 Task: Look for space in Herne, Germany from 4th June, 2023 to 8th June, 2023 for 2 adults in price range Rs.8000 to Rs.16000. Place can be private room with 1  bedroom having 1 bed and 1 bathroom. Property type can be house, flat, guest house, hotel. Booking option can be shelf check-in. Required host language is English.
Action: Mouse moved to (466, 120)
Screenshot: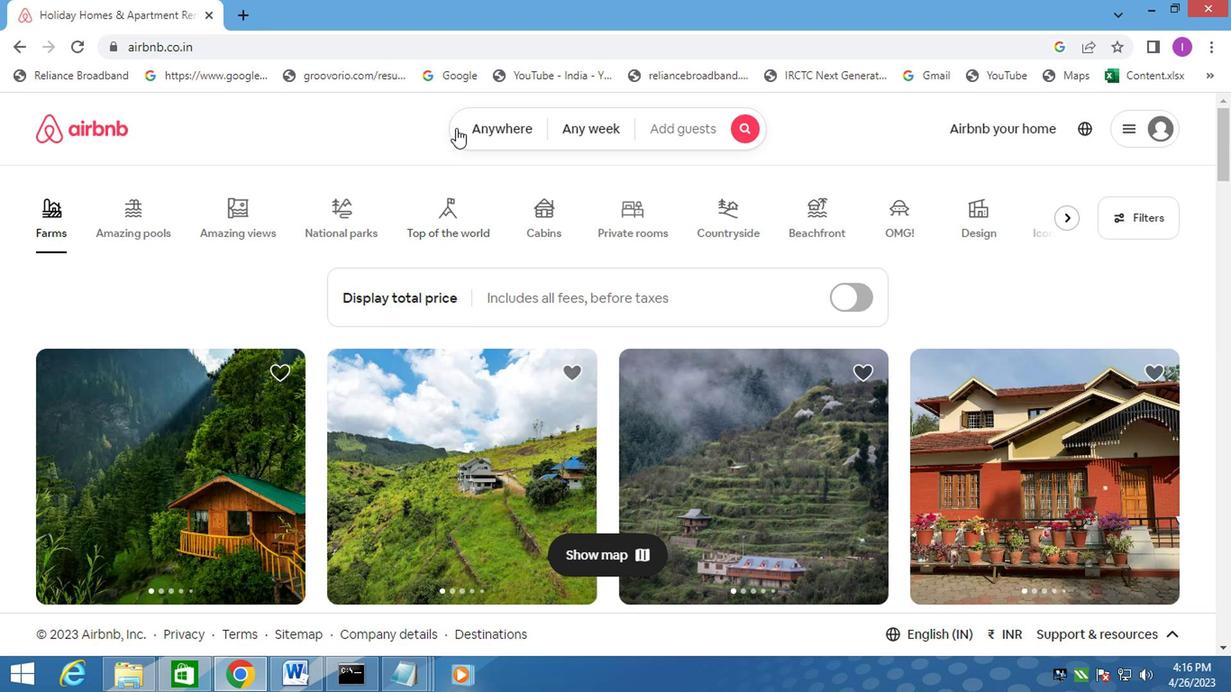 
Action: Mouse pressed left at (466, 120)
Screenshot: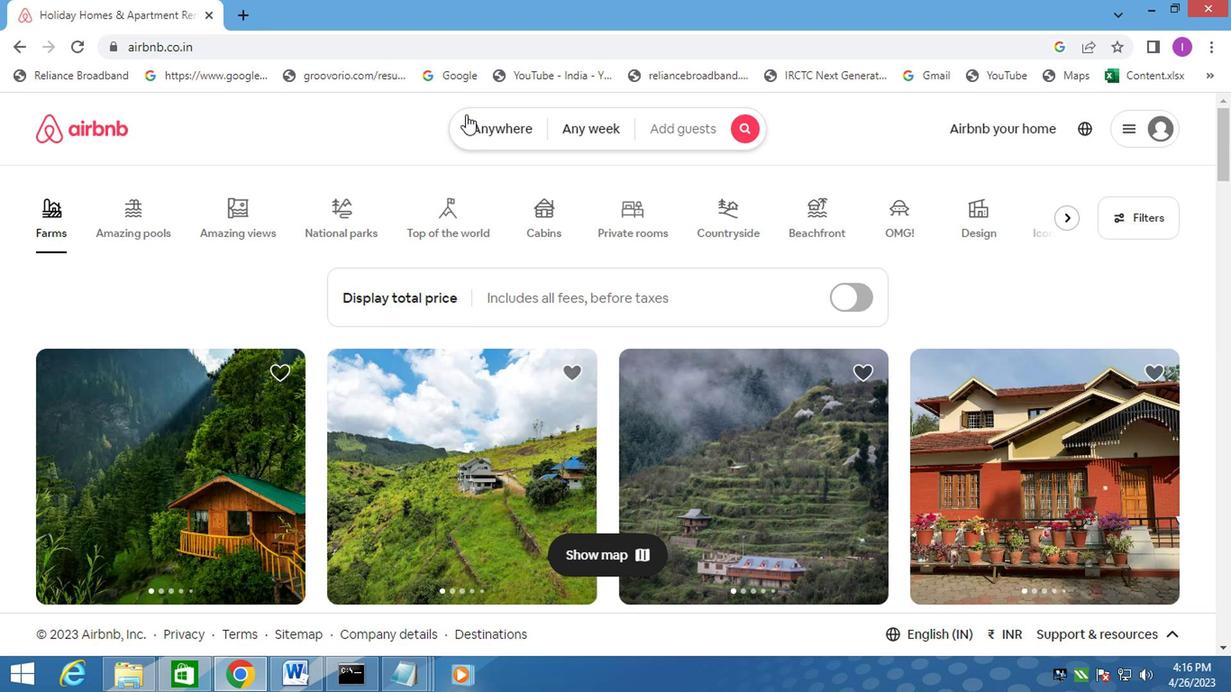 
Action: Mouse moved to (350, 188)
Screenshot: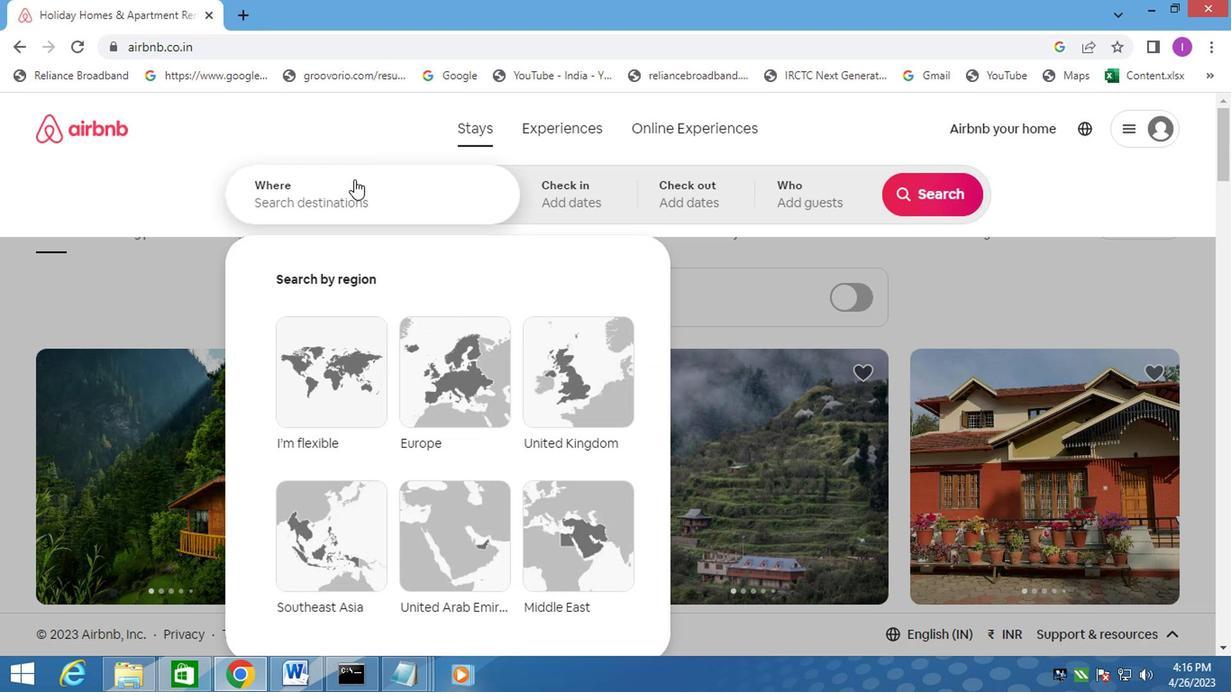 
Action: Mouse pressed left at (350, 188)
Screenshot: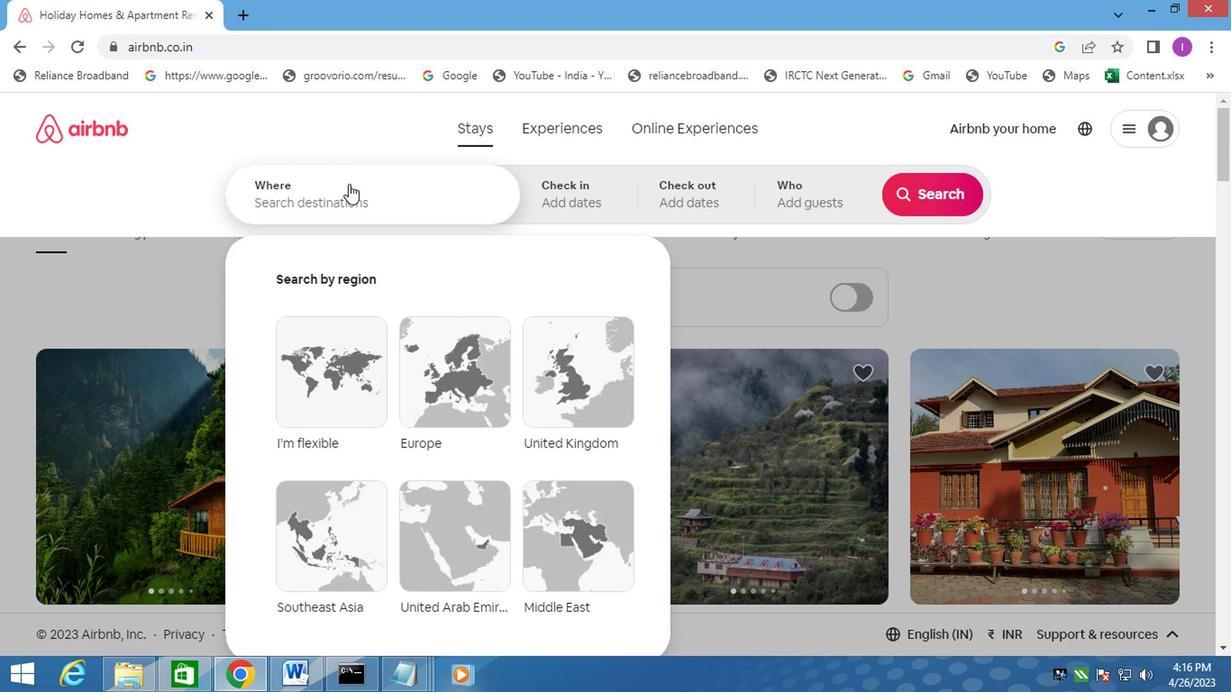 
Action: Mouse moved to (377, 161)
Screenshot: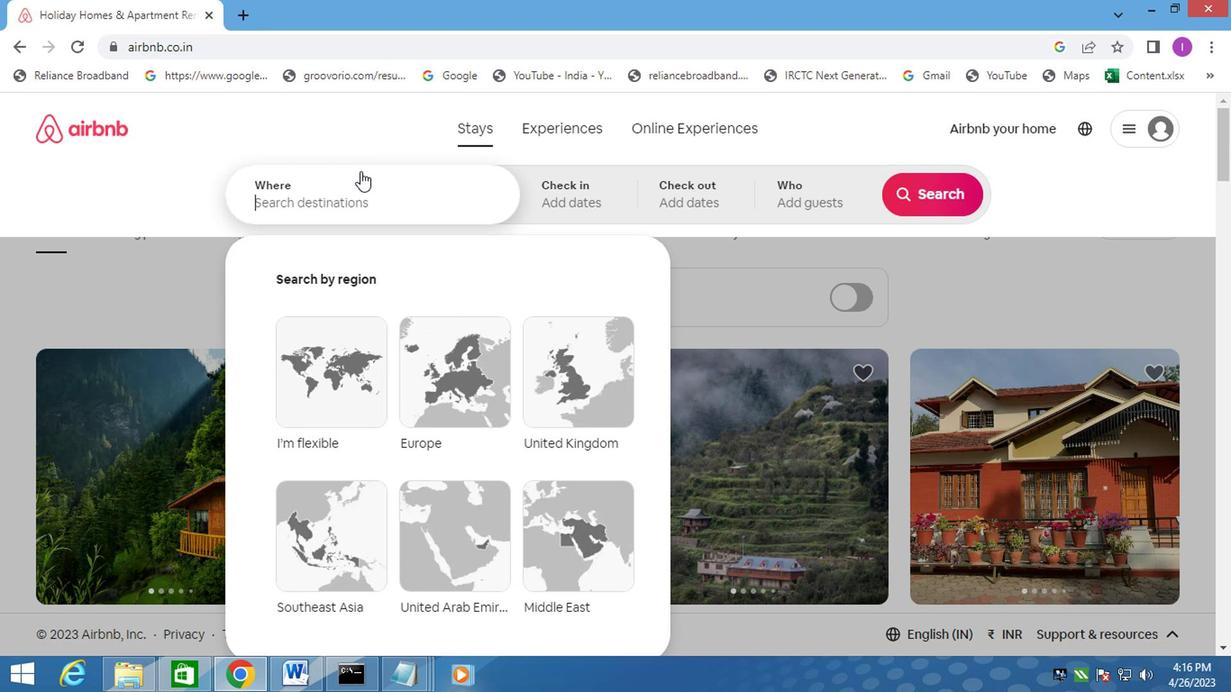 
Action: Key pressed herne,germany
Screenshot: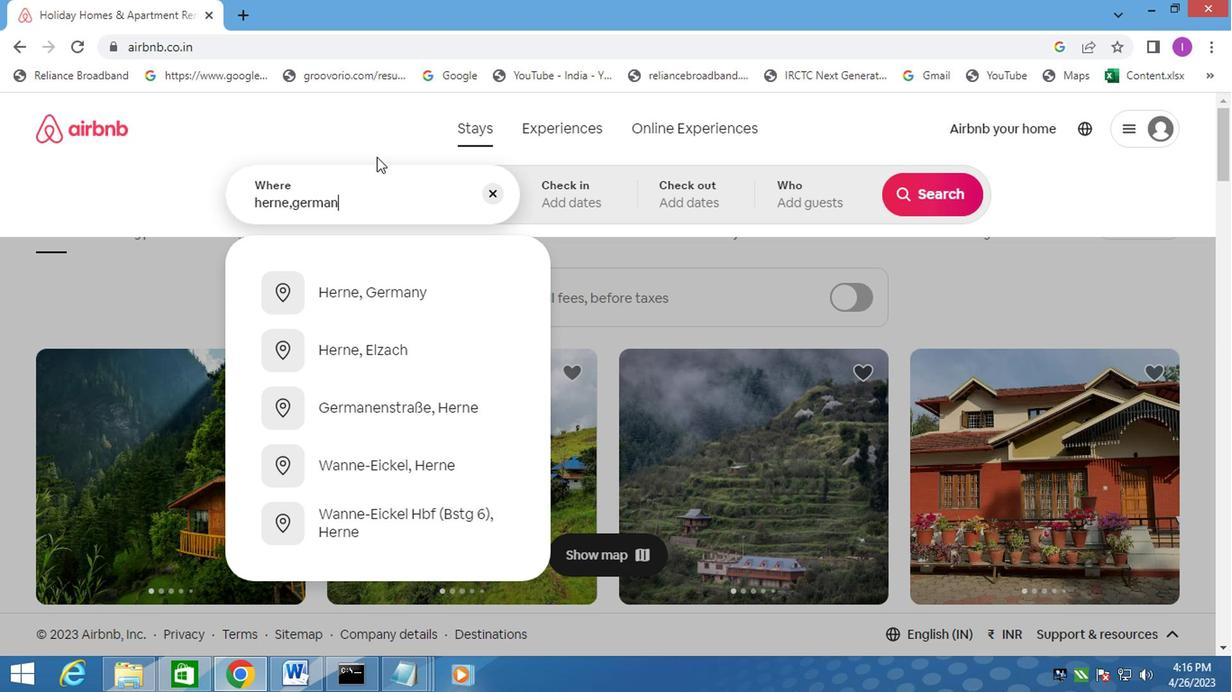 
Action: Mouse moved to (360, 294)
Screenshot: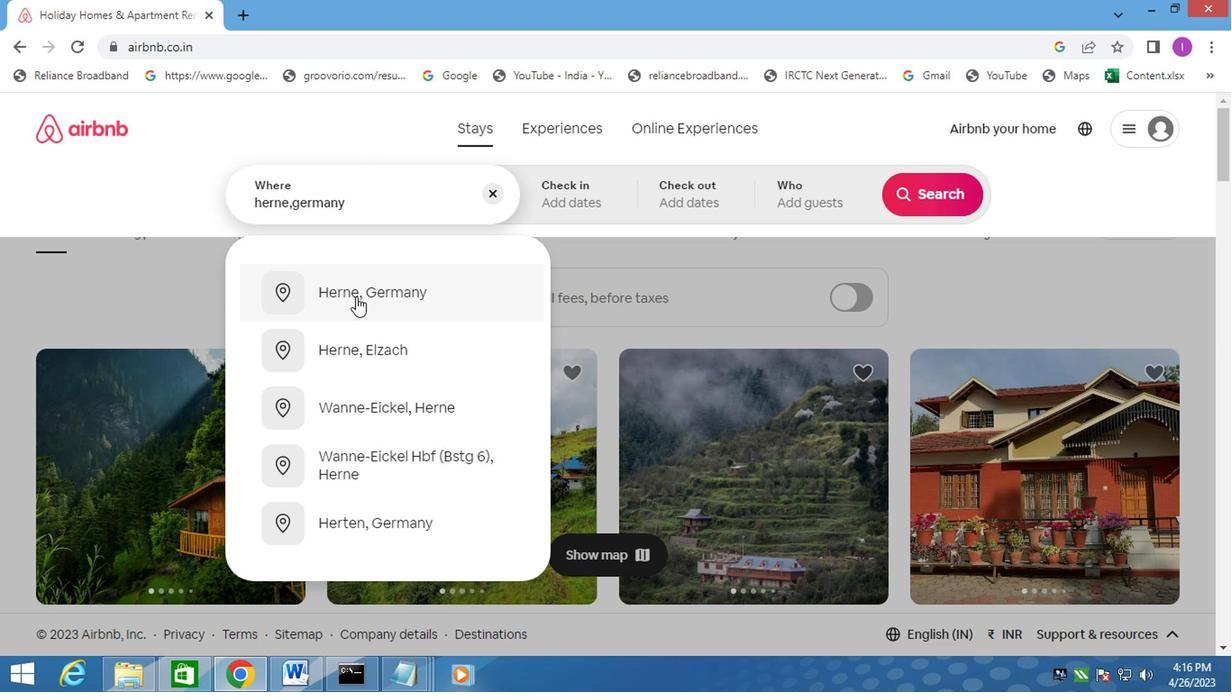 
Action: Mouse pressed left at (360, 294)
Screenshot: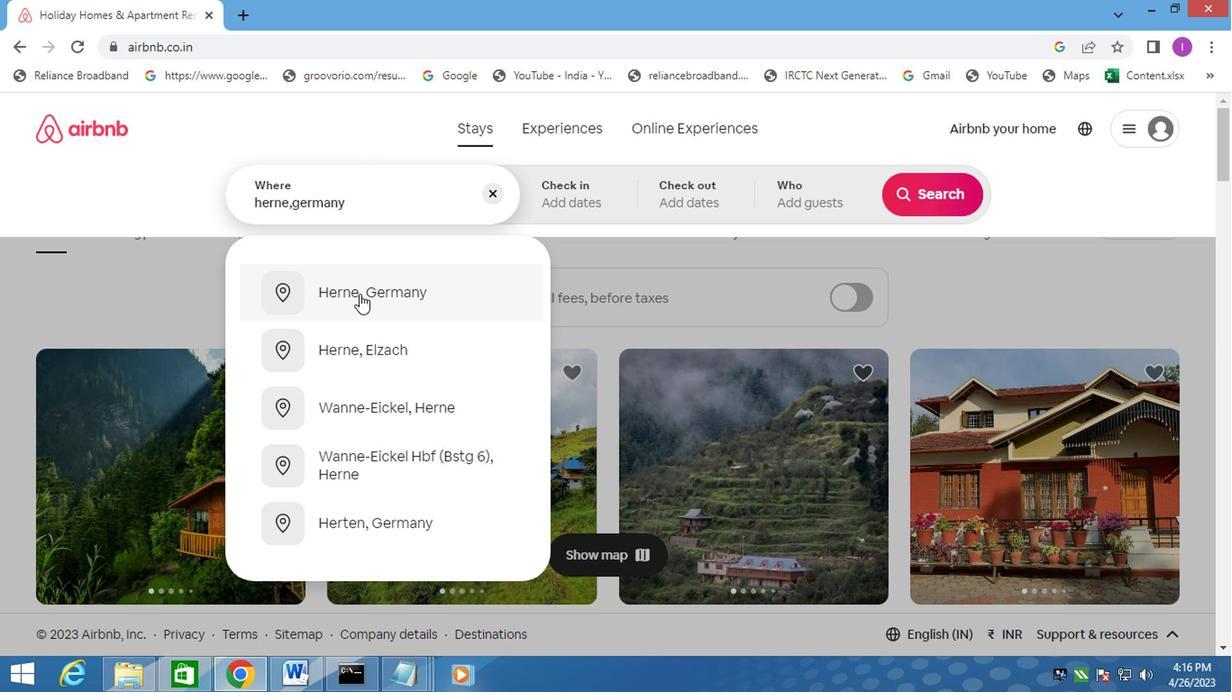 
Action: Mouse moved to (918, 338)
Screenshot: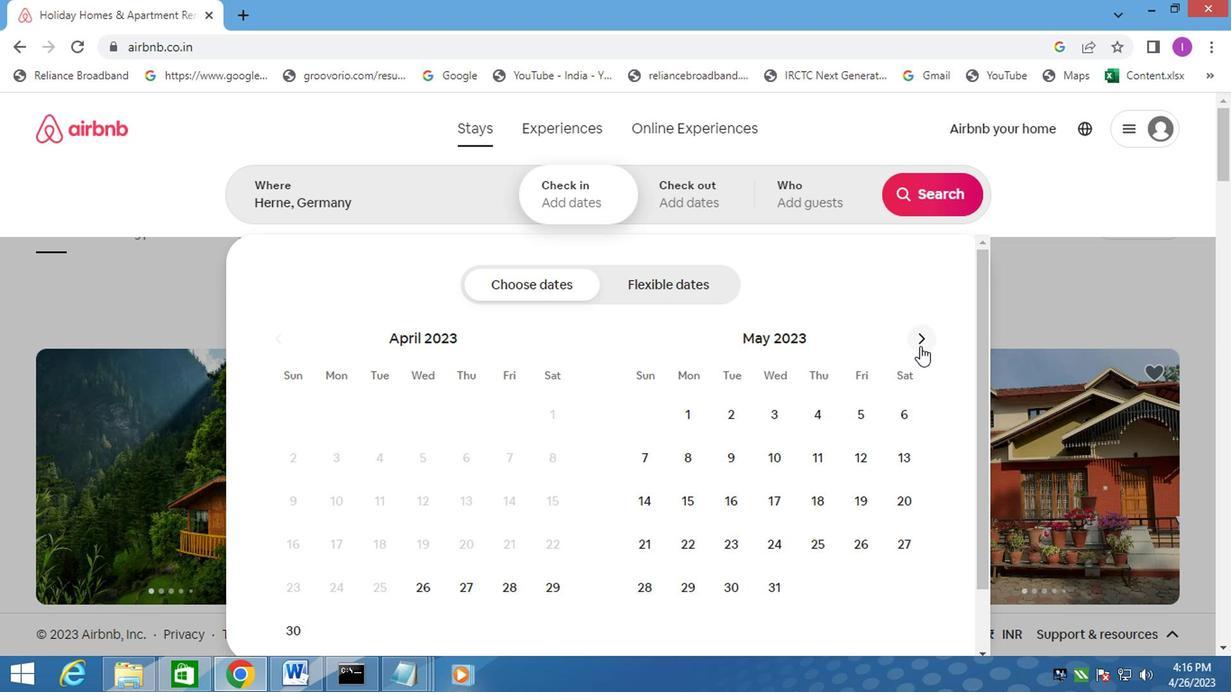 
Action: Mouse pressed left at (918, 338)
Screenshot: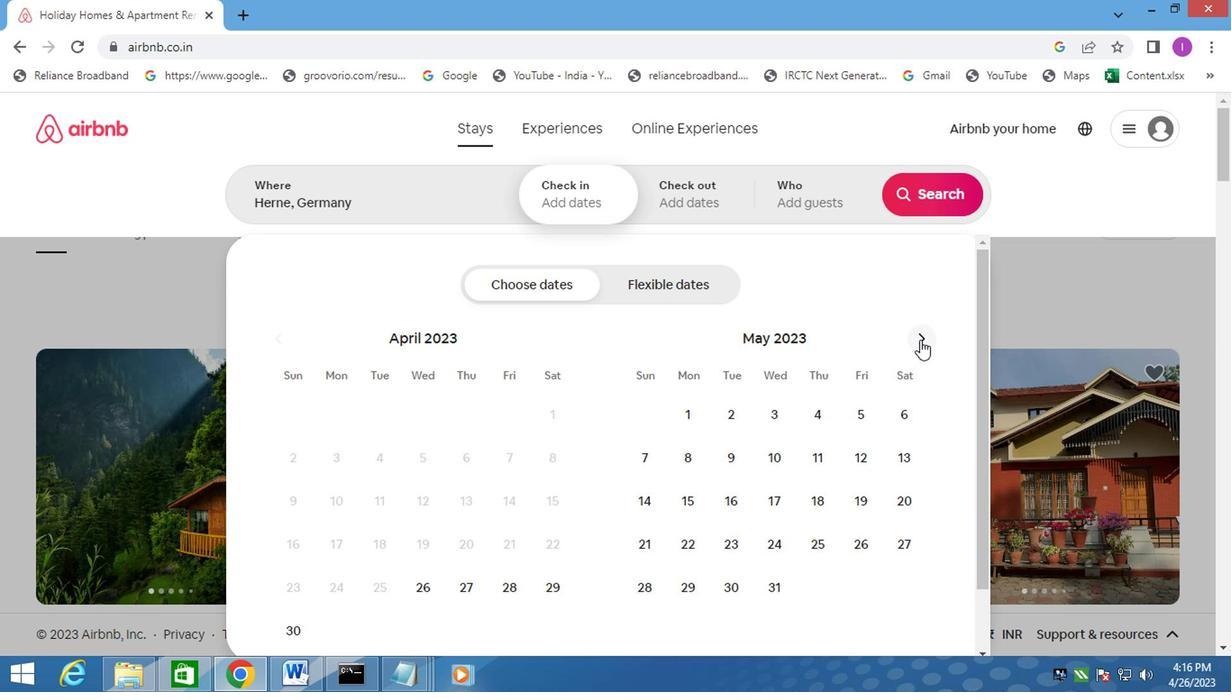 
Action: Mouse moved to (916, 338)
Screenshot: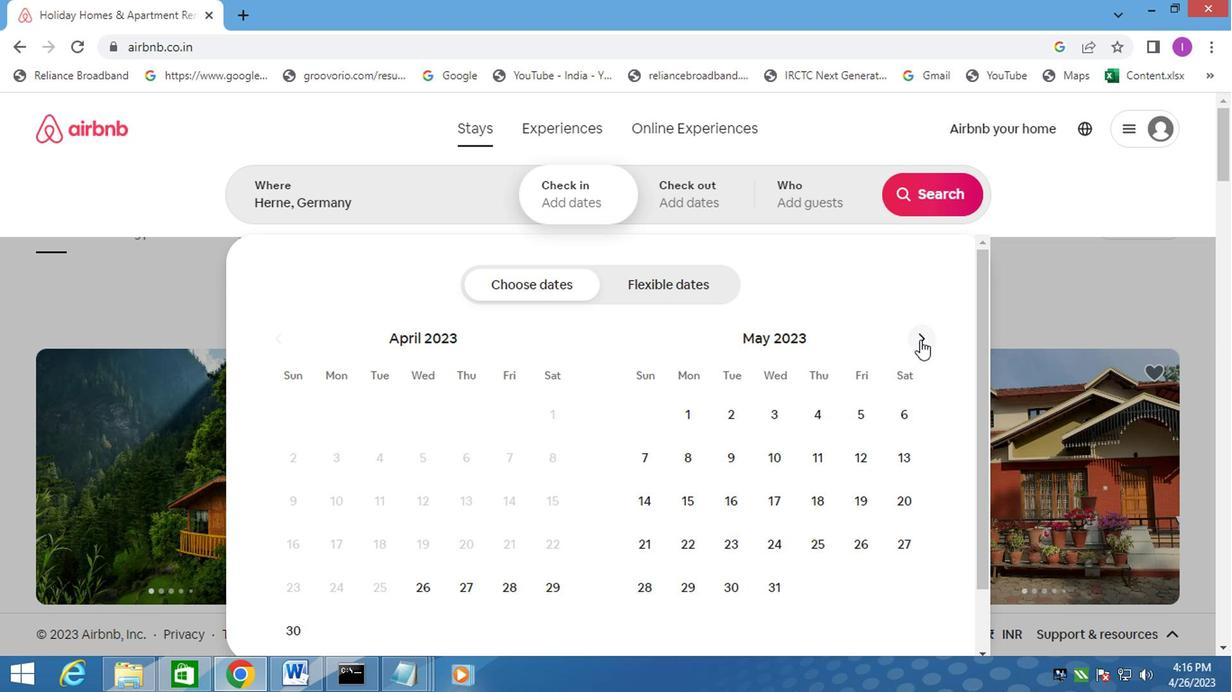 
Action: Mouse pressed left at (916, 338)
Screenshot: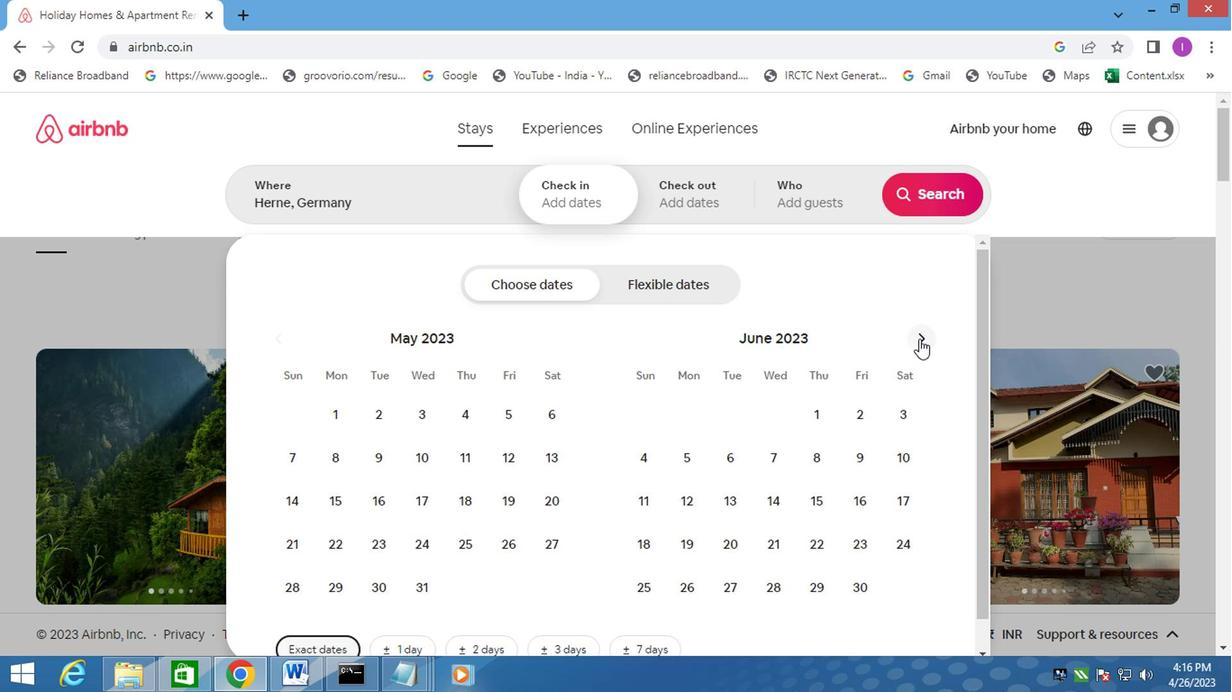 
Action: Mouse pressed left at (916, 338)
Screenshot: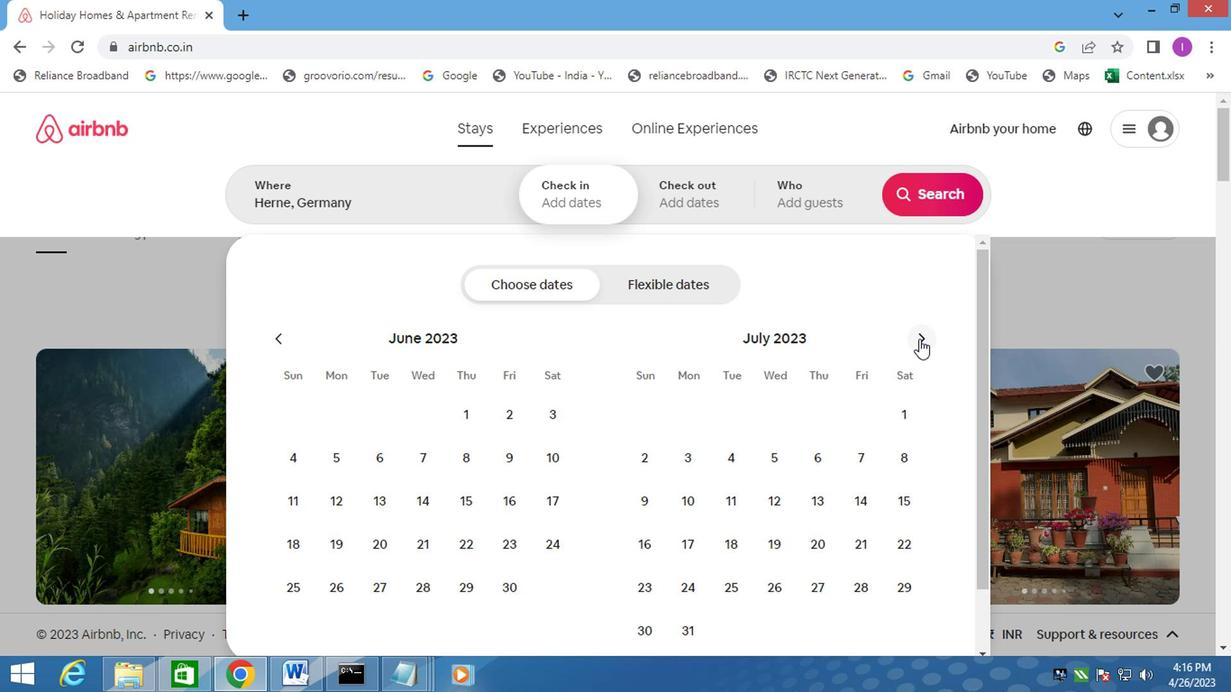 
Action: Mouse moved to (916, 337)
Screenshot: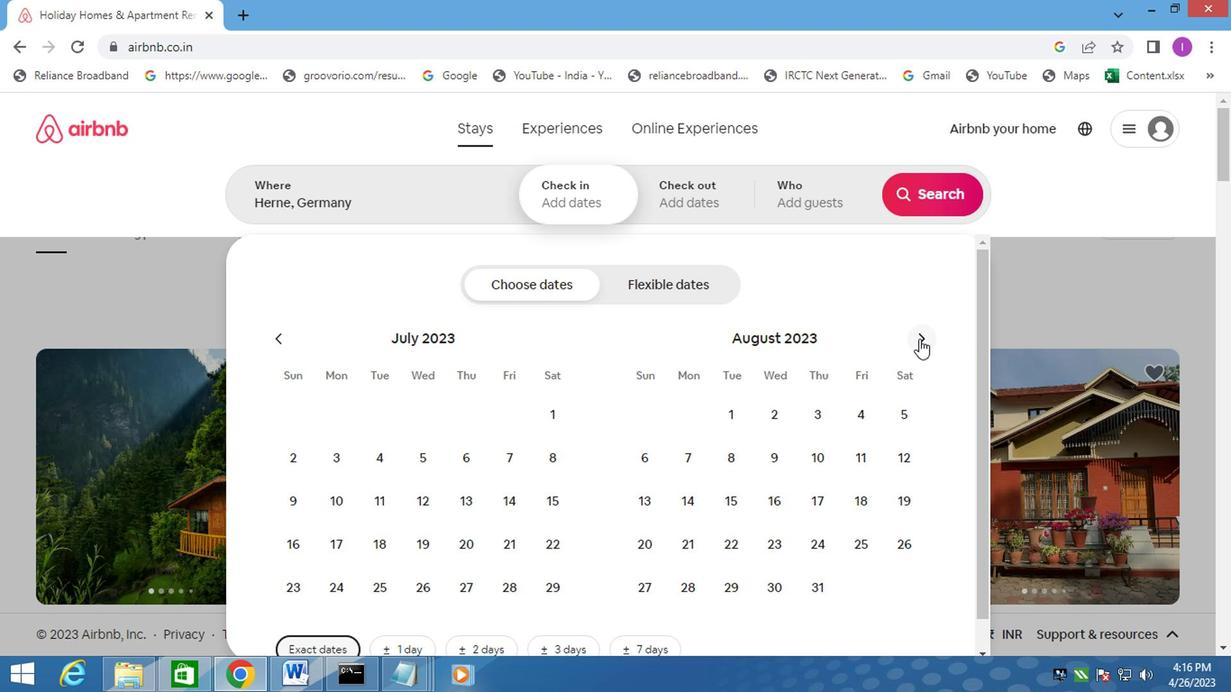 
Action: Mouse pressed left at (916, 337)
Screenshot: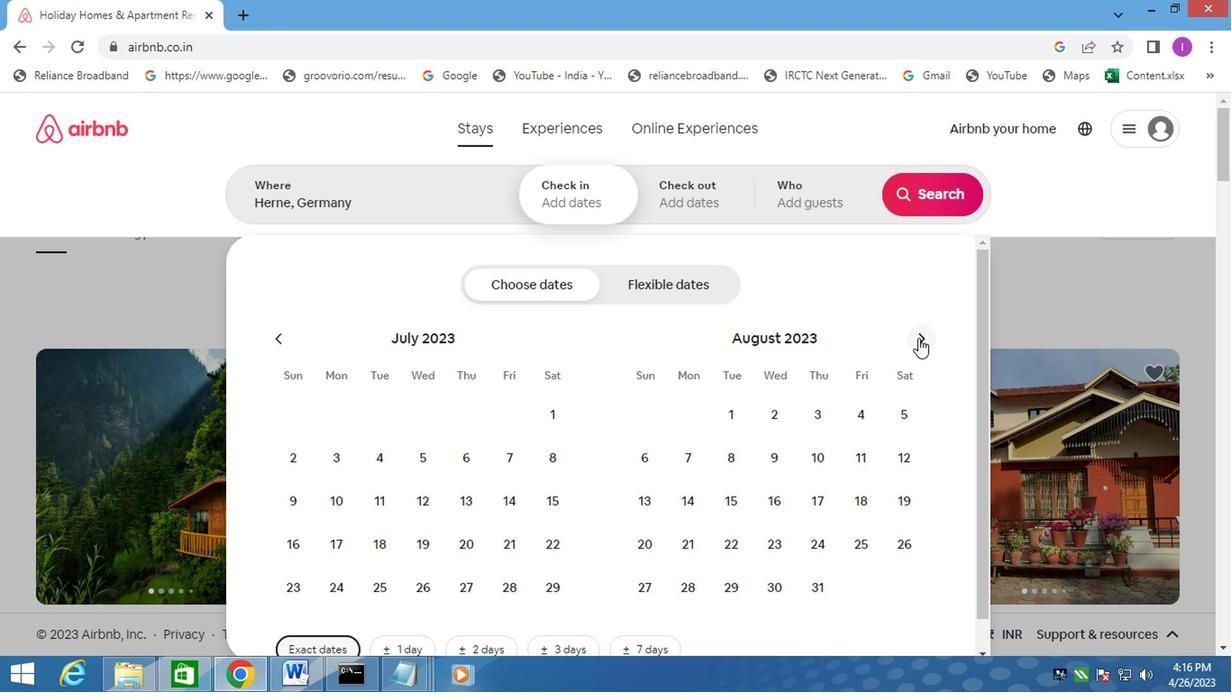 
Action: Mouse moved to (274, 340)
Screenshot: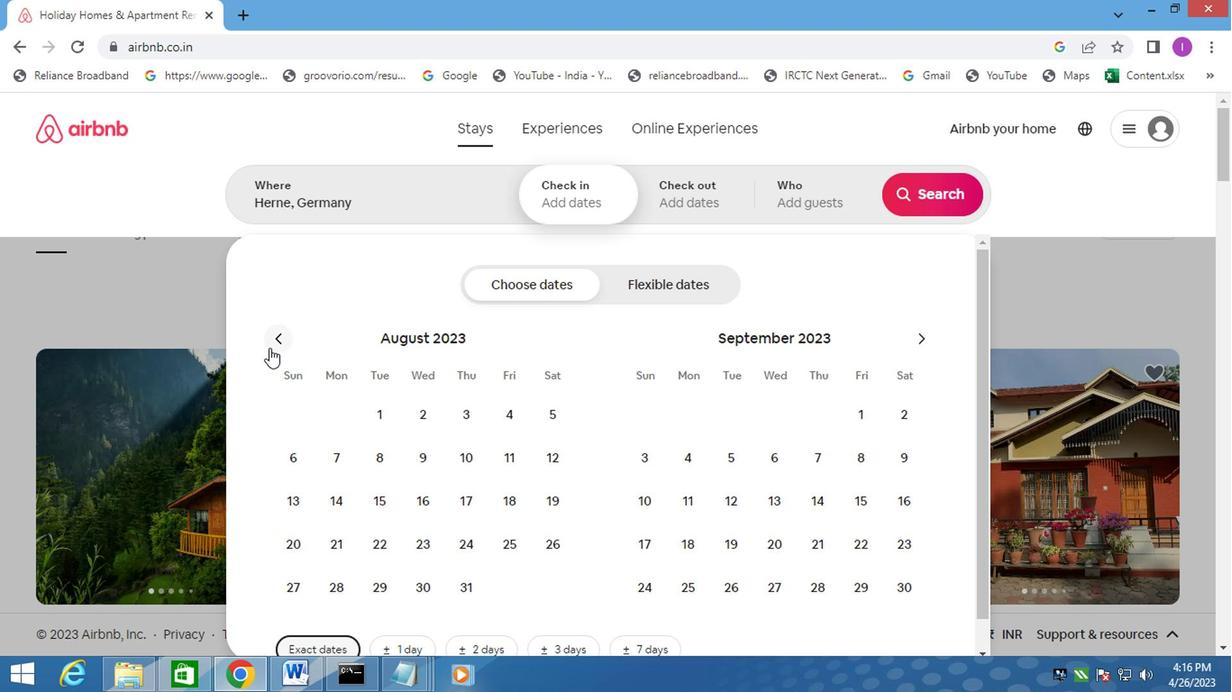 
Action: Mouse pressed left at (274, 340)
Screenshot: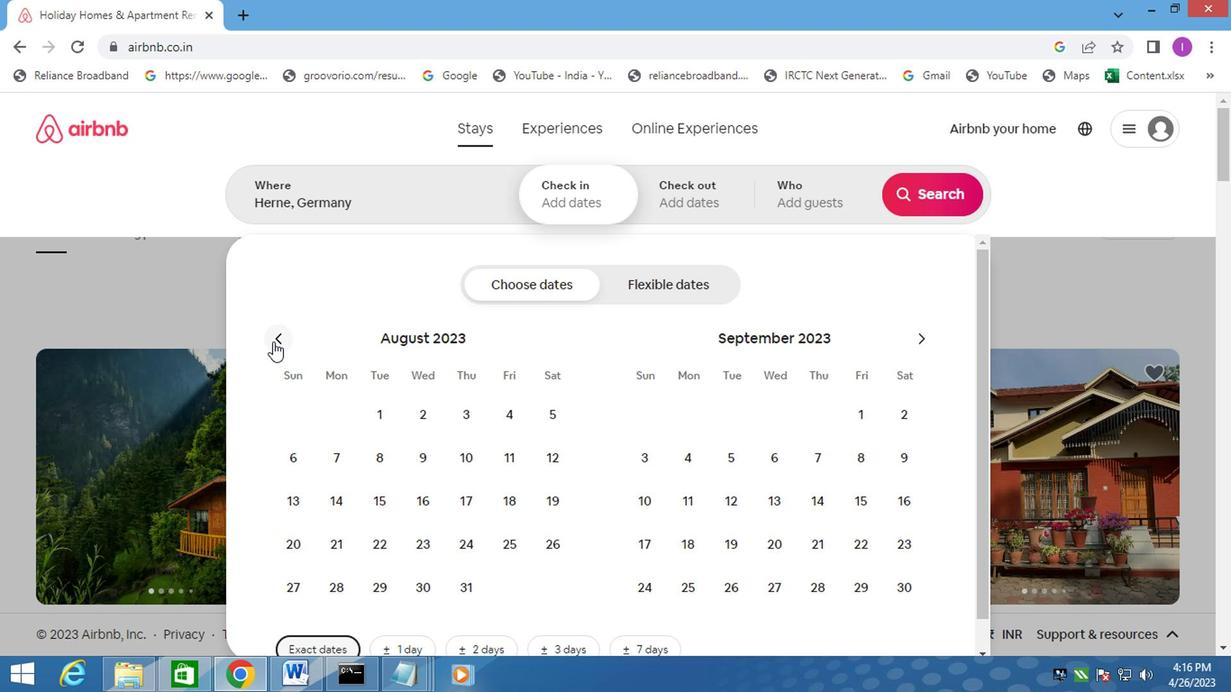 
Action: Mouse moved to (272, 336)
Screenshot: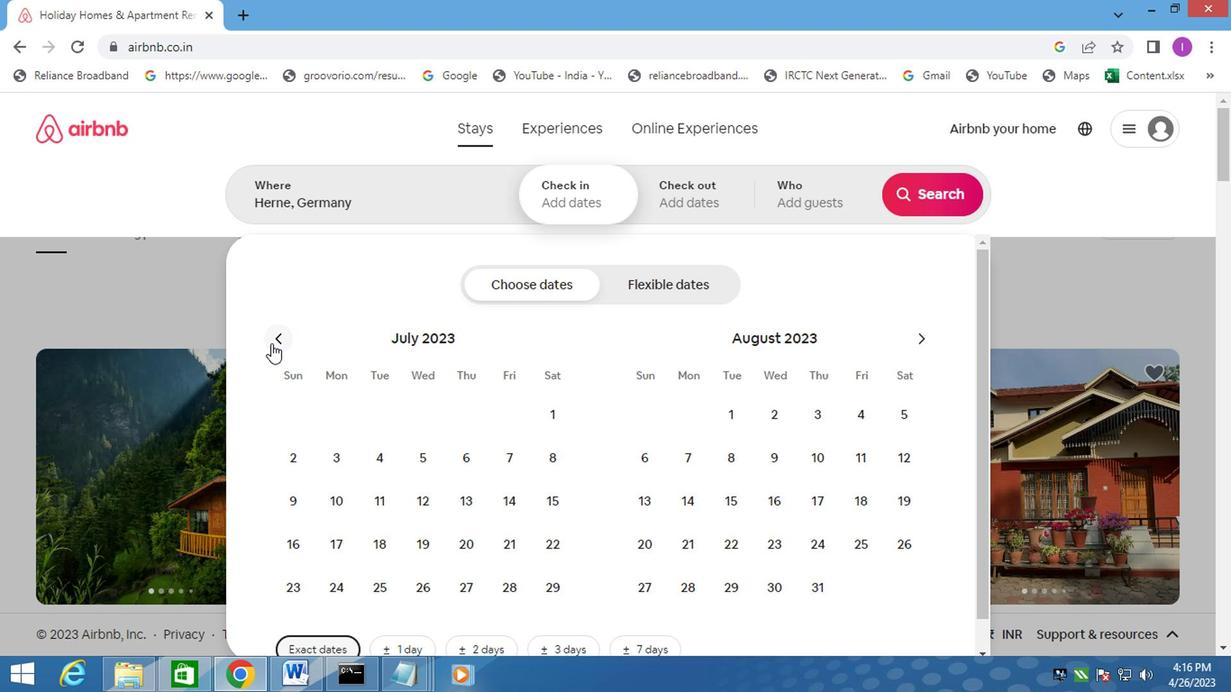 
Action: Mouse pressed left at (272, 336)
Screenshot: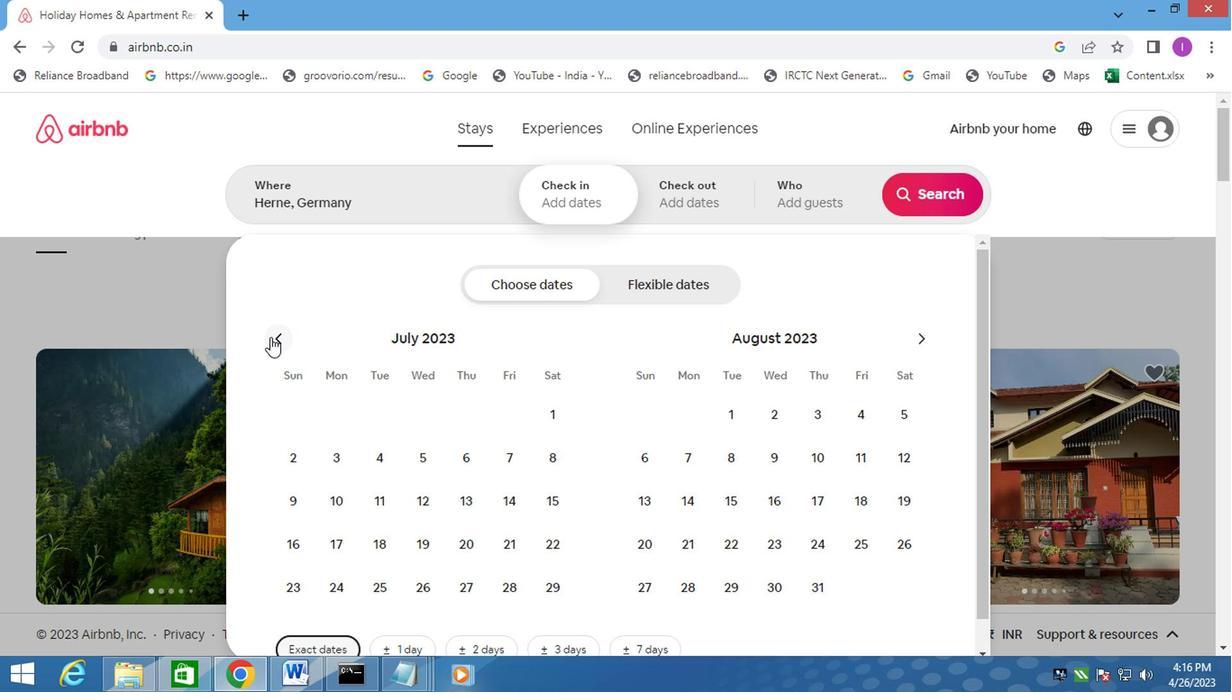 
Action: Mouse moved to (291, 458)
Screenshot: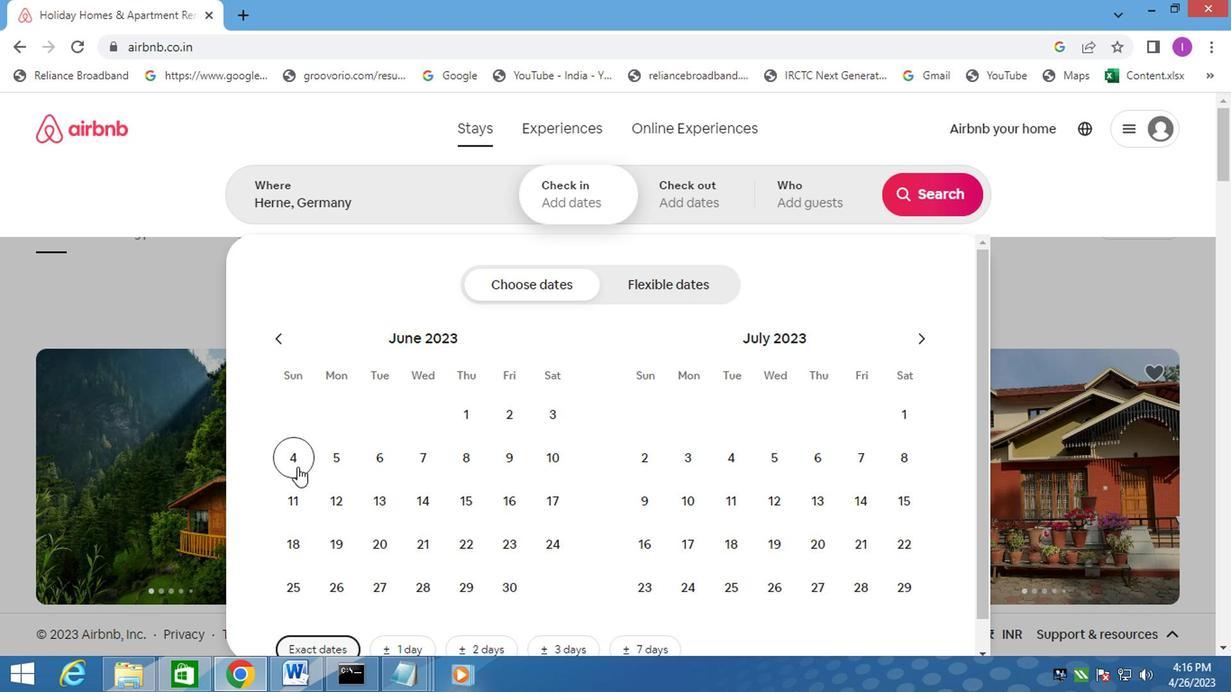 
Action: Mouse pressed left at (291, 458)
Screenshot: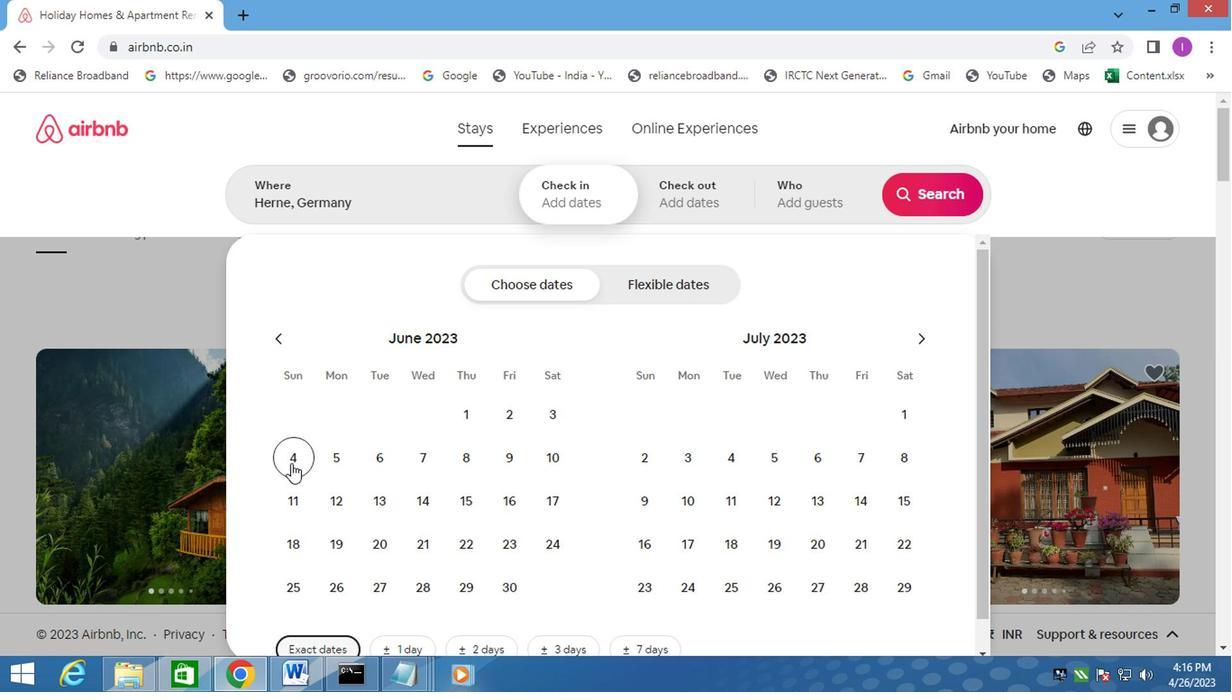 
Action: Mouse moved to (474, 457)
Screenshot: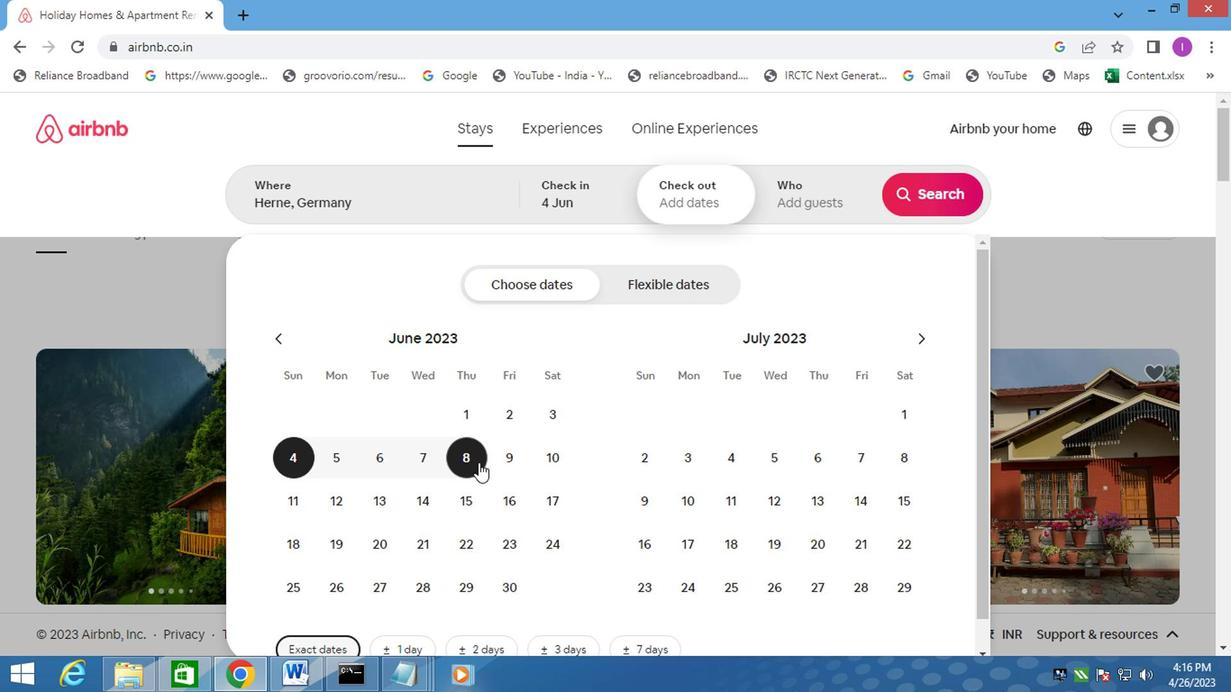 
Action: Mouse pressed left at (474, 457)
Screenshot: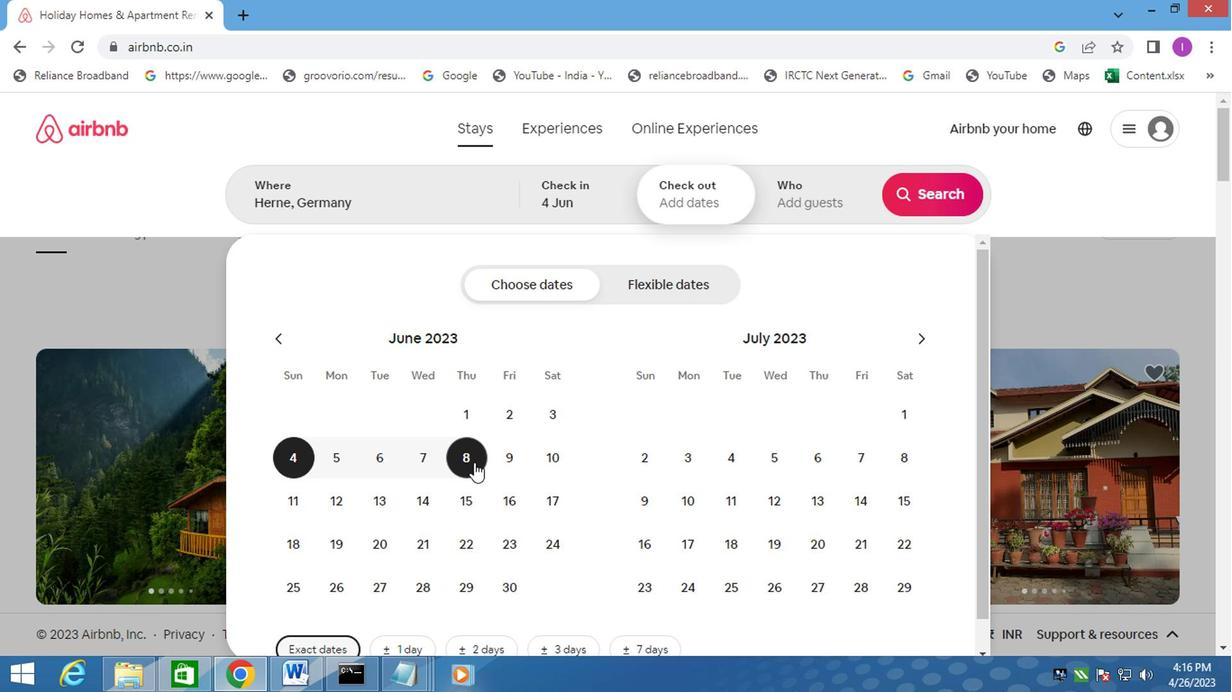 
Action: Mouse moved to (780, 212)
Screenshot: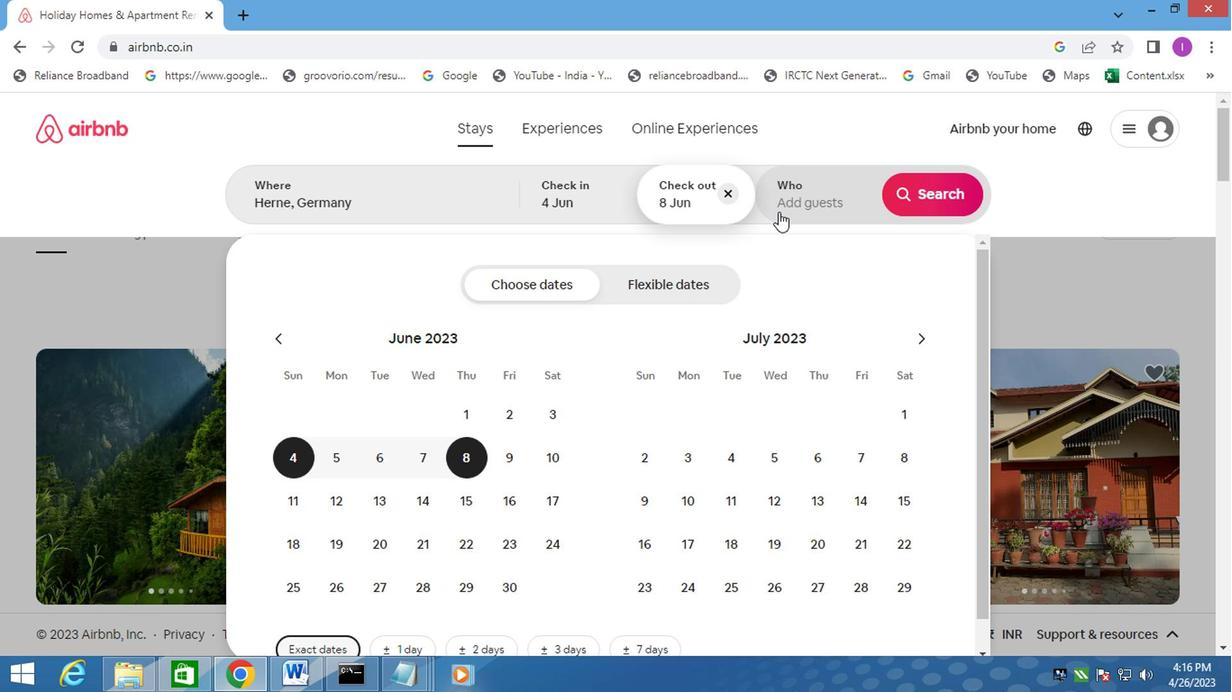 
Action: Mouse pressed left at (780, 212)
Screenshot: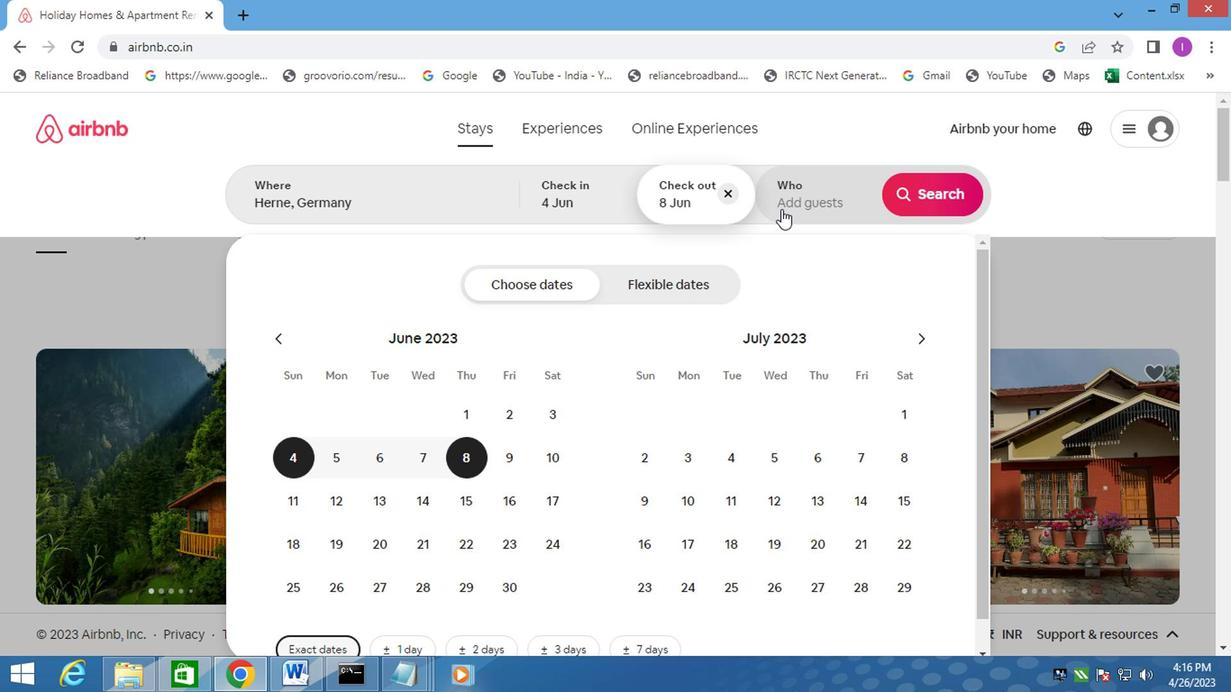 
Action: Mouse moved to (933, 295)
Screenshot: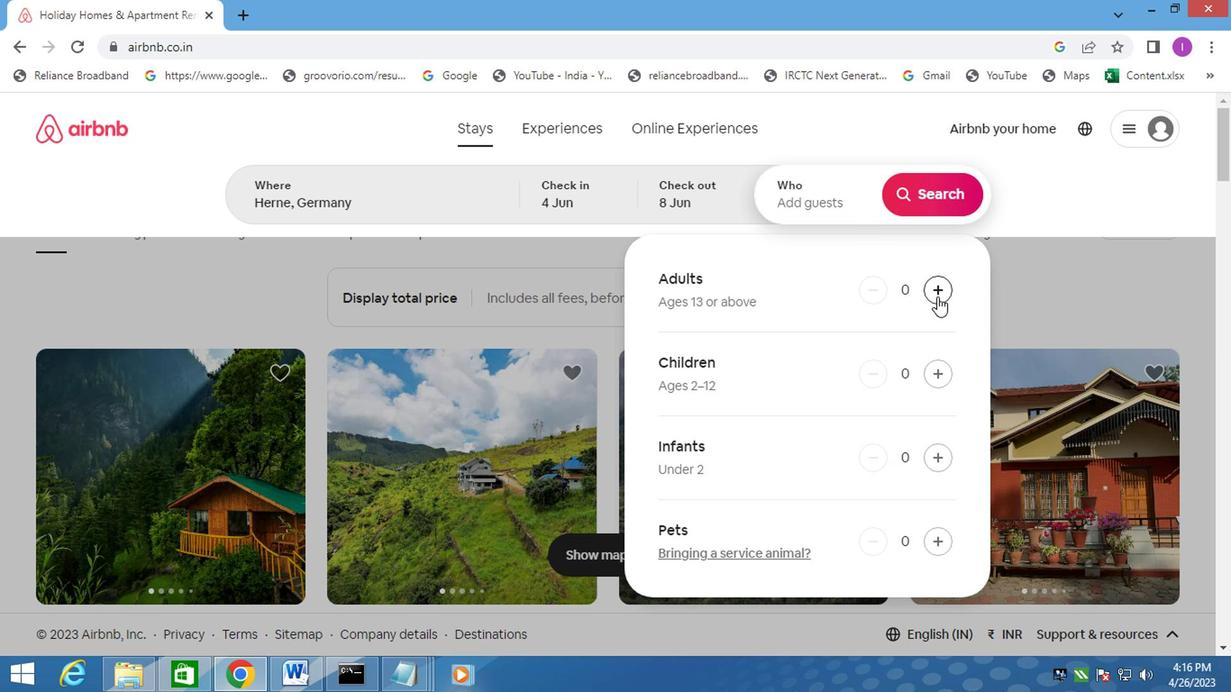 
Action: Mouse pressed left at (933, 295)
Screenshot: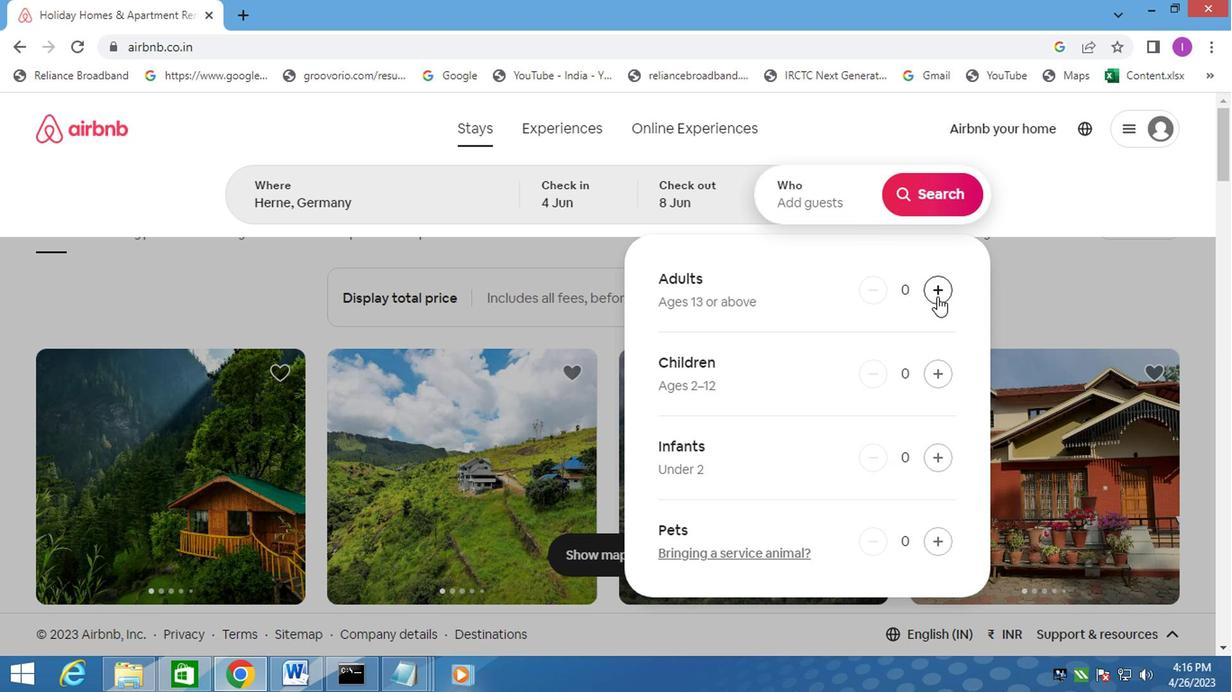 
Action: Mouse moved to (932, 295)
Screenshot: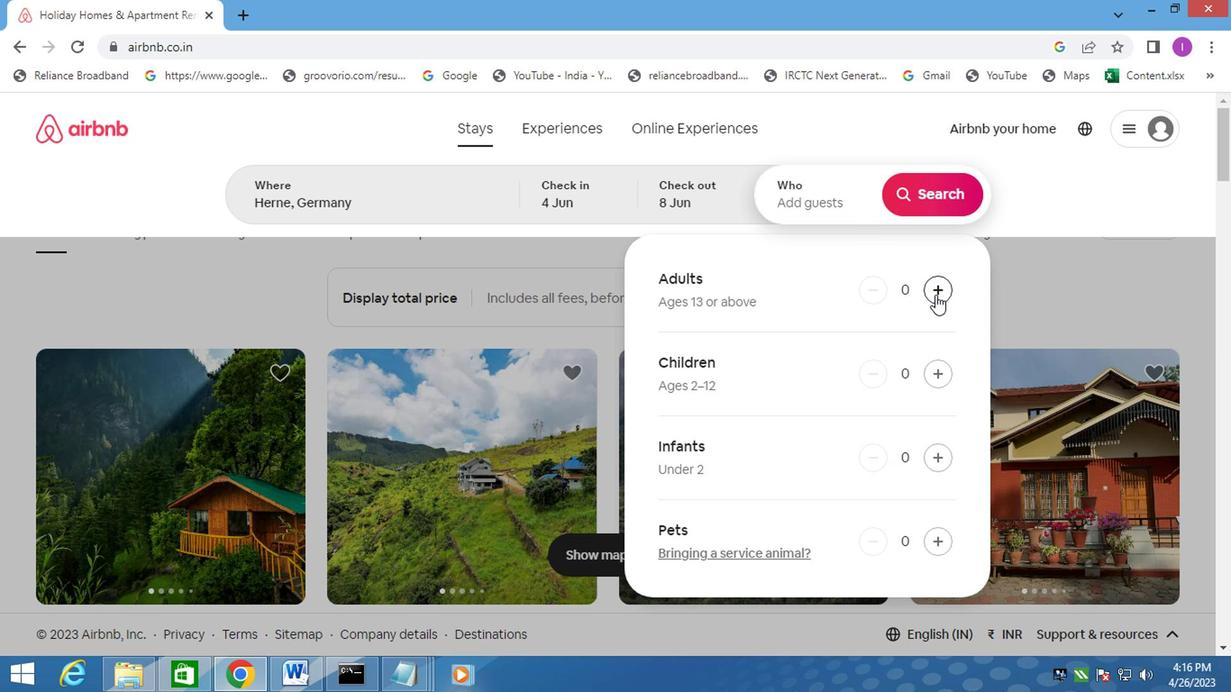 
Action: Mouse pressed left at (932, 295)
Screenshot: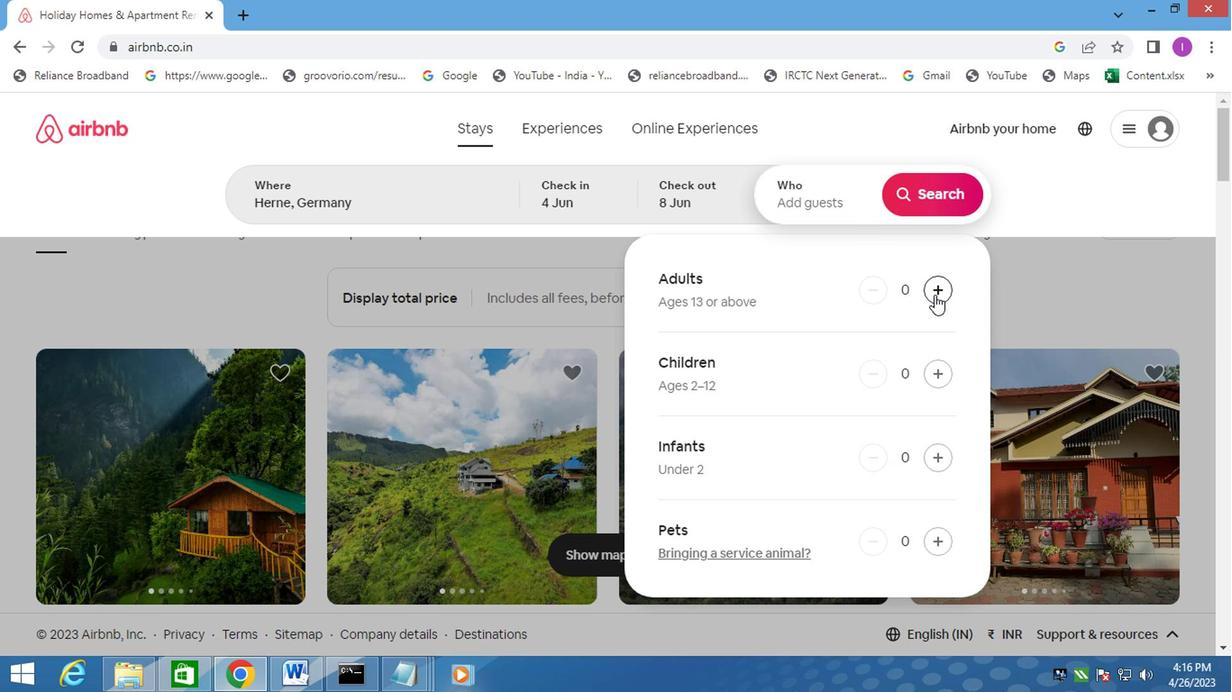 
Action: Mouse moved to (920, 213)
Screenshot: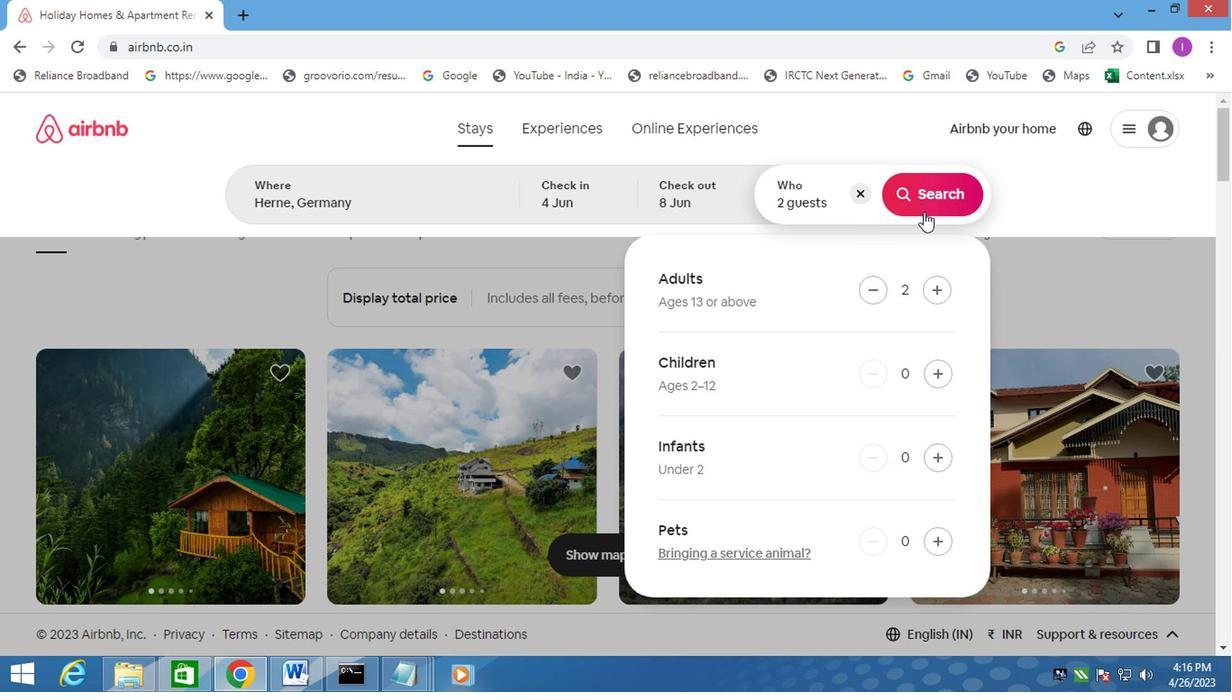 
Action: Mouse pressed left at (920, 213)
Screenshot: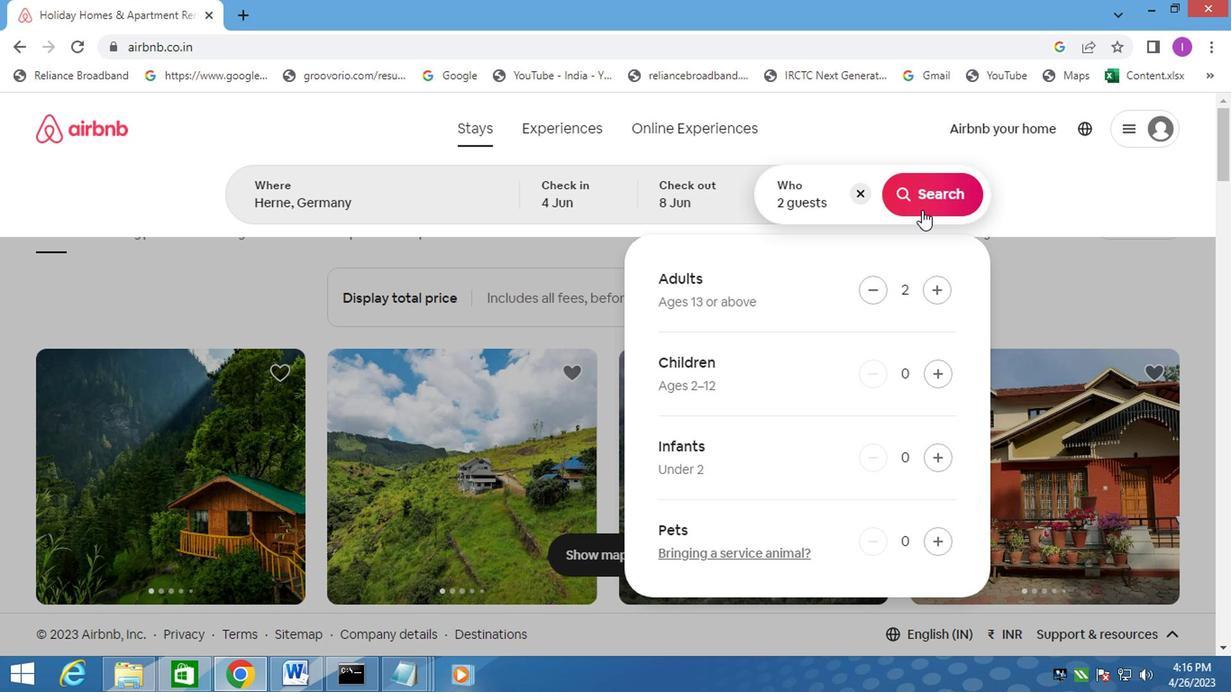 
Action: Mouse moved to (1140, 207)
Screenshot: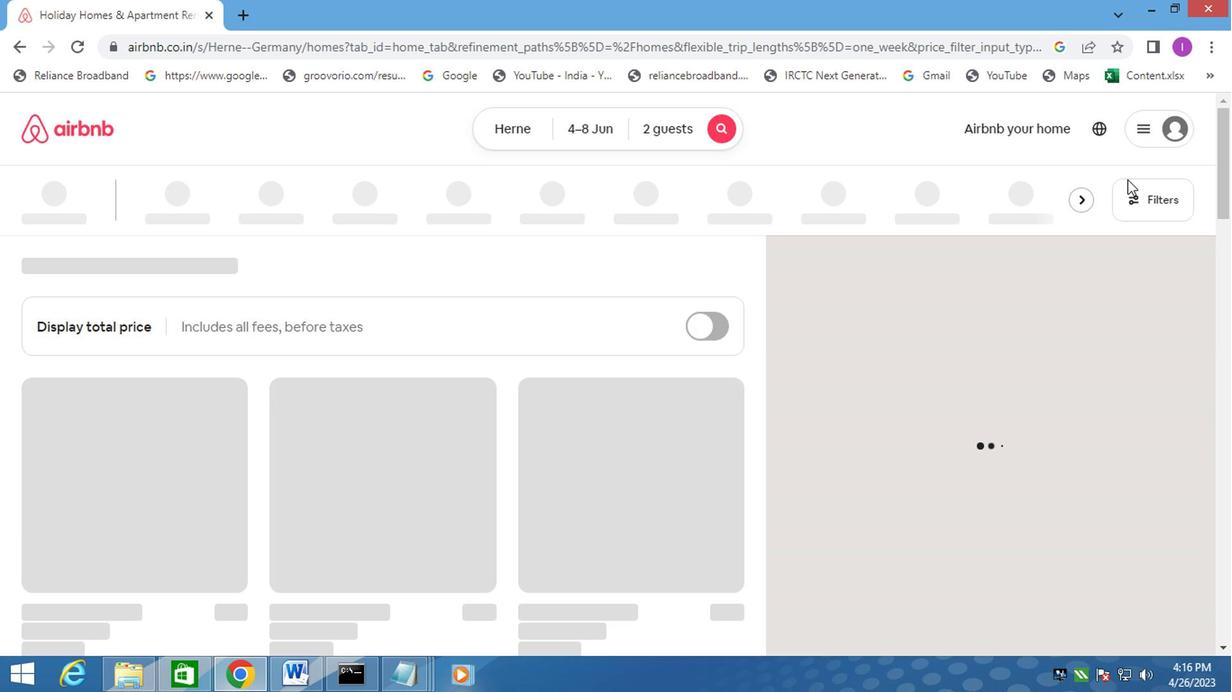 
Action: Mouse pressed left at (1140, 207)
Screenshot: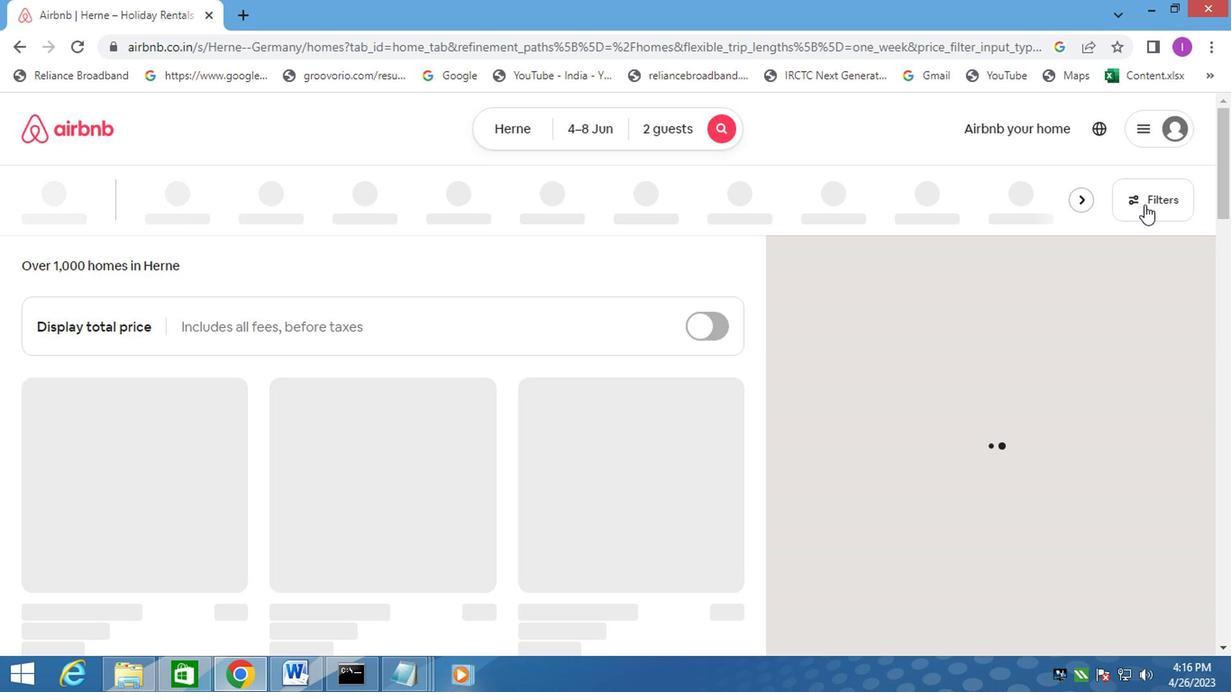
Action: Mouse moved to (397, 415)
Screenshot: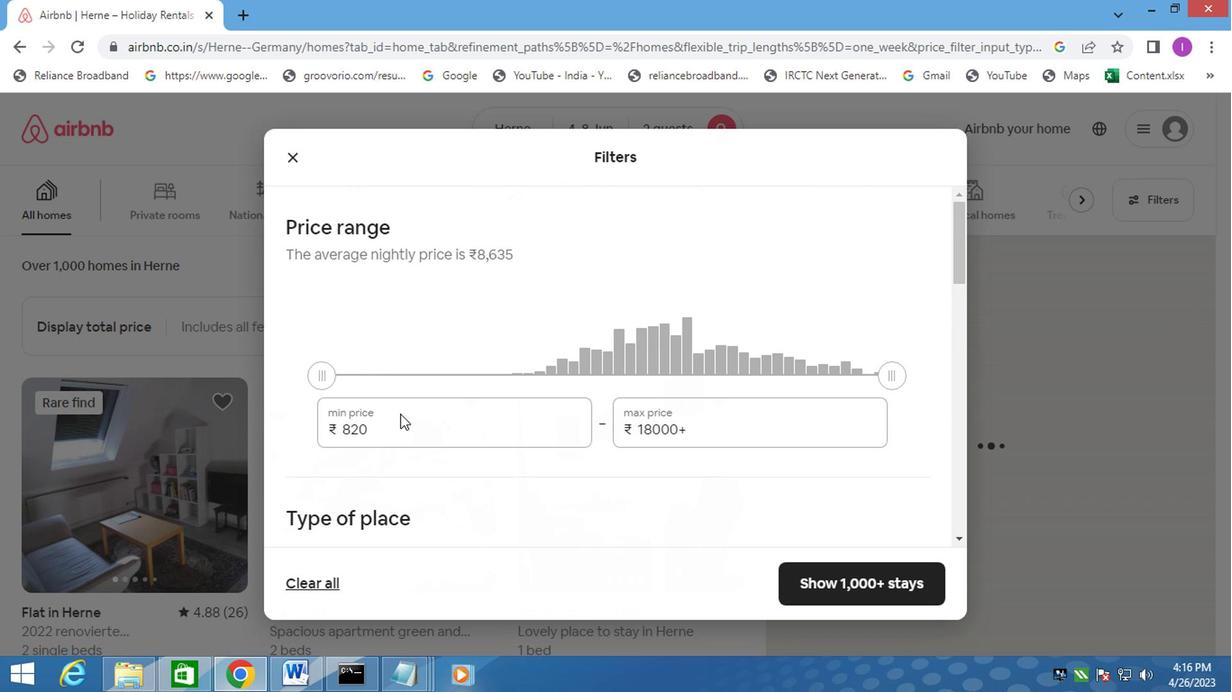 
Action: Mouse pressed left at (397, 415)
Screenshot: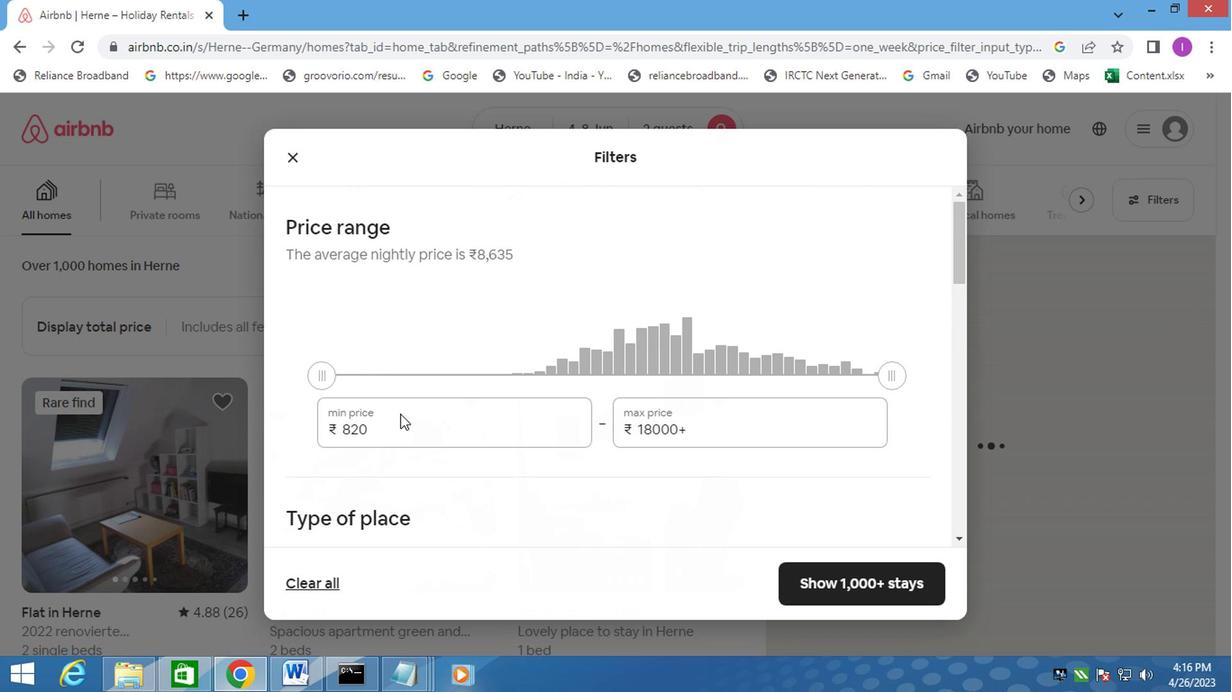 
Action: Mouse moved to (382, 425)
Screenshot: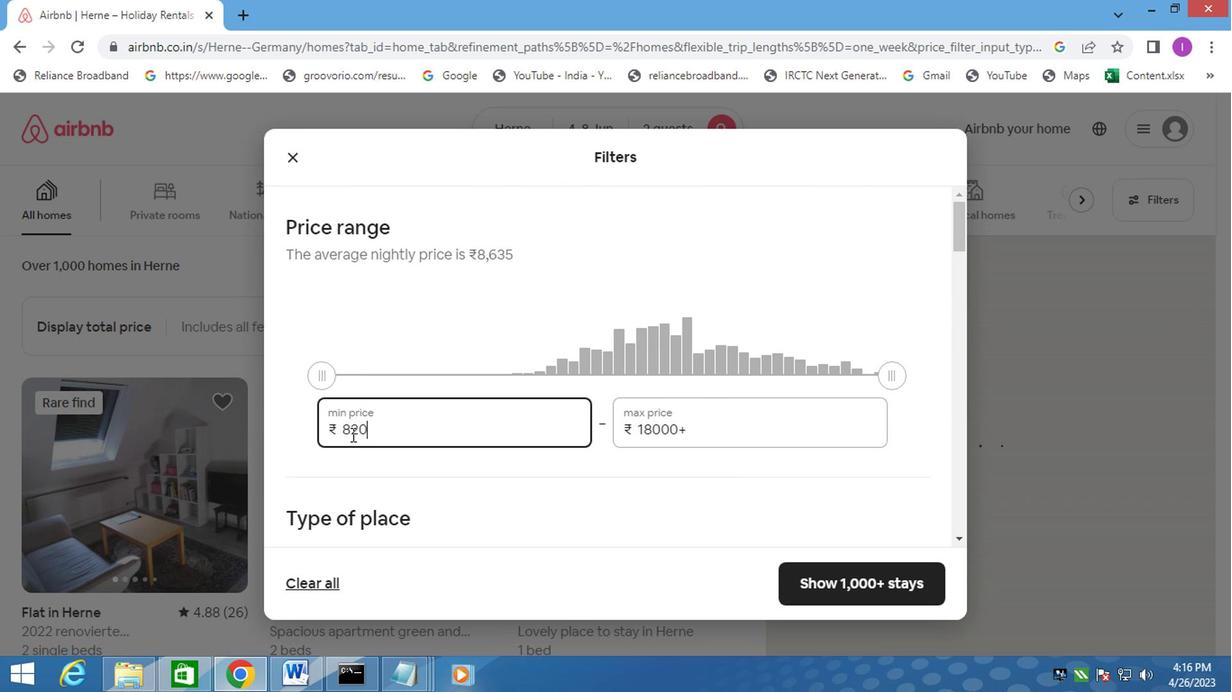 
Action: Mouse pressed left at (382, 425)
Screenshot: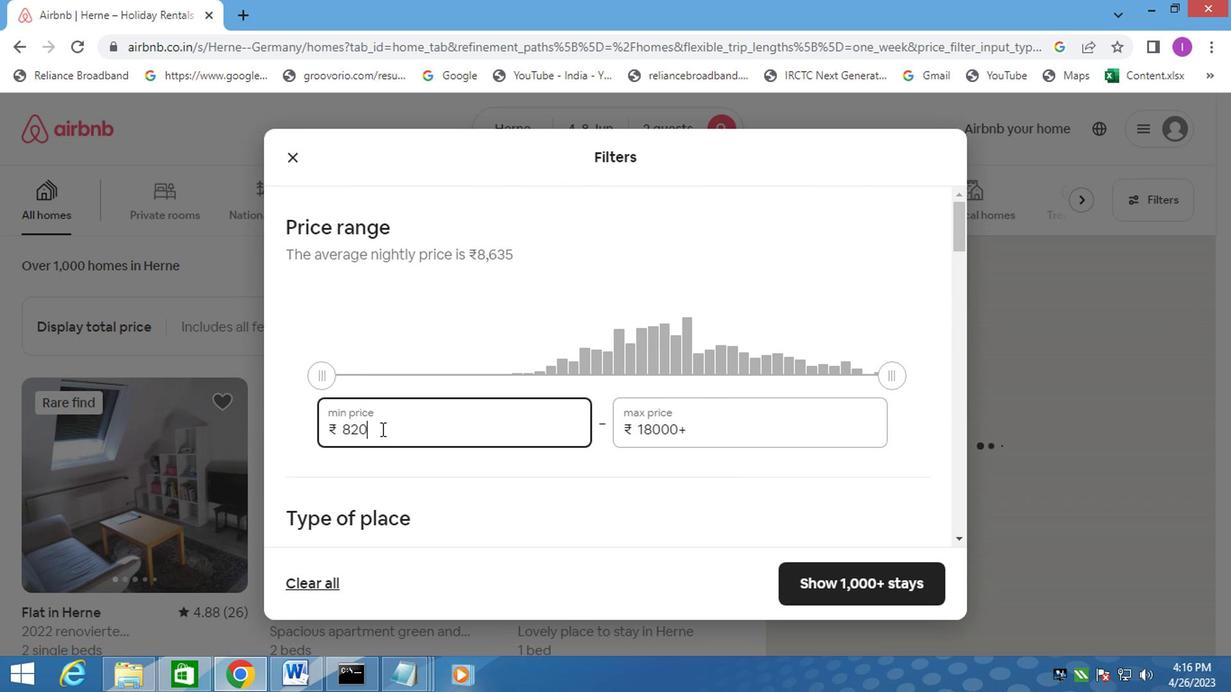 
Action: Mouse moved to (370, 431)
Screenshot: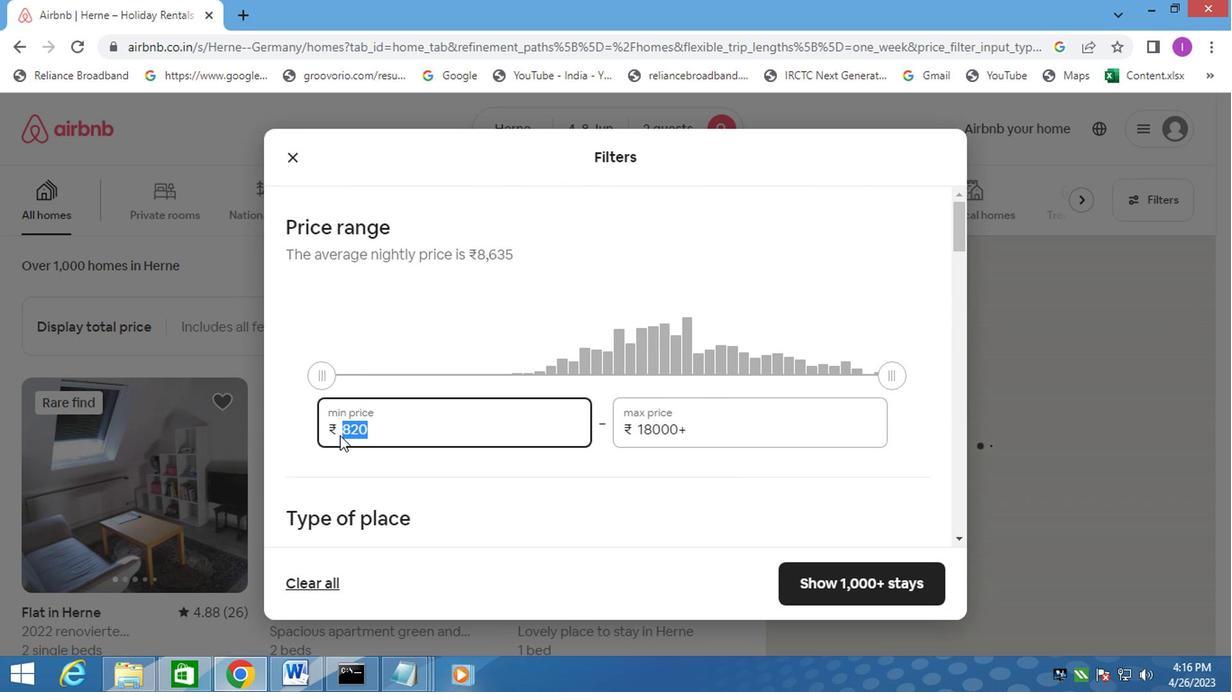 
Action: Key pressed 8000
Screenshot: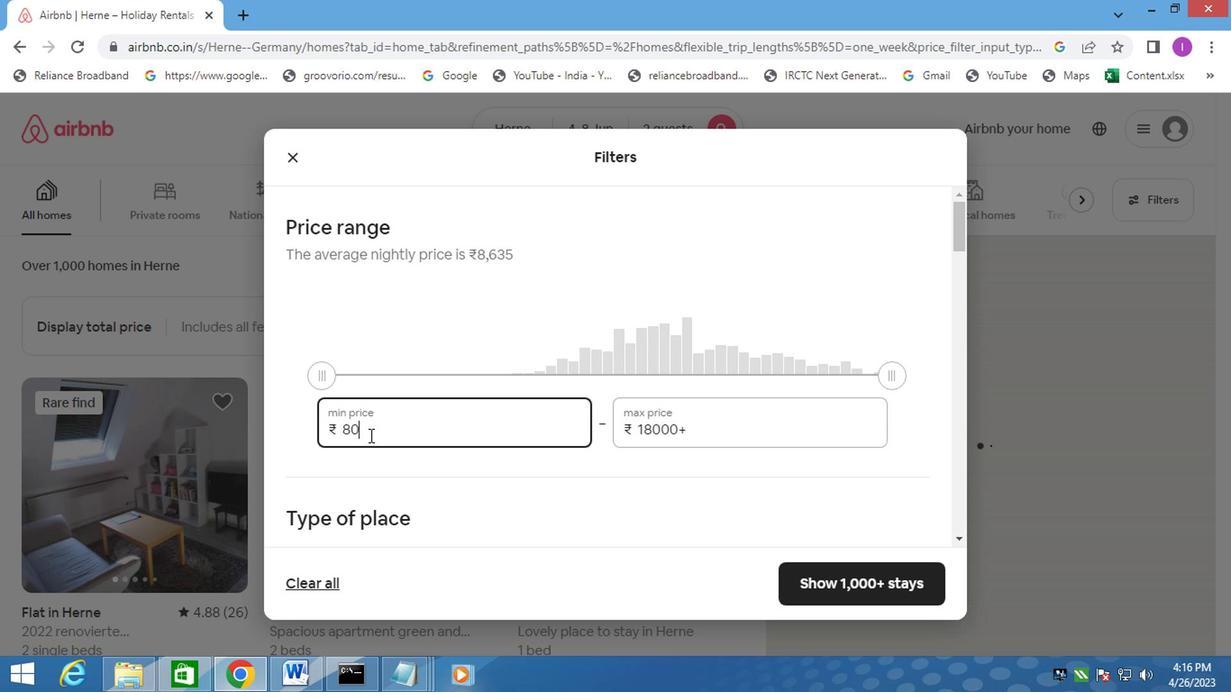 
Action: Mouse moved to (723, 430)
Screenshot: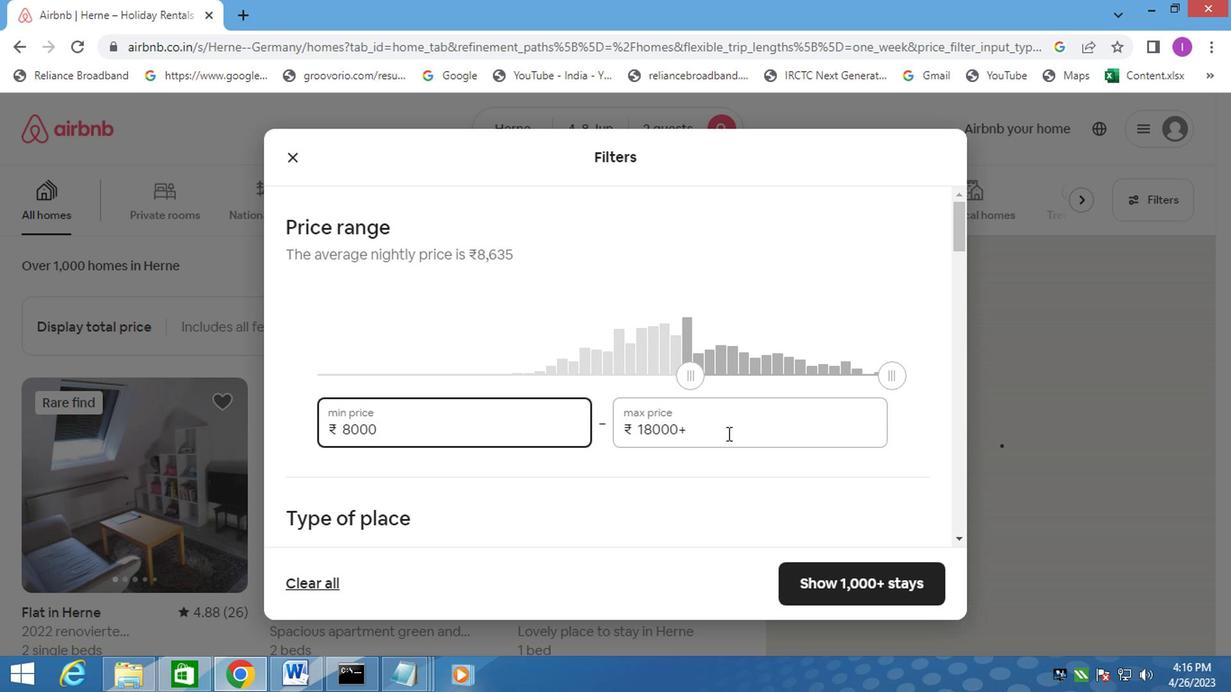 
Action: Mouse pressed left at (723, 430)
Screenshot: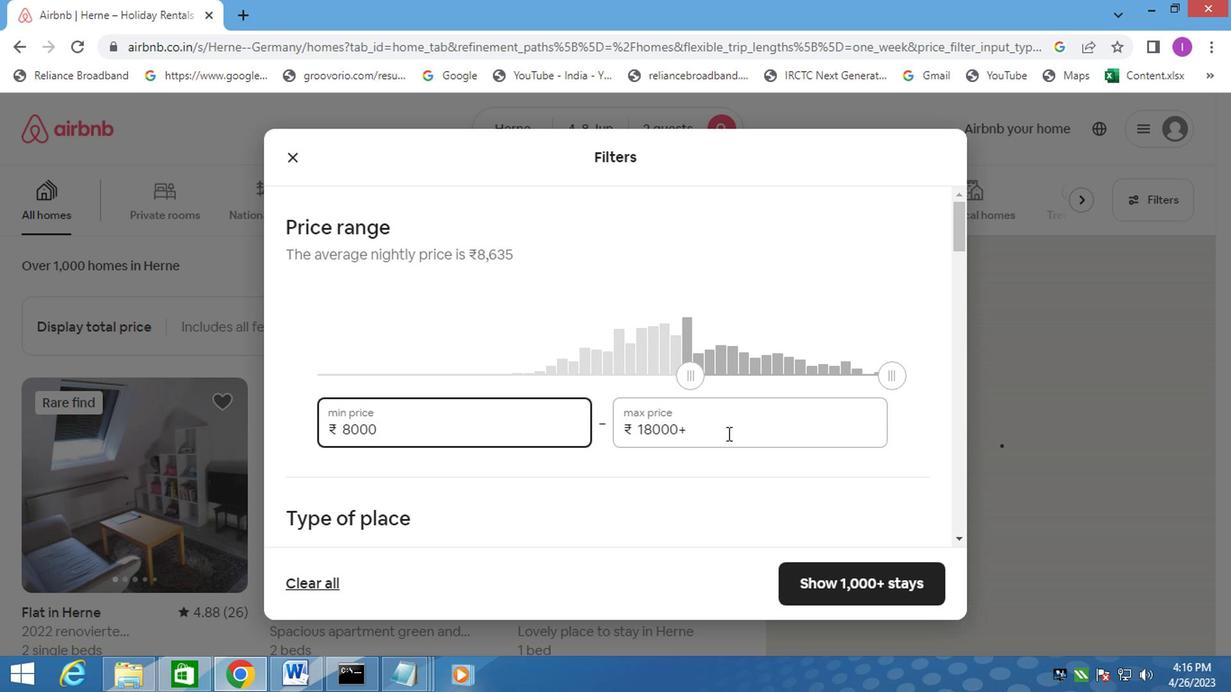 
Action: Mouse moved to (577, 425)
Screenshot: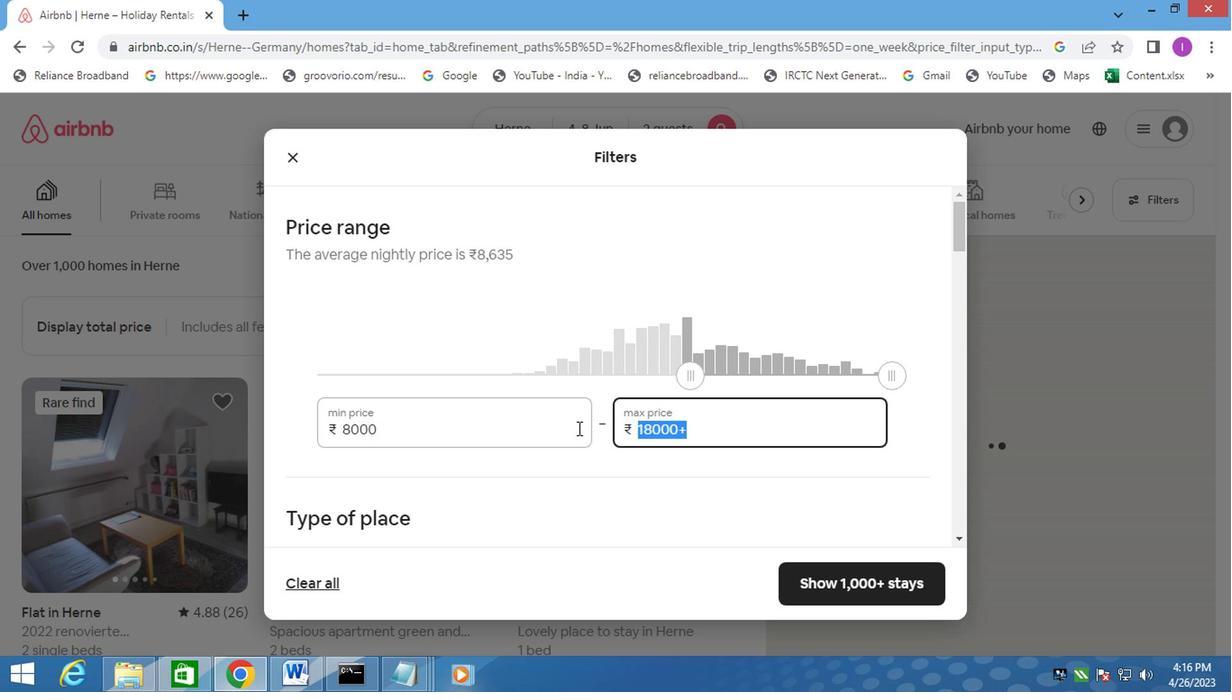 
Action: Key pressed 1600
Screenshot: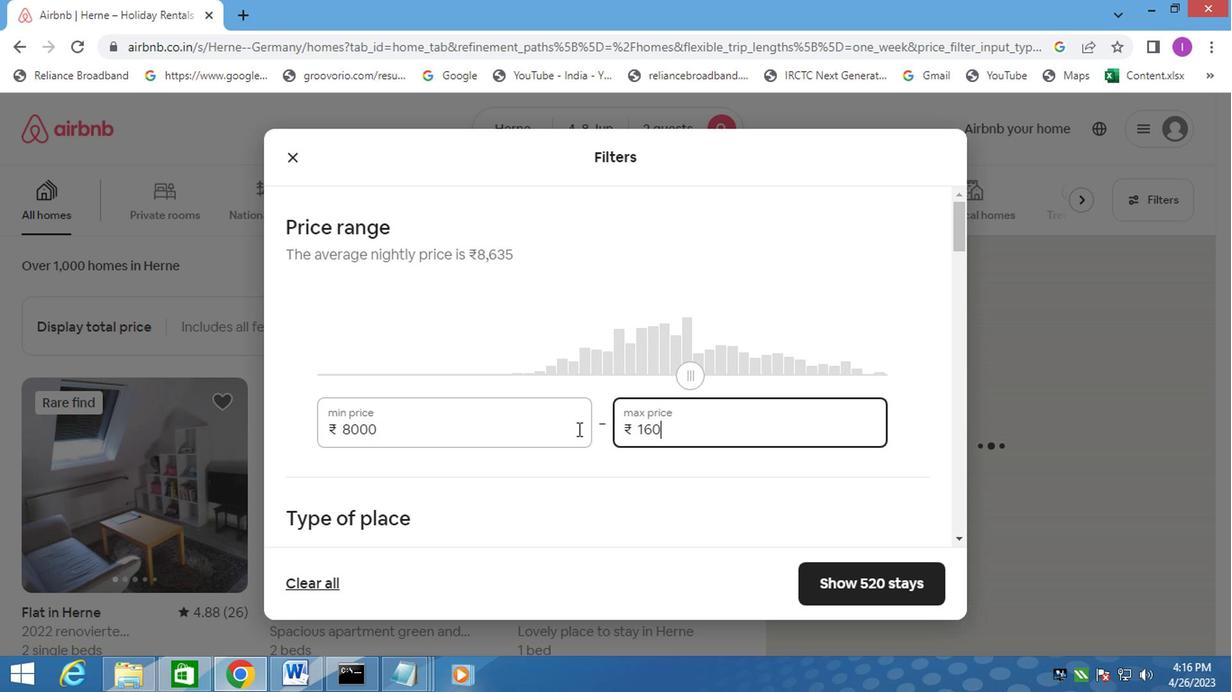 
Action: Mouse moved to (577, 423)
Screenshot: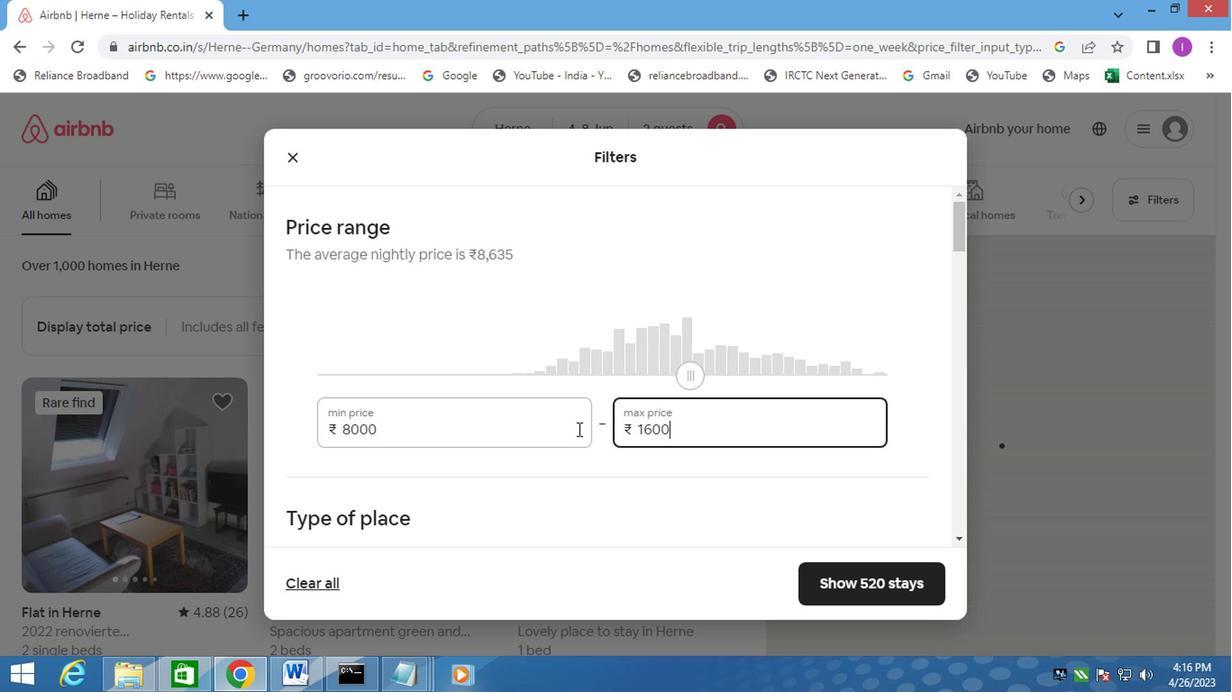 
Action: Key pressed 0
Screenshot: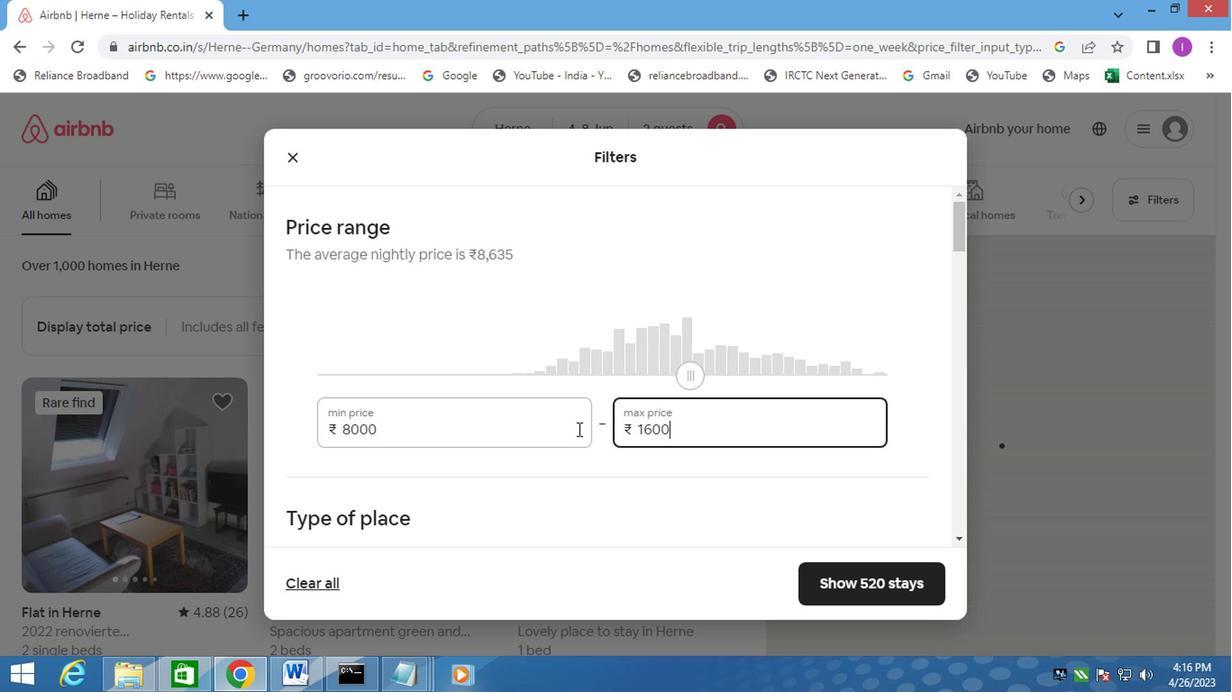 
Action: Mouse moved to (536, 440)
Screenshot: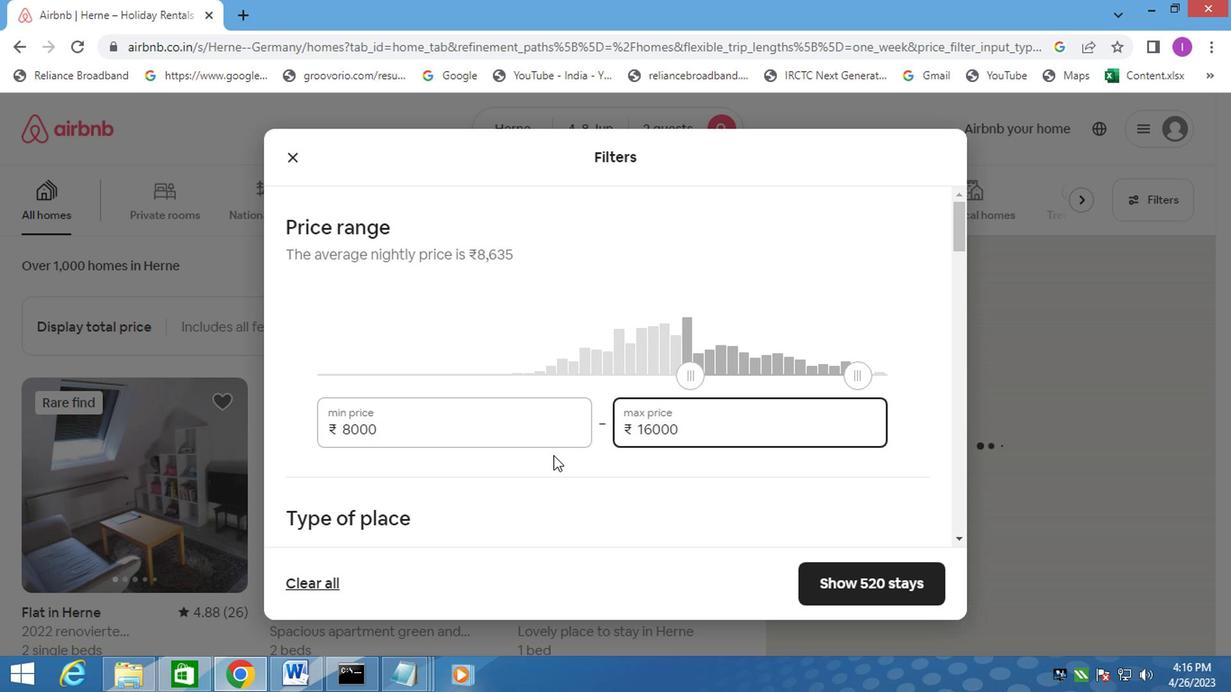 
Action: Mouse scrolled (536, 439) with delta (0, 0)
Screenshot: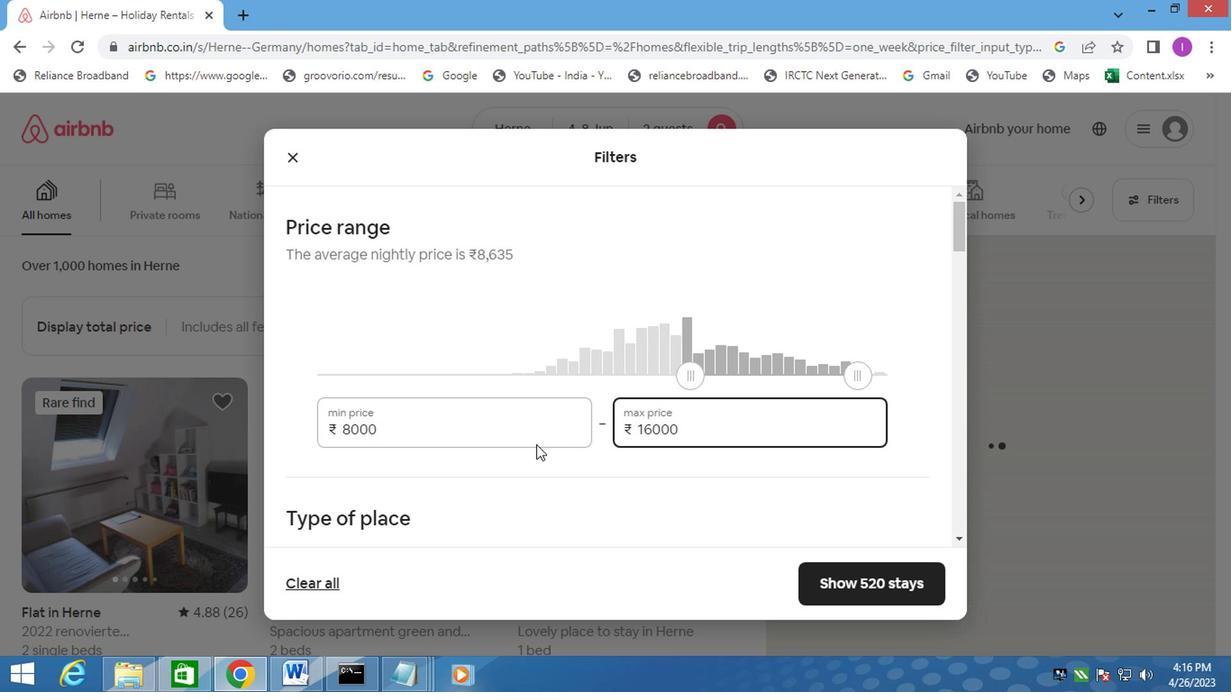 
Action: Mouse moved to (544, 440)
Screenshot: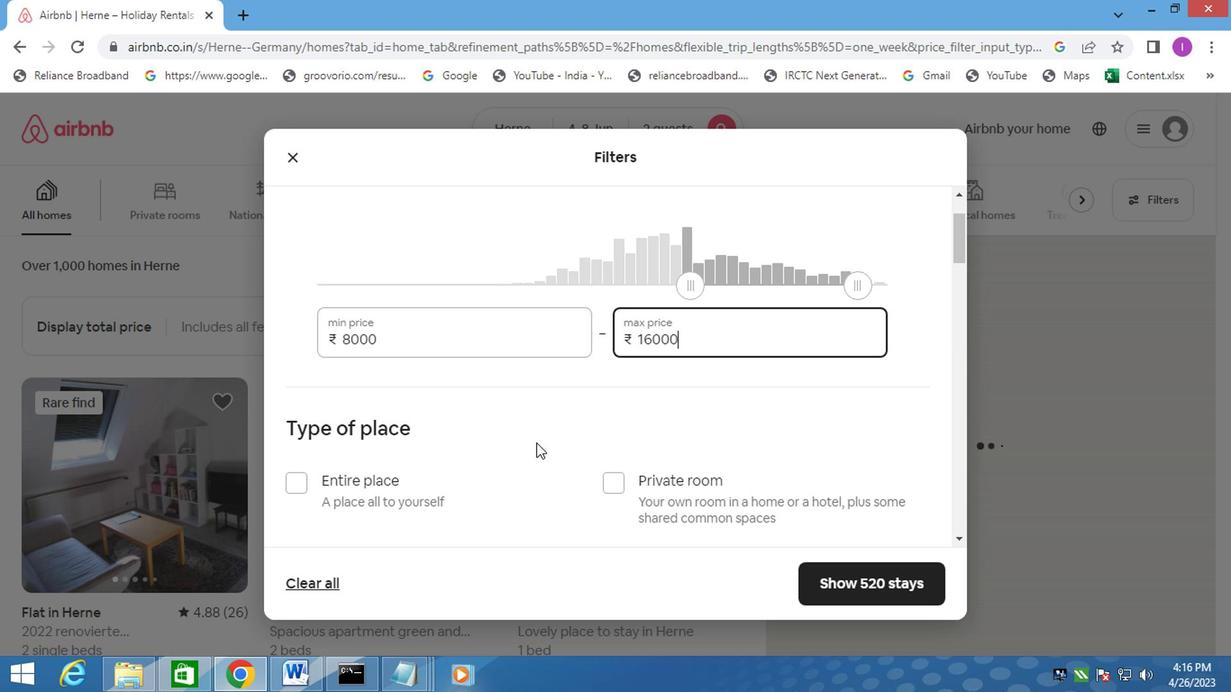 
Action: Mouse scrolled (544, 439) with delta (0, 0)
Screenshot: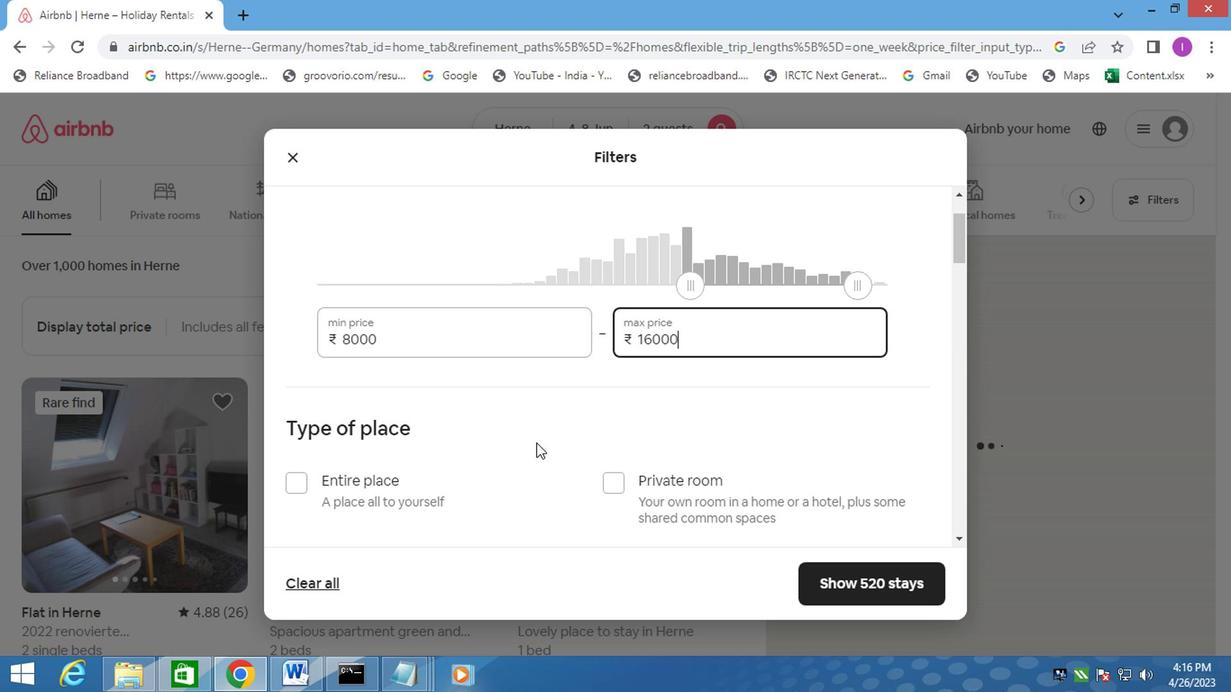 
Action: Mouse moved to (546, 440)
Screenshot: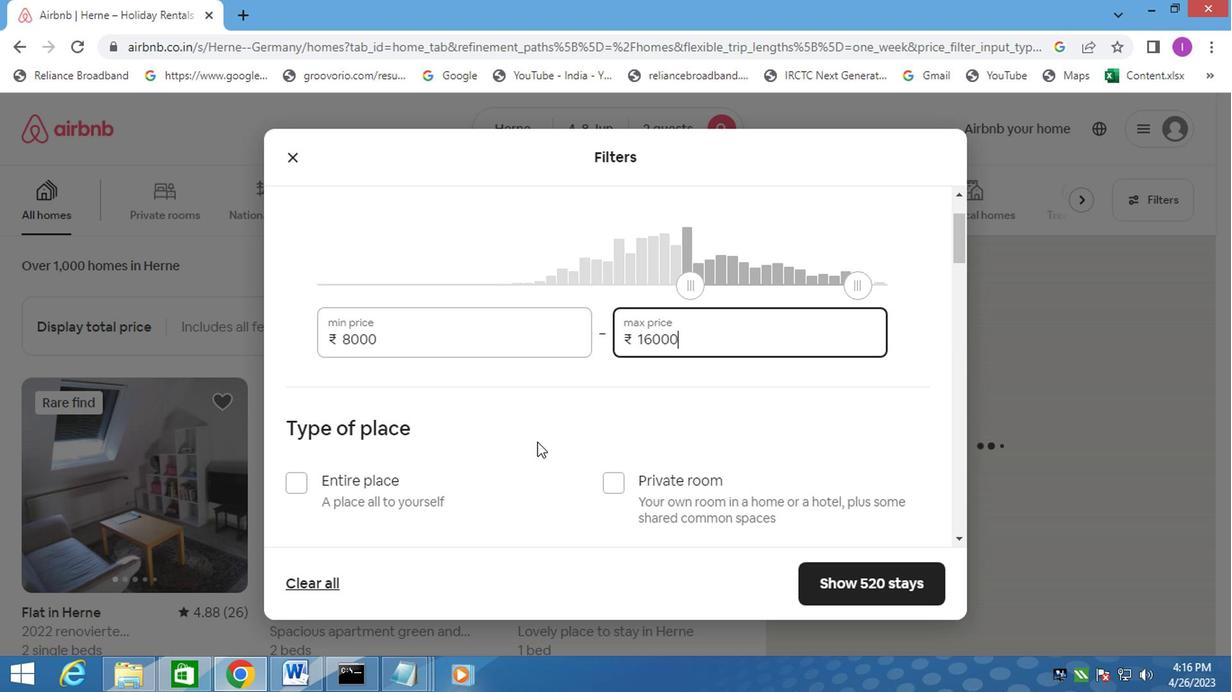 
Action: Mouse scrolled (546, 440) with delta (0, 0)
Screenshot: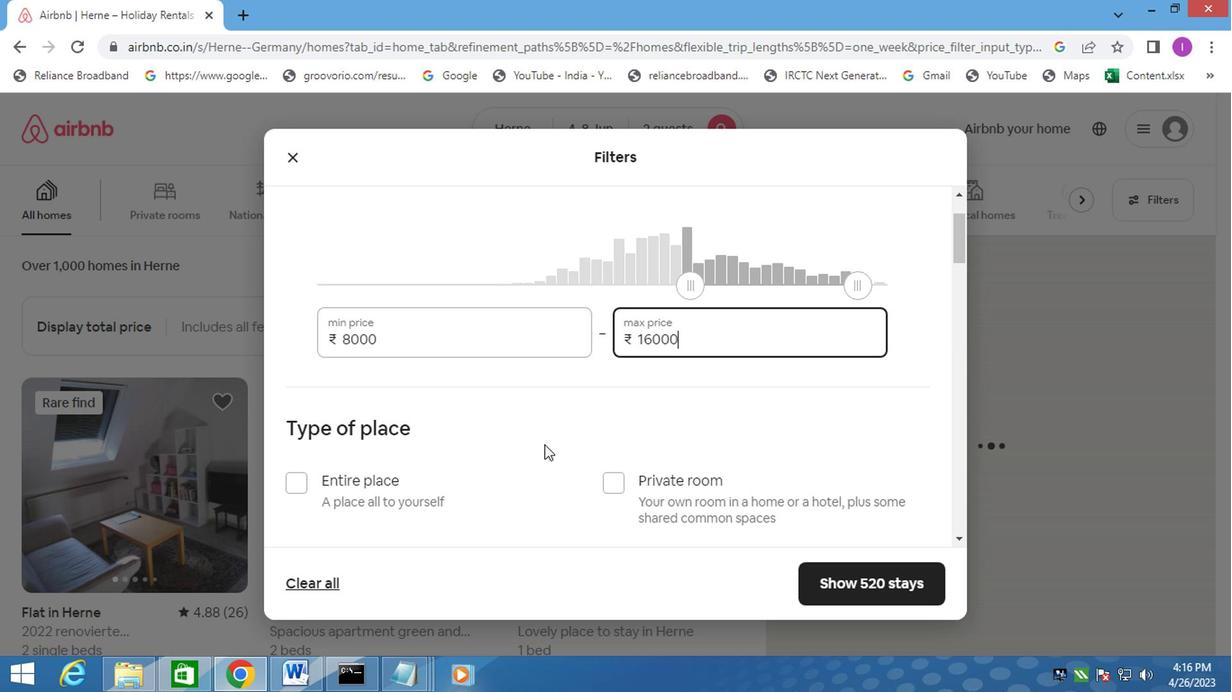 
Action: Mouse moved to (401, 369)
Screenshot: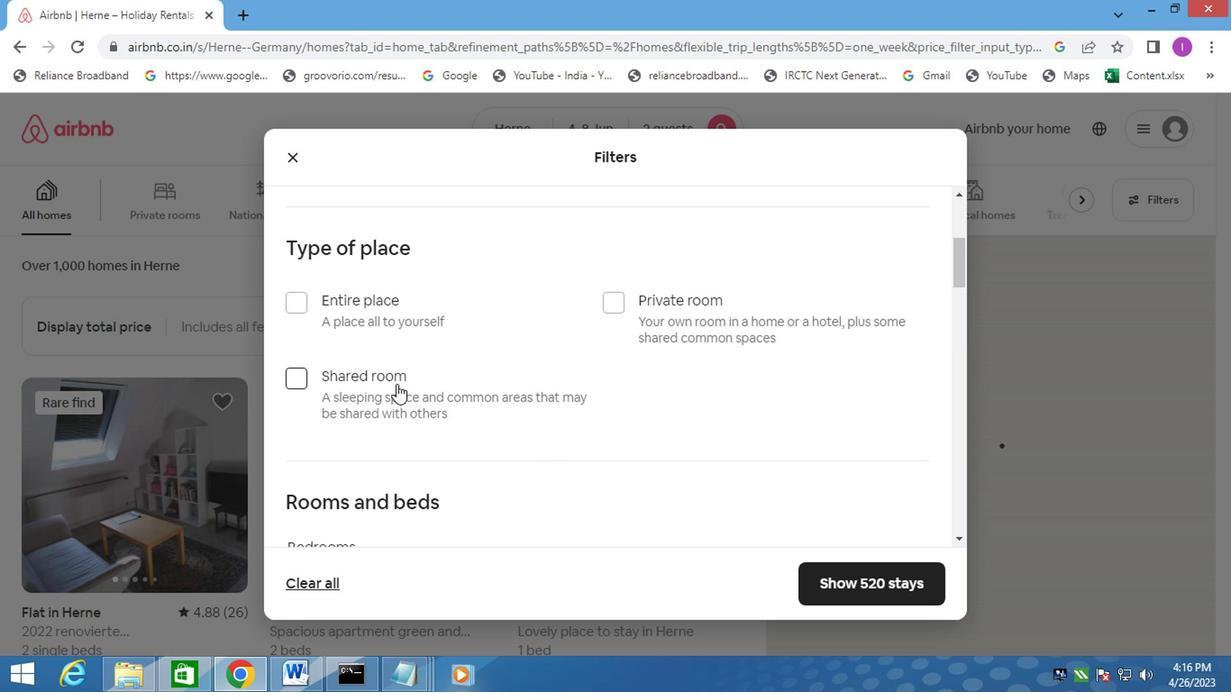 
Action: Mouse scrolled (401, 368) with delta (0, 0)
Screenshot: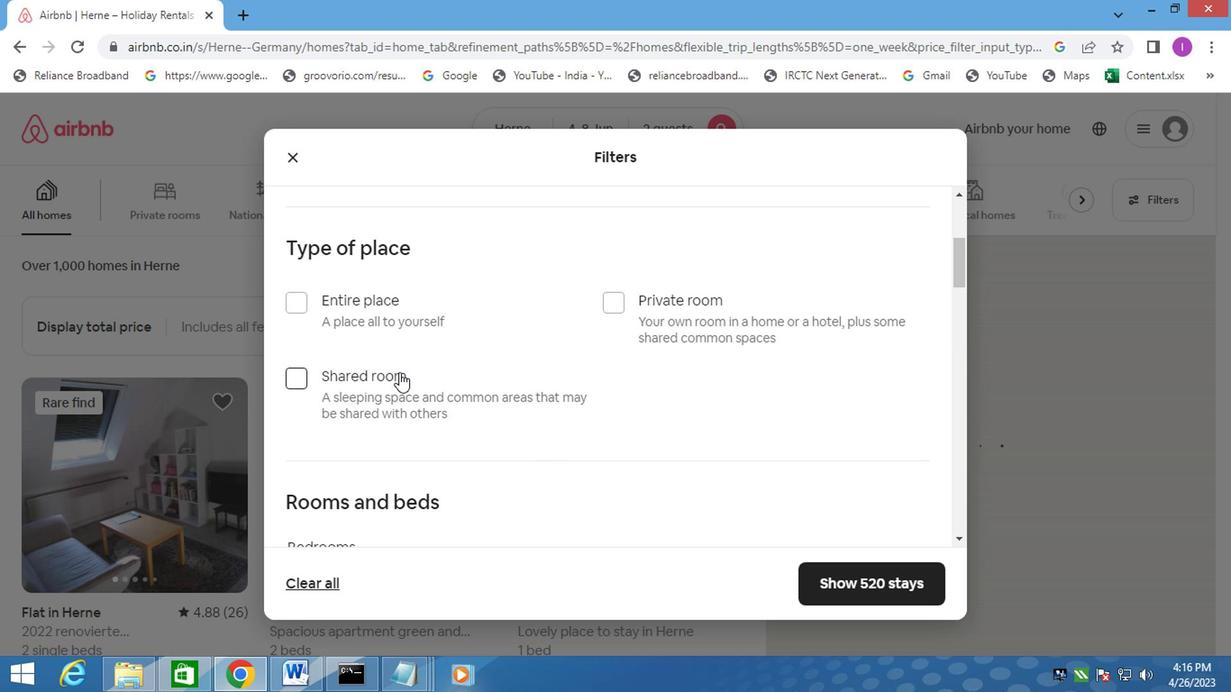 
Action: Mouse moved to (604, 211)
Screenshot: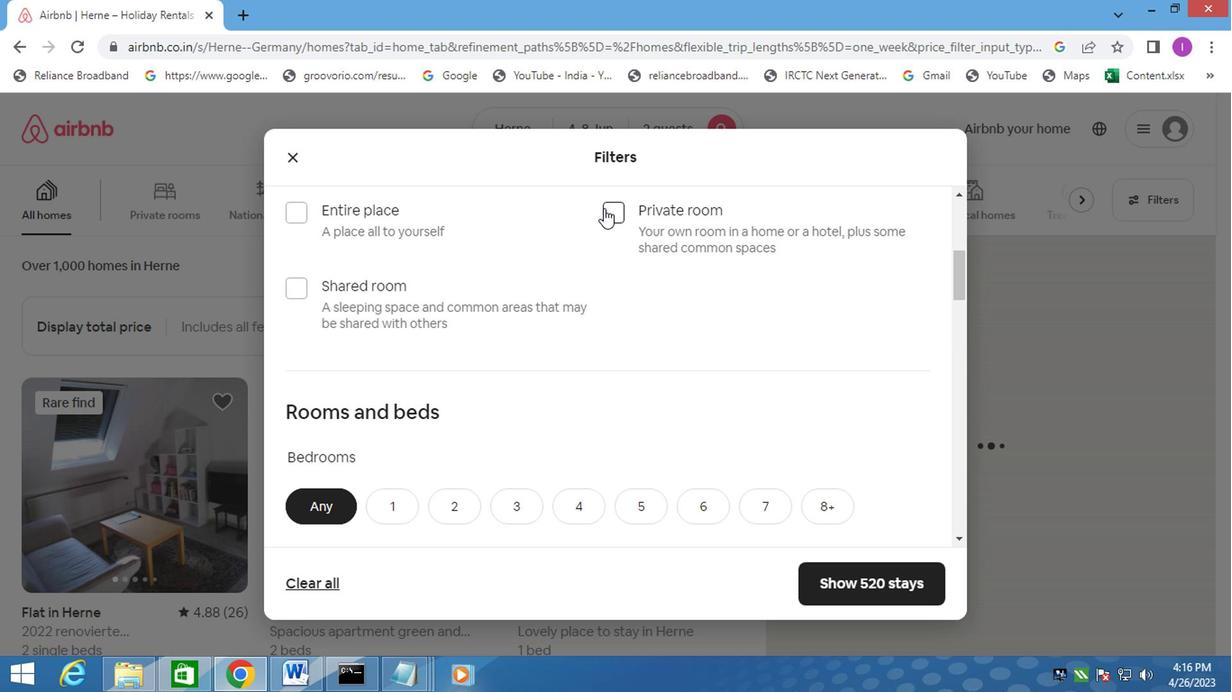 
Action: Mouse pressed left at (604, 211)
Screenshot: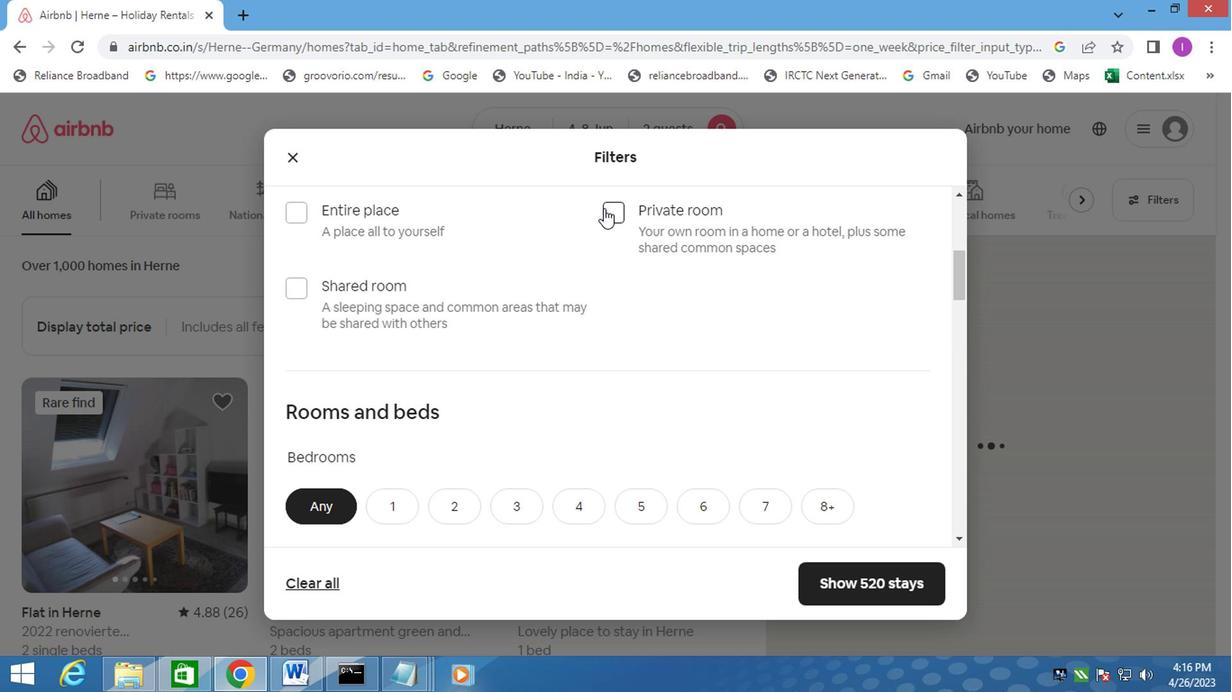 
Action: Mouse moved to (536, 321)
Screenshot: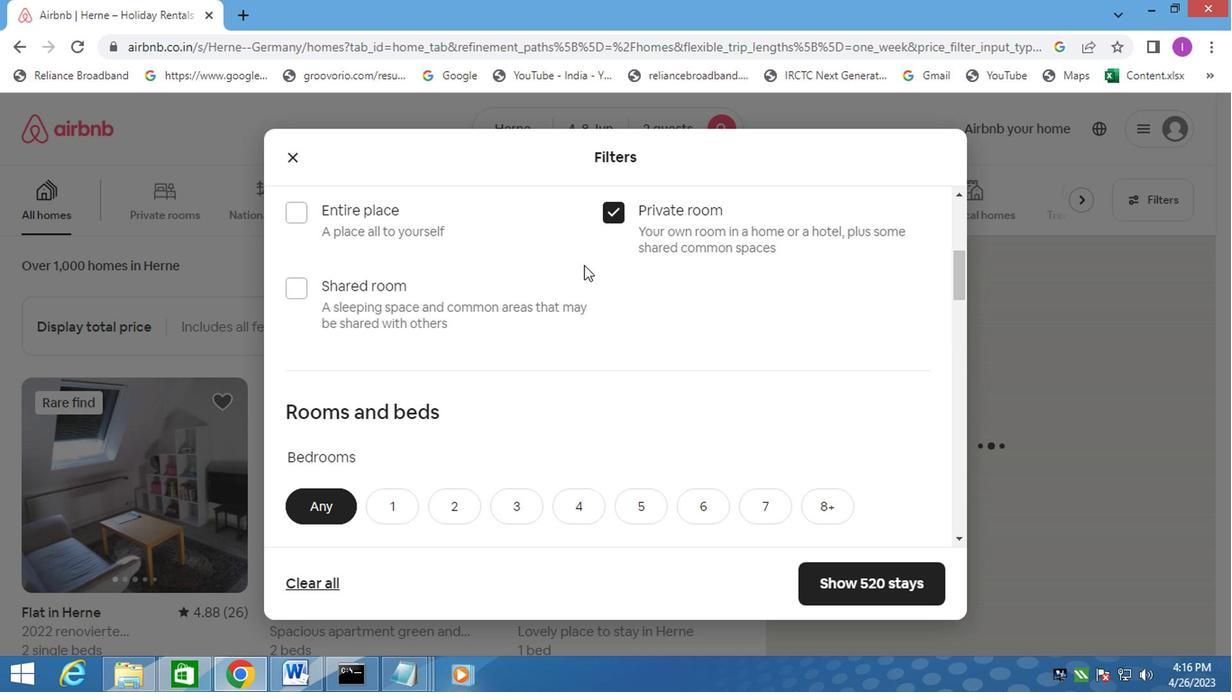 
Action: Mouse scrolled (536, 320) with delta (0, 0)
Screenshot: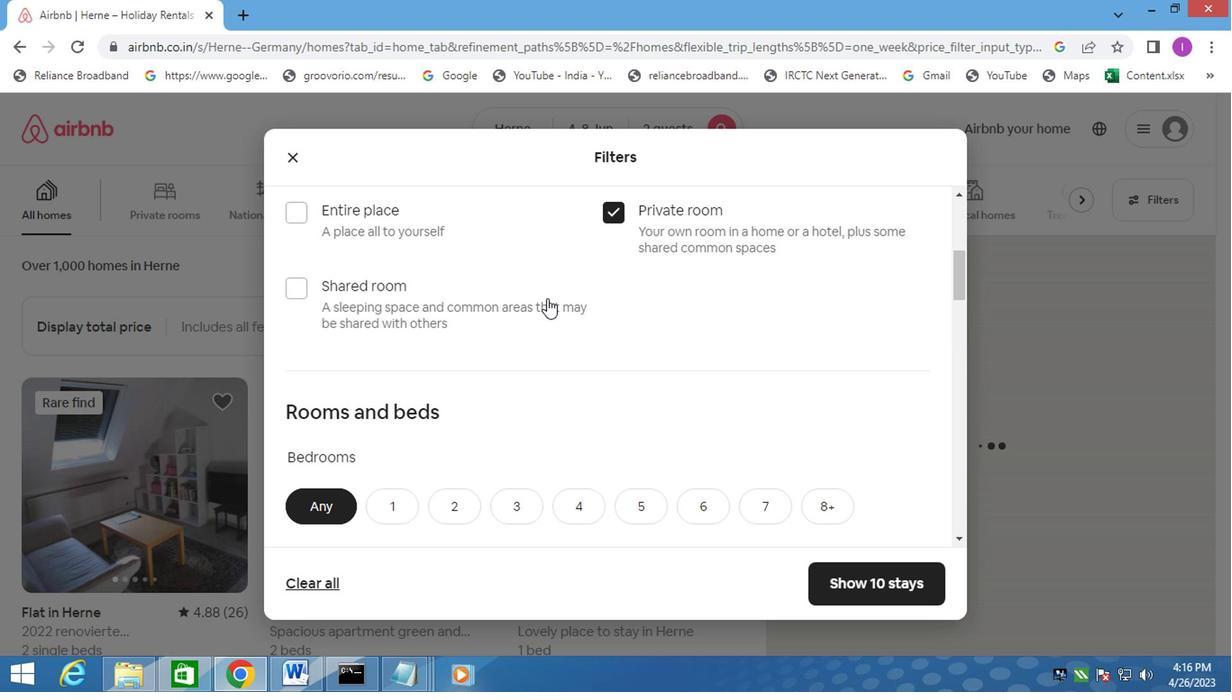 
Action: Mouse moved to (535, 323)
Screenshot: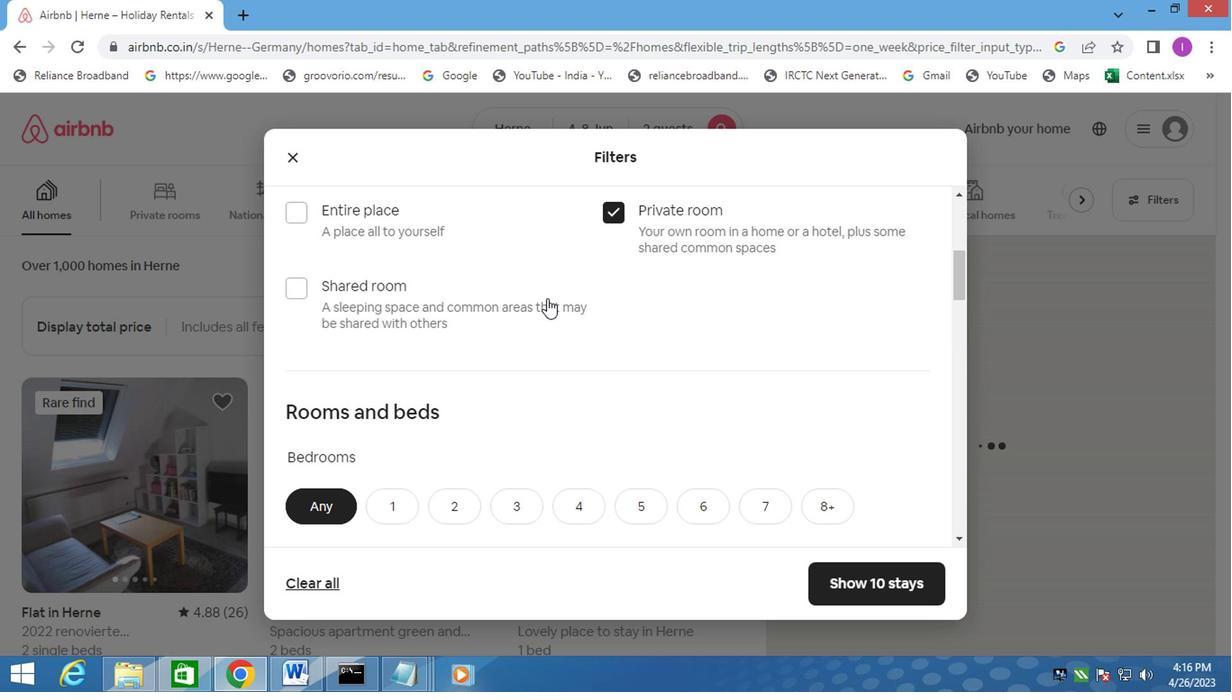 
Action: Mouse scrolled (535, 322) with delta (0, -1)
Screenshot: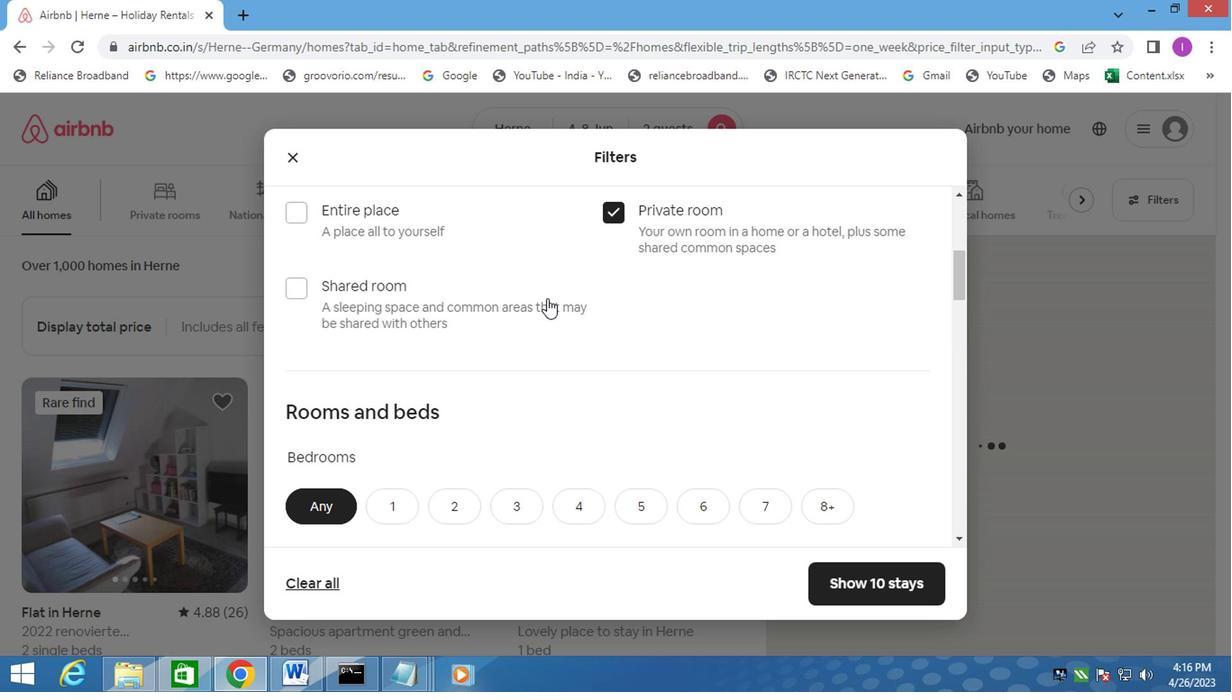 
Action: Mouse moved to (533, 326)
Screenshot: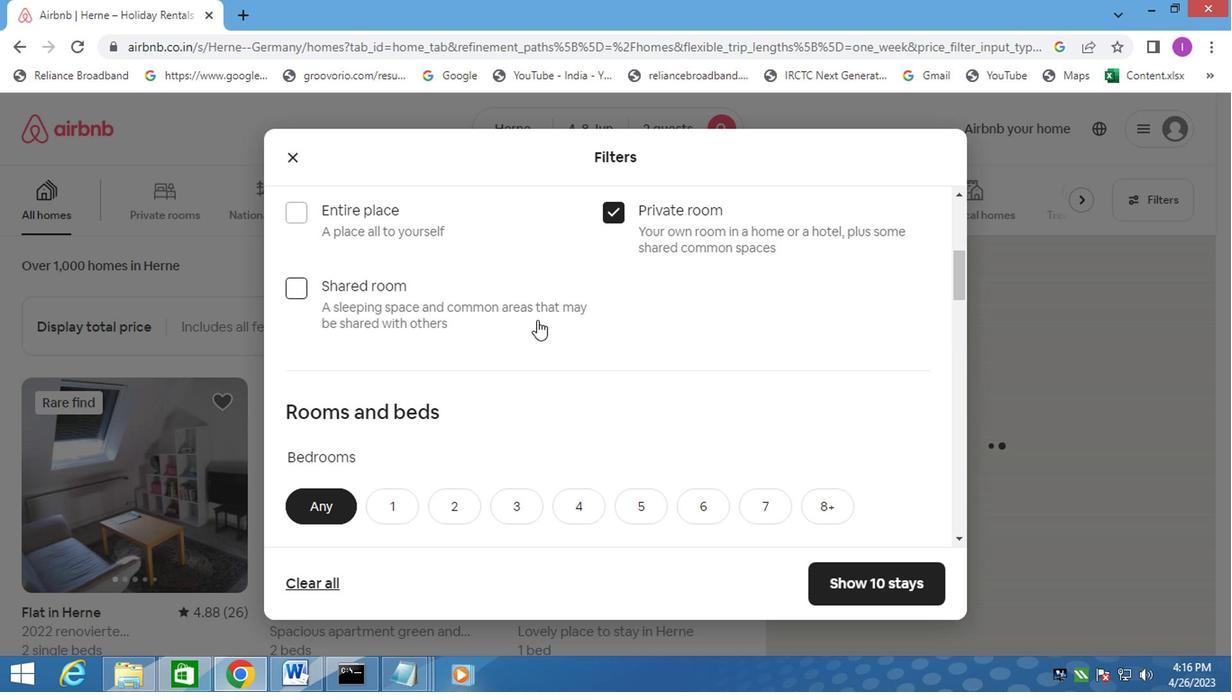 
Action: Mouse scrolled (534, 325) with delta (0, 0)
Screenshot: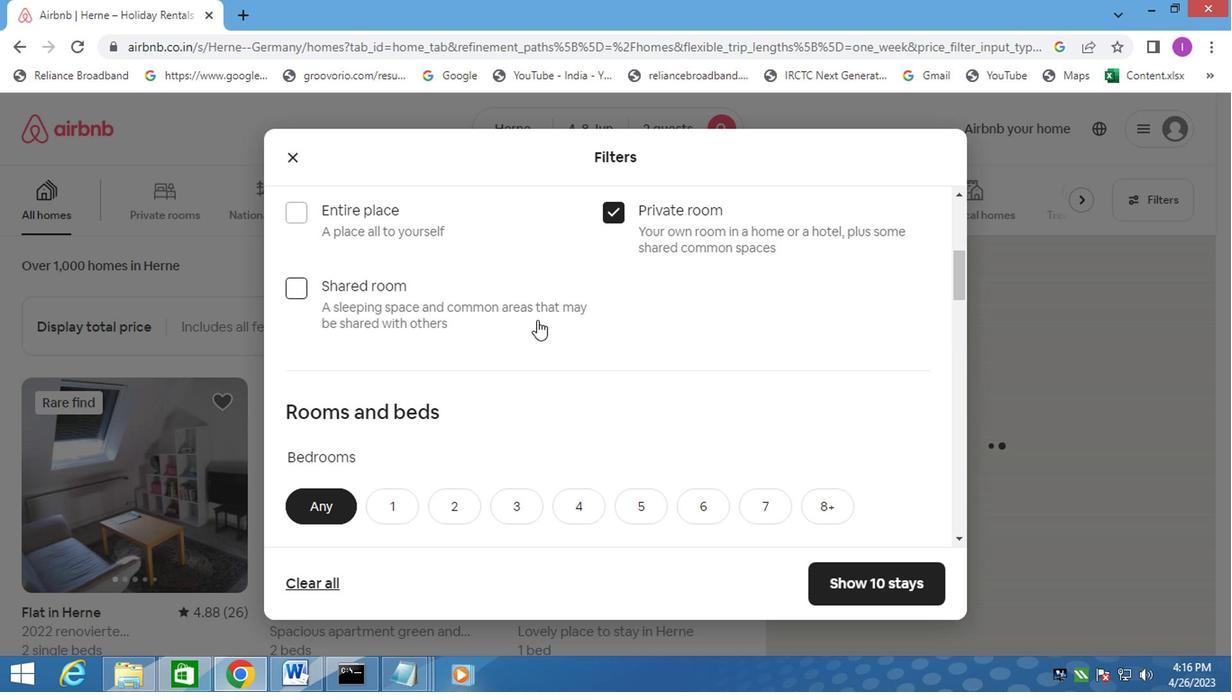 
Action: Mouse moved to (479, 336)
Screenshot: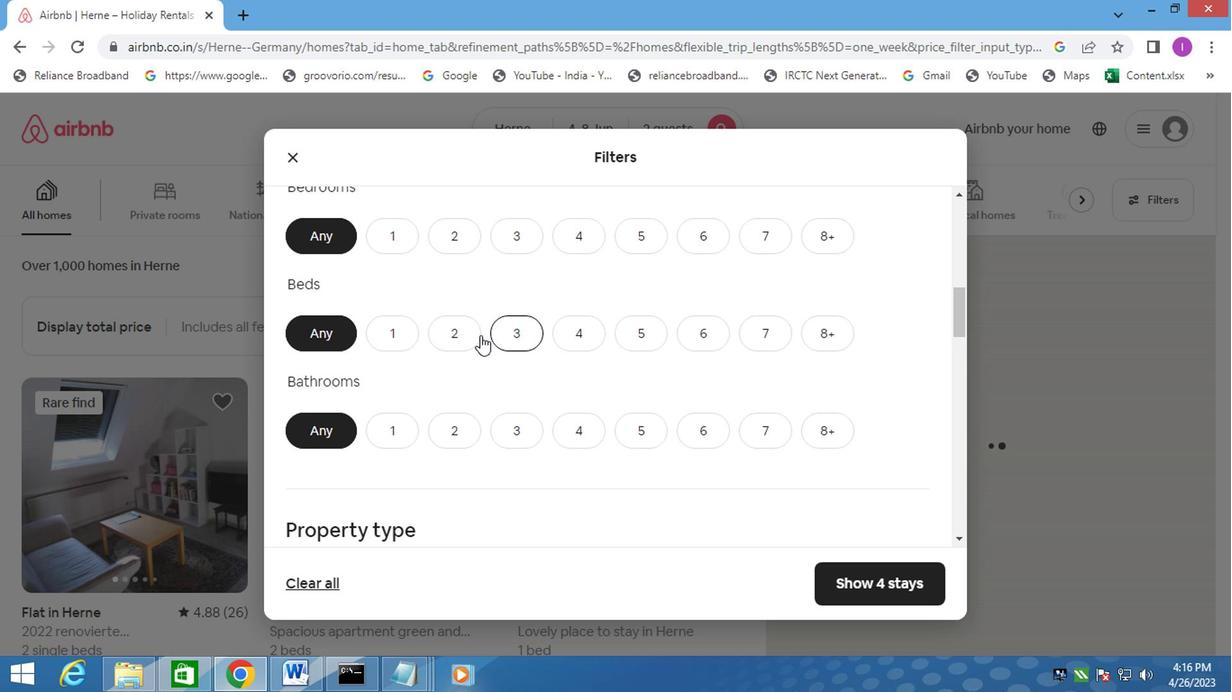 
Action: Mouse scrolled (479, 335) with delta (0, 0)
Screenshot: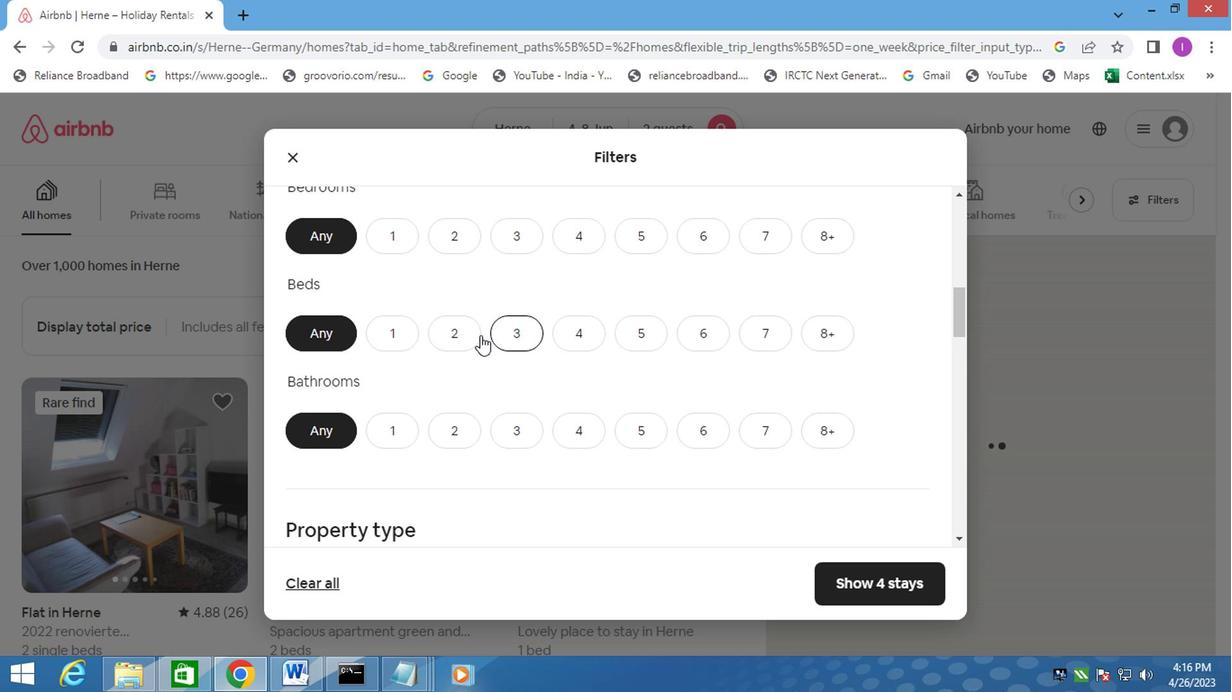 
Action: Mouse moved to (479, 337)
Screenshot: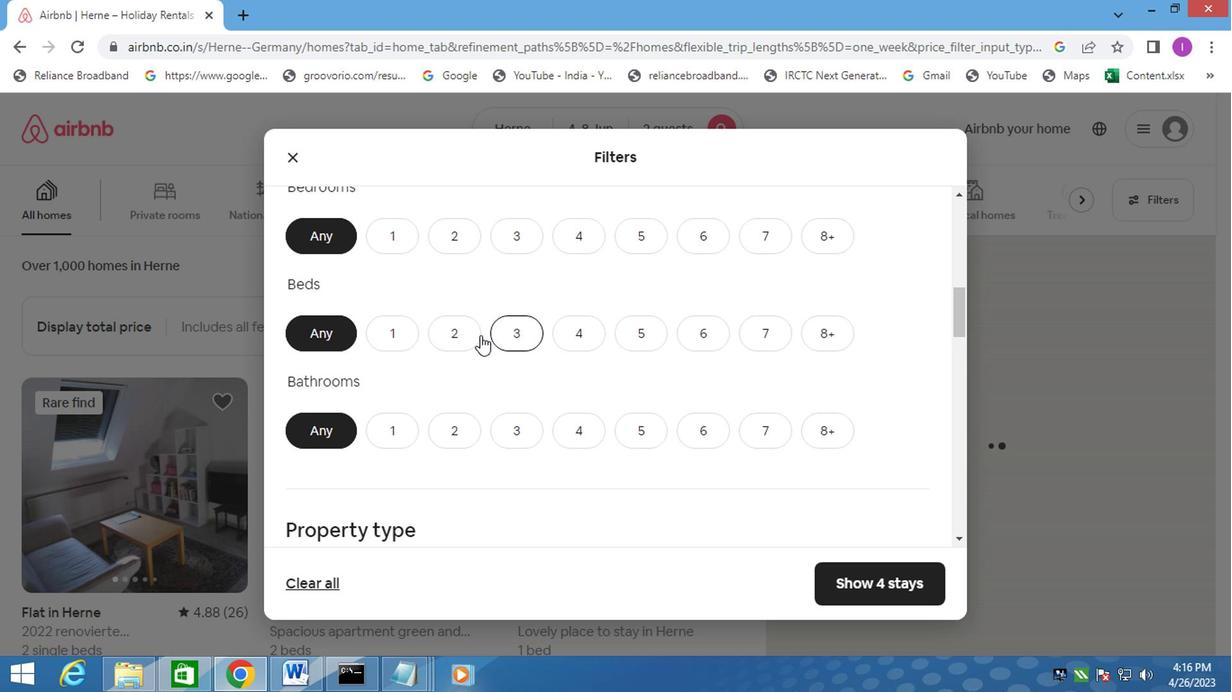 
Action: Mouse scrolled (479, 336) with delta (0, -1)
Screenshot: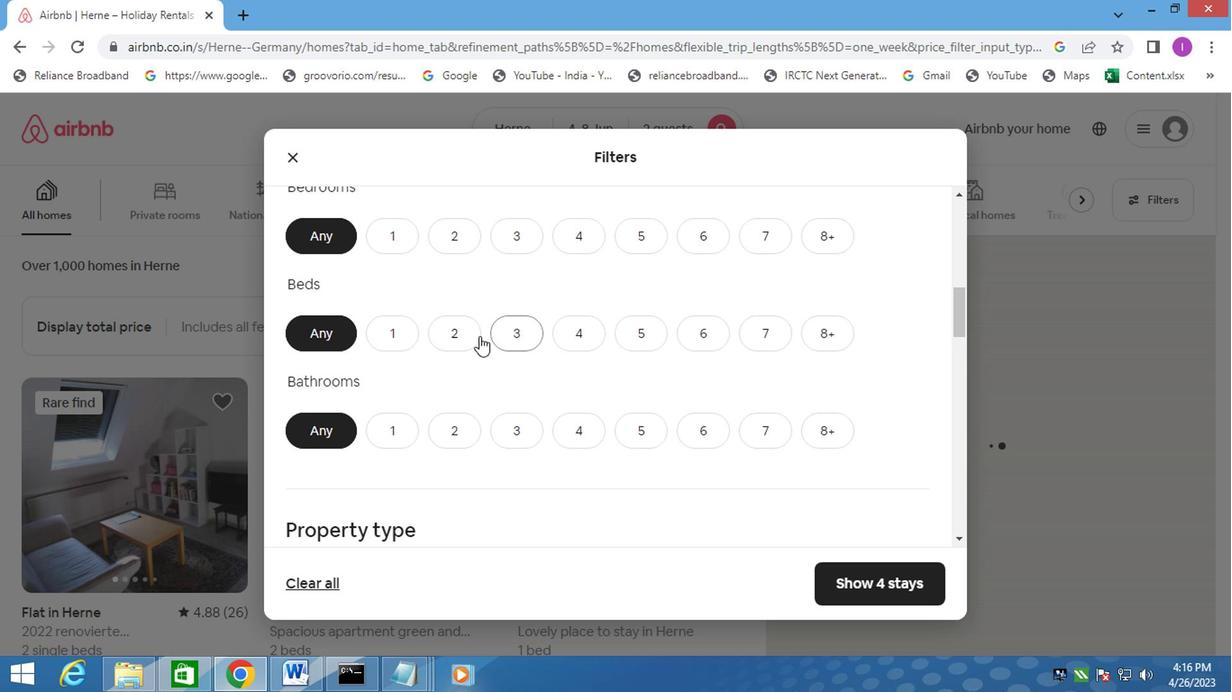 
Action: Mouse moved to (440, 337)
Screenshot: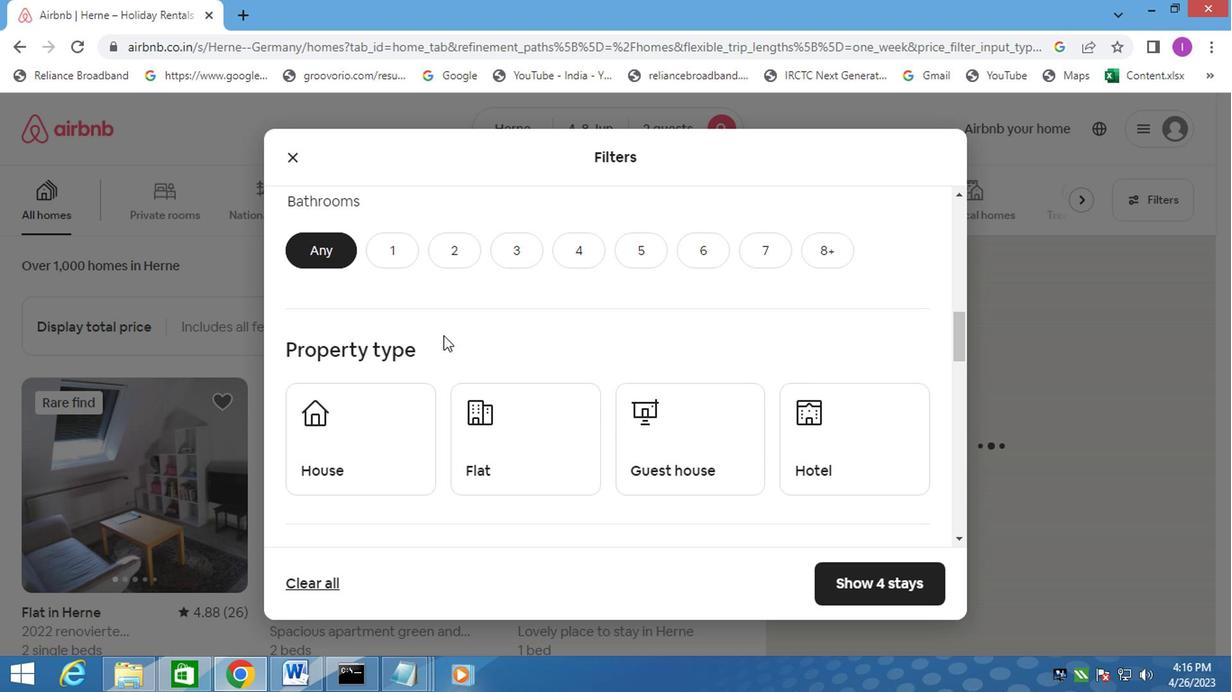 
Action: Mouse scrolled (440, 336) with delta (0, -1)
Screenshot: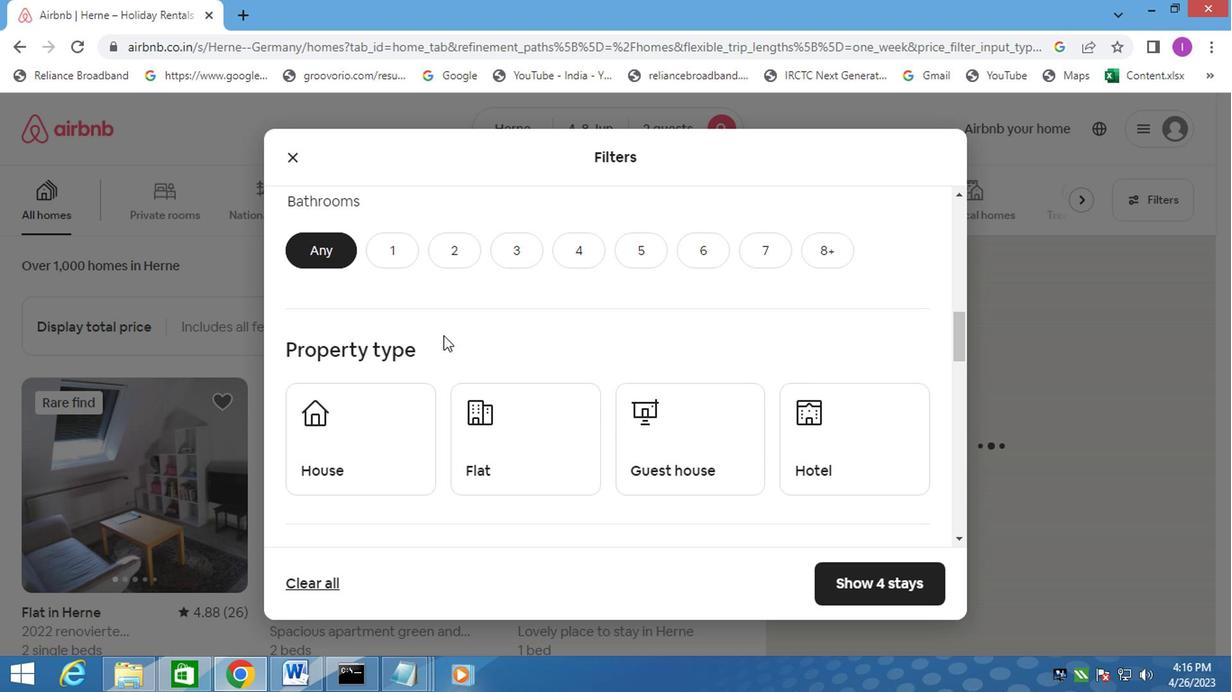 
Action: Mouse moved to (406, 329)
Screenshot: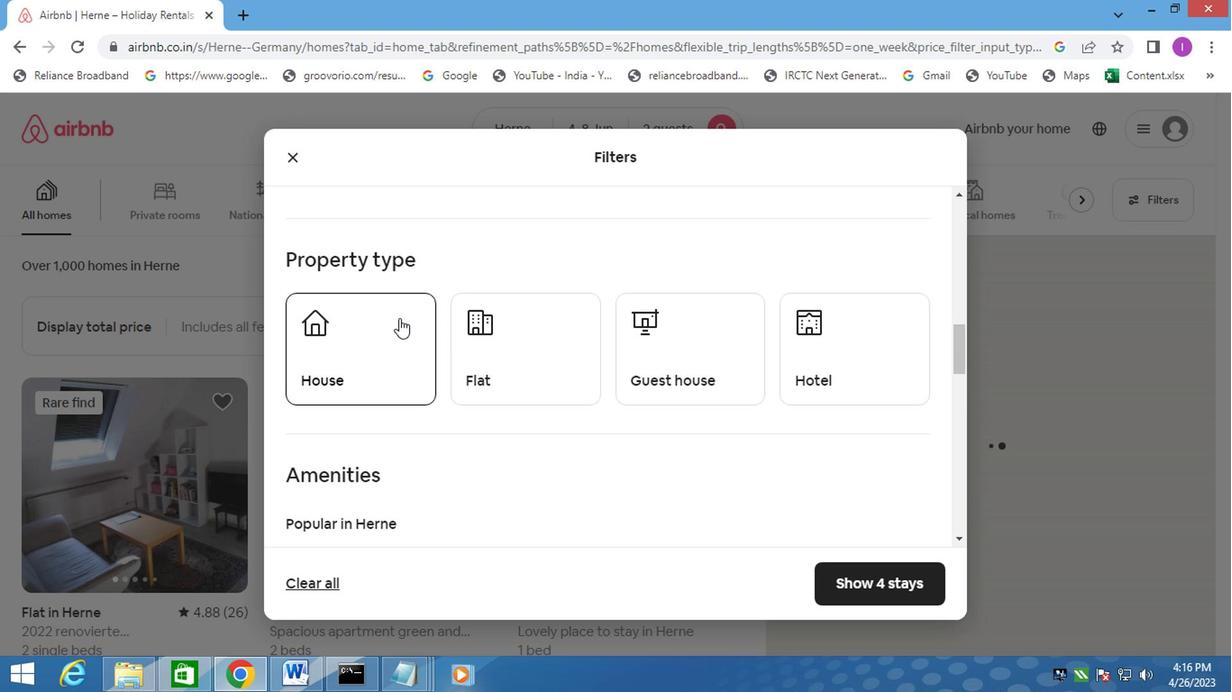
Action: Mouse scrolled (406, 330) with delta (0, 1)
Screenshot: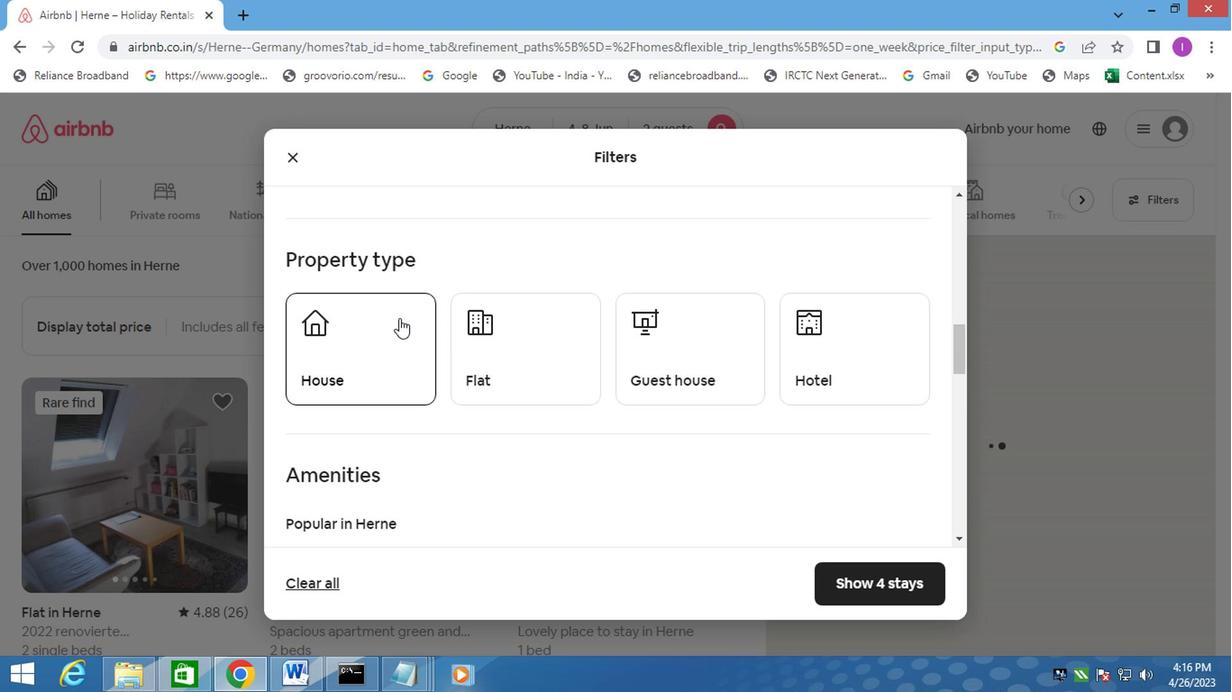 
Action: Mouse moved to (407, 329)
Screenshot: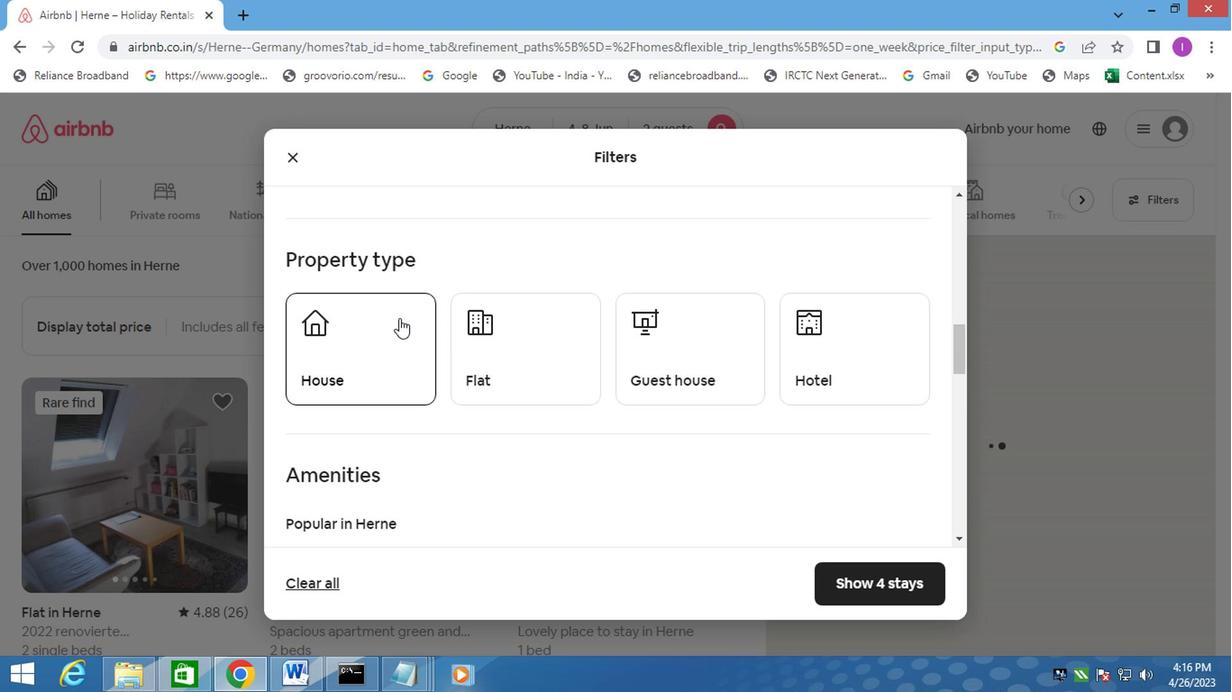 
Action: Mouse scrolled (407, 330) with delta (0, 1)
Screenshot: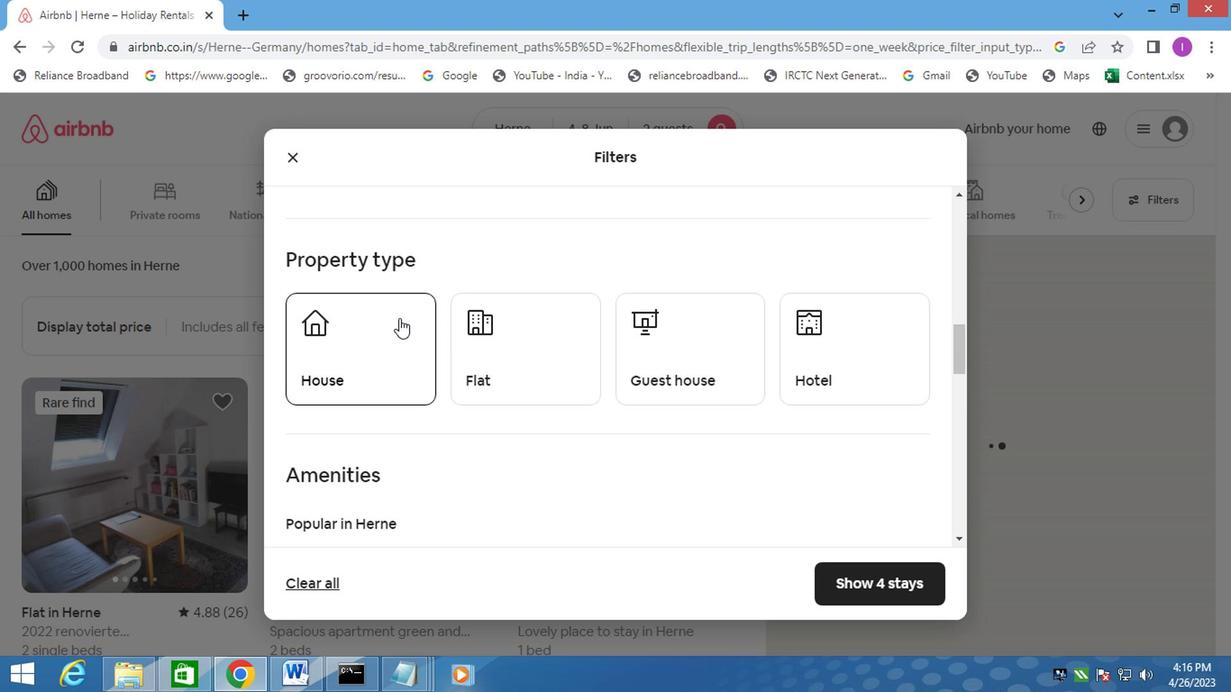 
Action: Mouse scrolled (407, 330) with delta (0, 1)
Screenshot: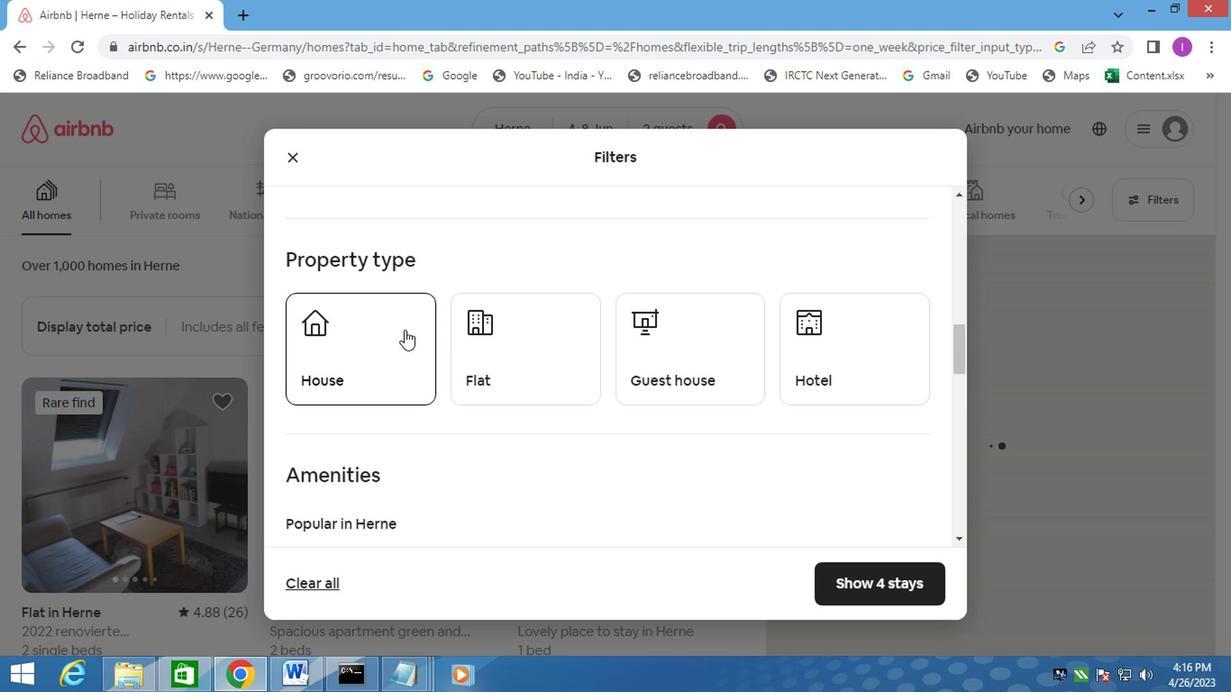 
Action: Mouse moved to (396, 241)
Screenshot: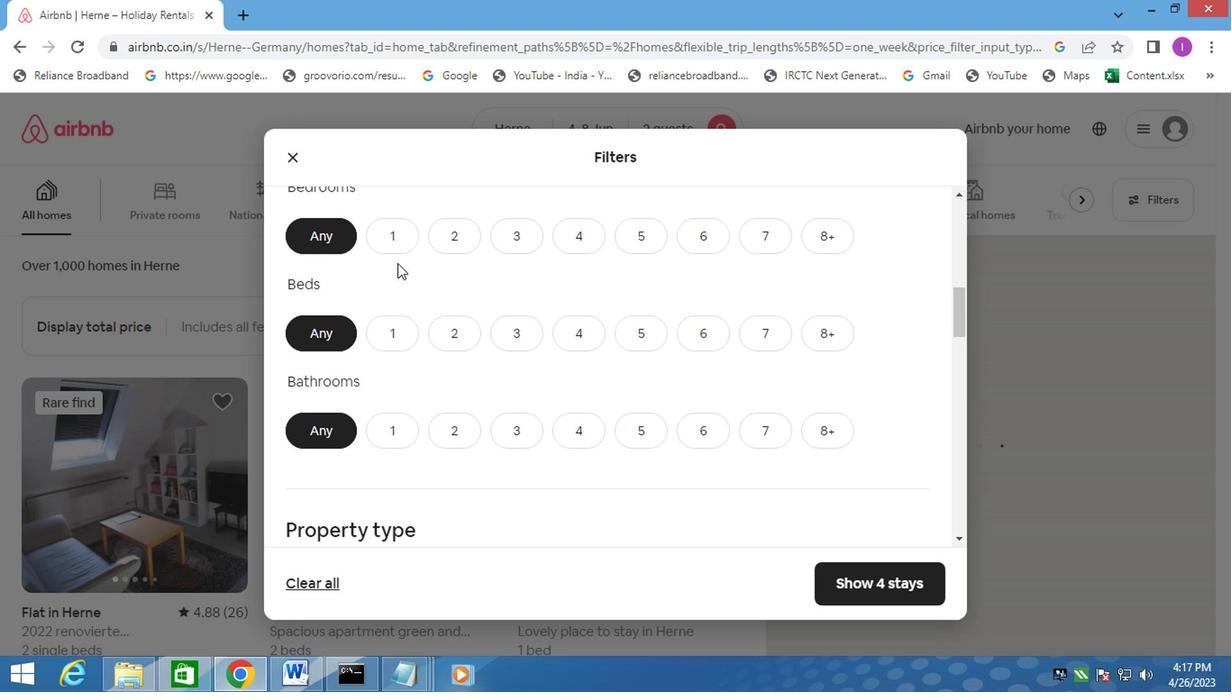 
Action: Mouse pressed left at (396, 241)
Screenshot: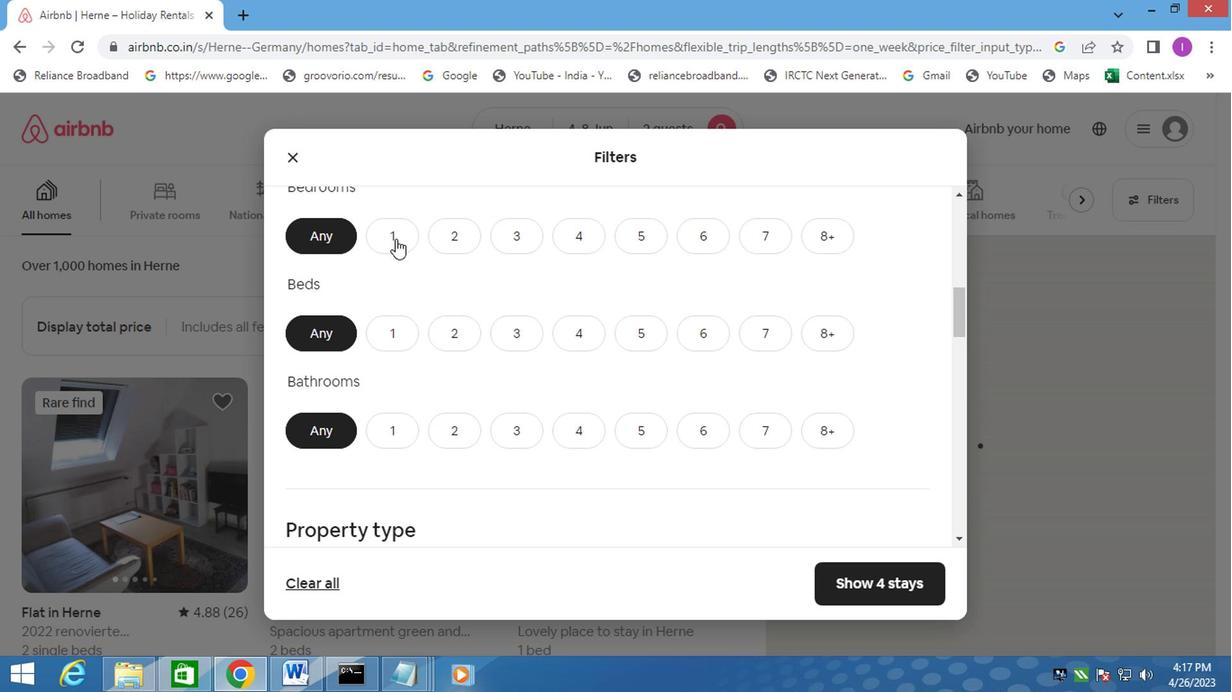
Action: Mouse moved to (409, 342)
Screenshot: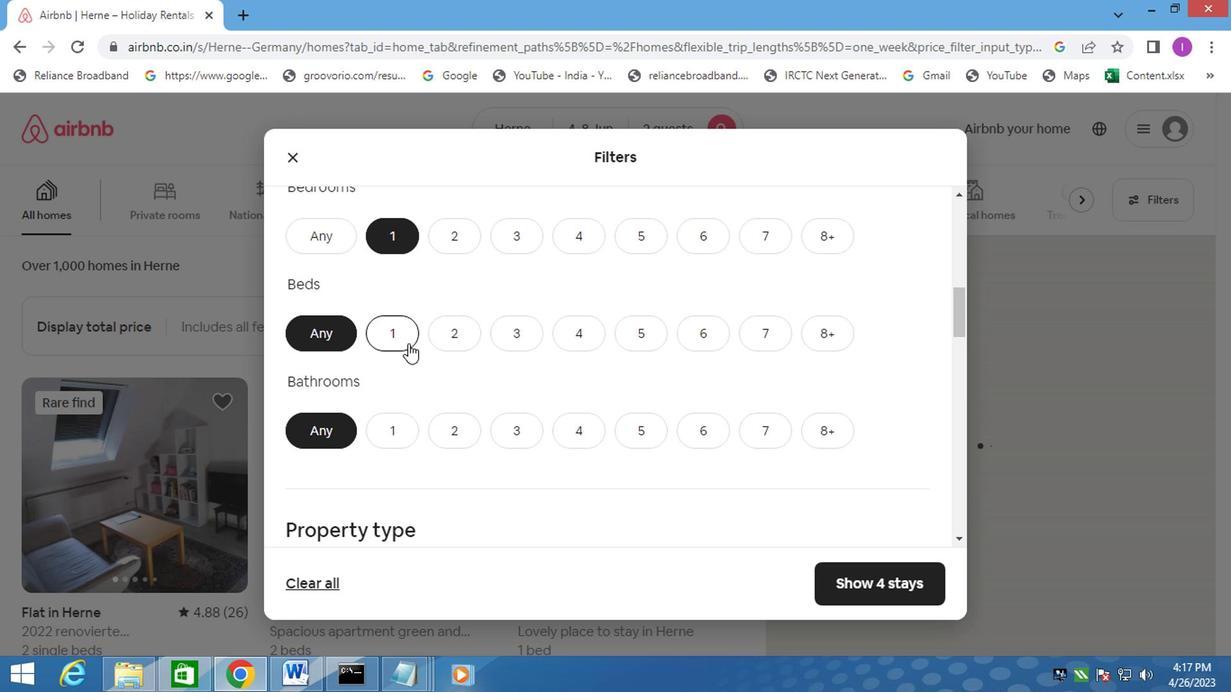 
Action: Mouse pressed left at (409, 342)
Screenshot: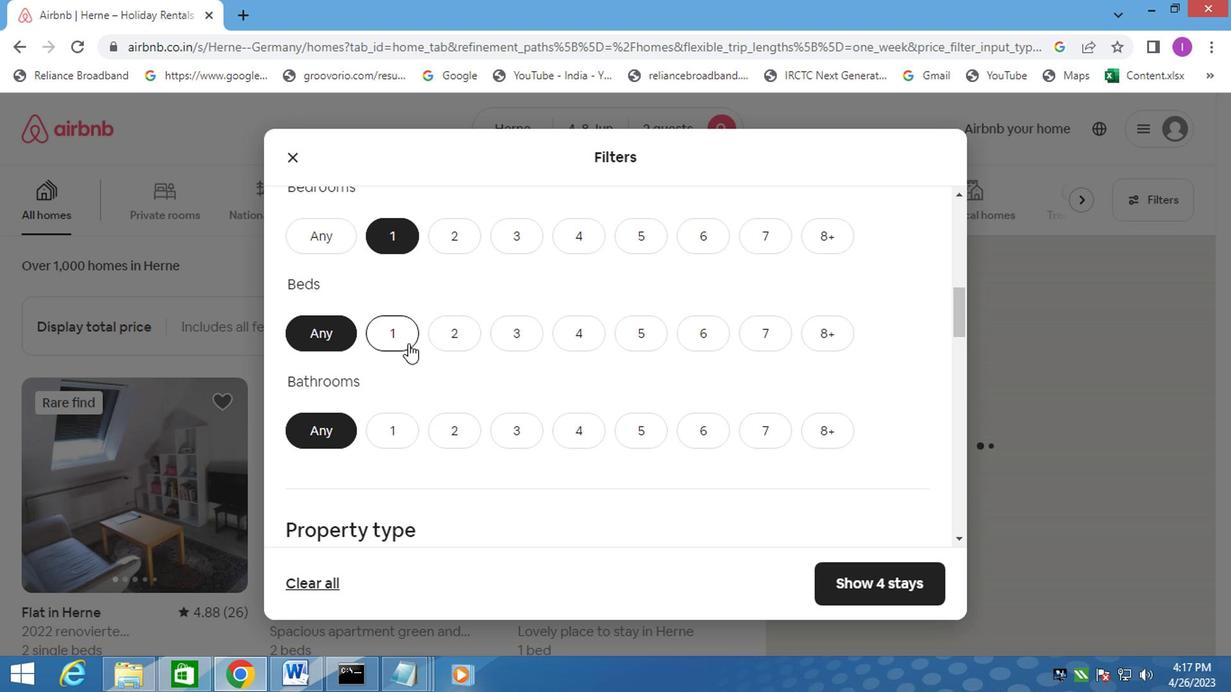 
Action: Mouse moved to (395, 423)
Screenshot: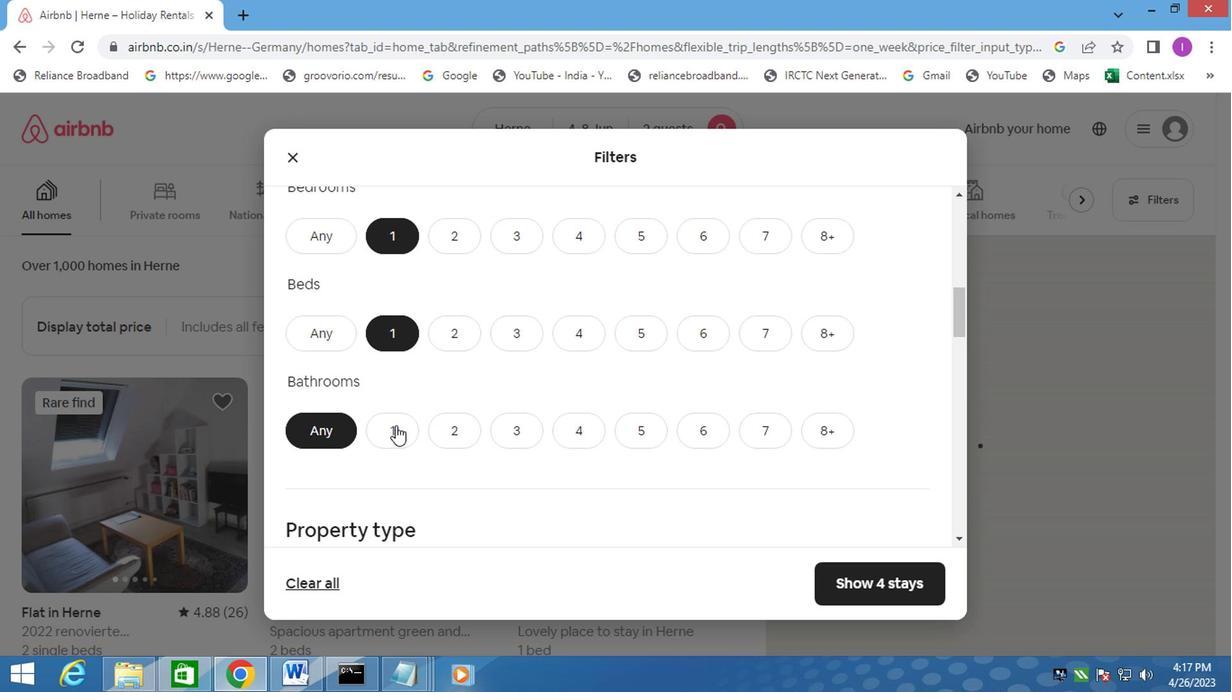 
Action: Mouse pressed left at (395, 423)
Screenshot: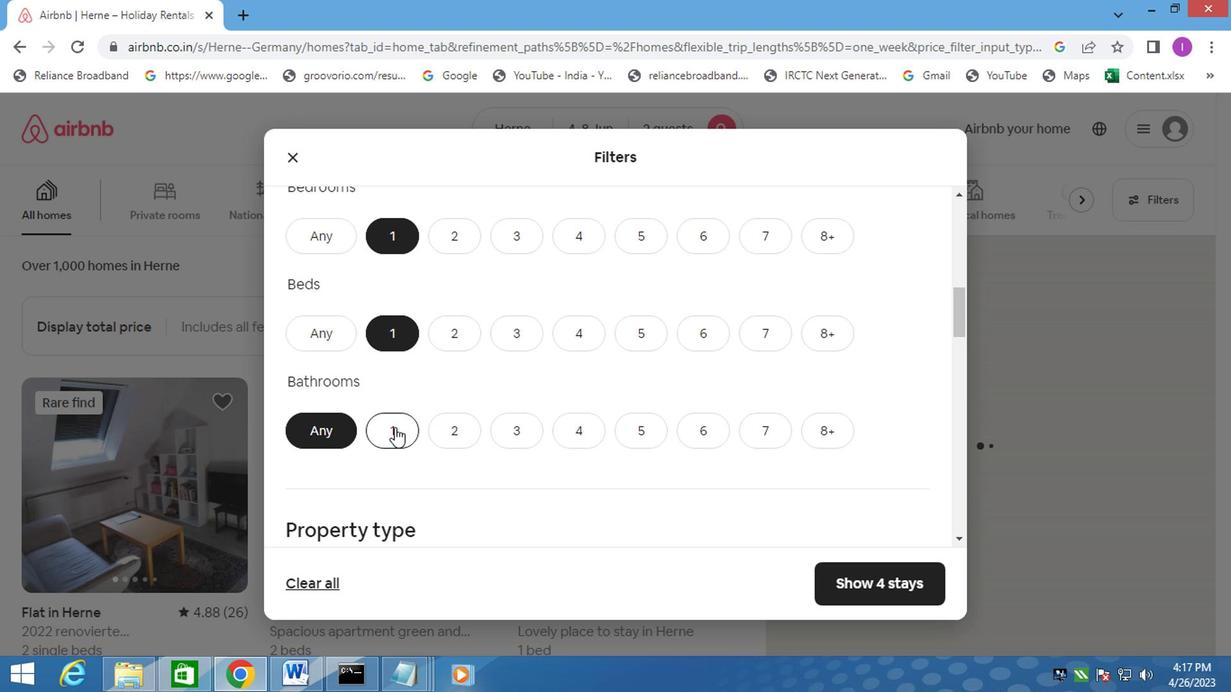 
Action: Mouse moved to (404, 412)
Screenshot: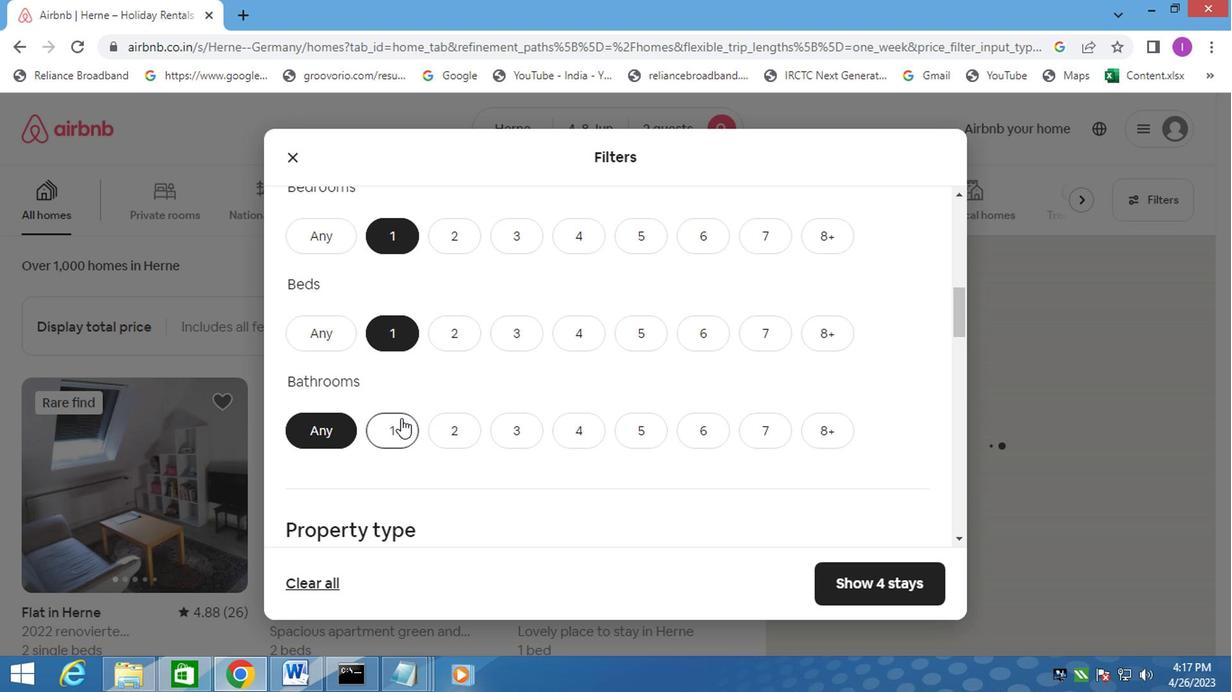 
Action: Mouse scrolled (404, 411) with delta (0, -1)
Screenshot: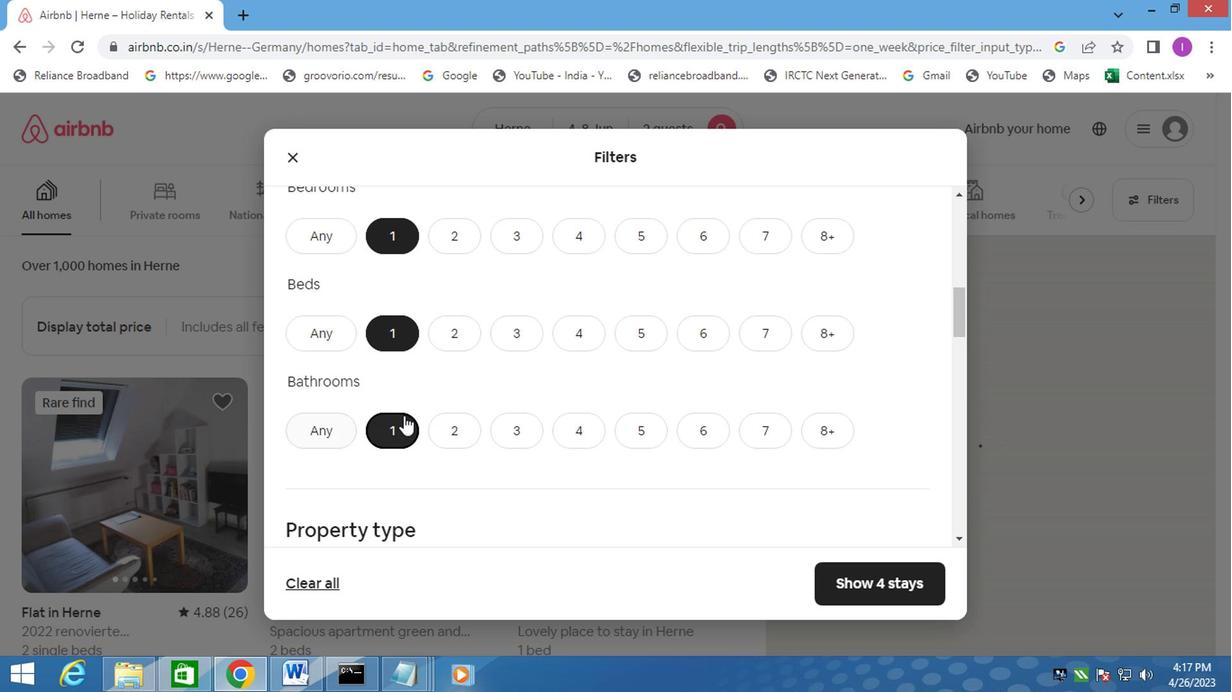 
Action: Mouse scrolled (404, 411) with delta (0, -1)
Screenshot: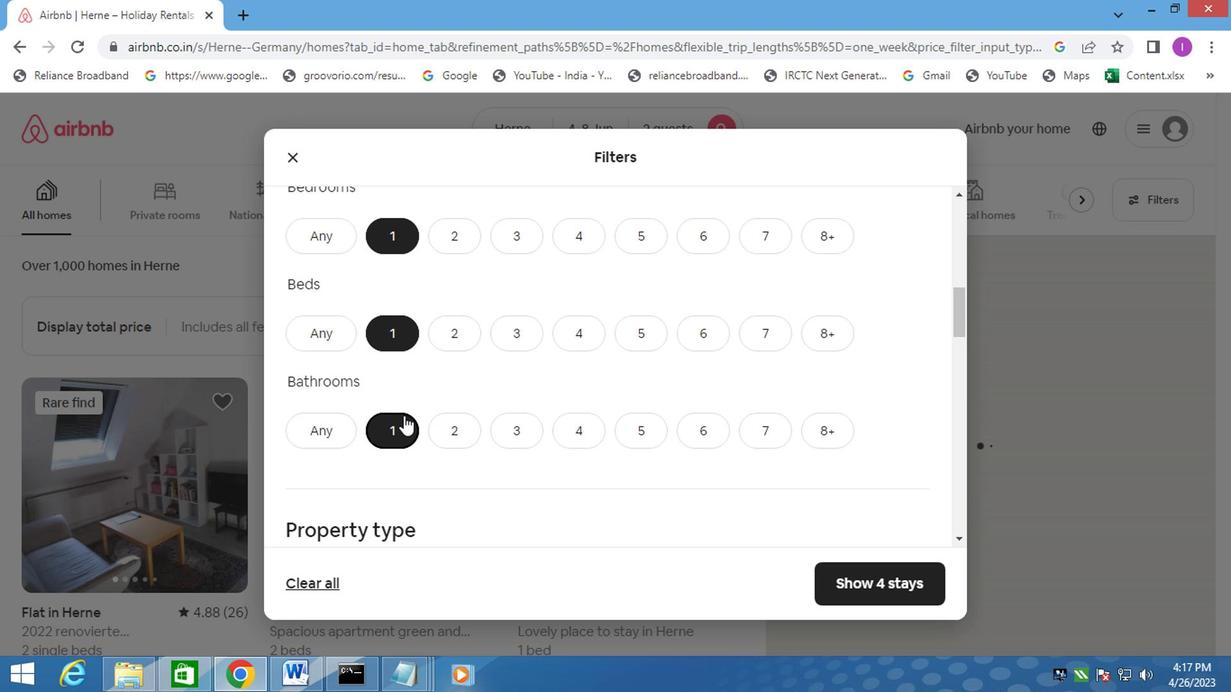 
Action: Mouse moved to (415, 404)
Screenshot: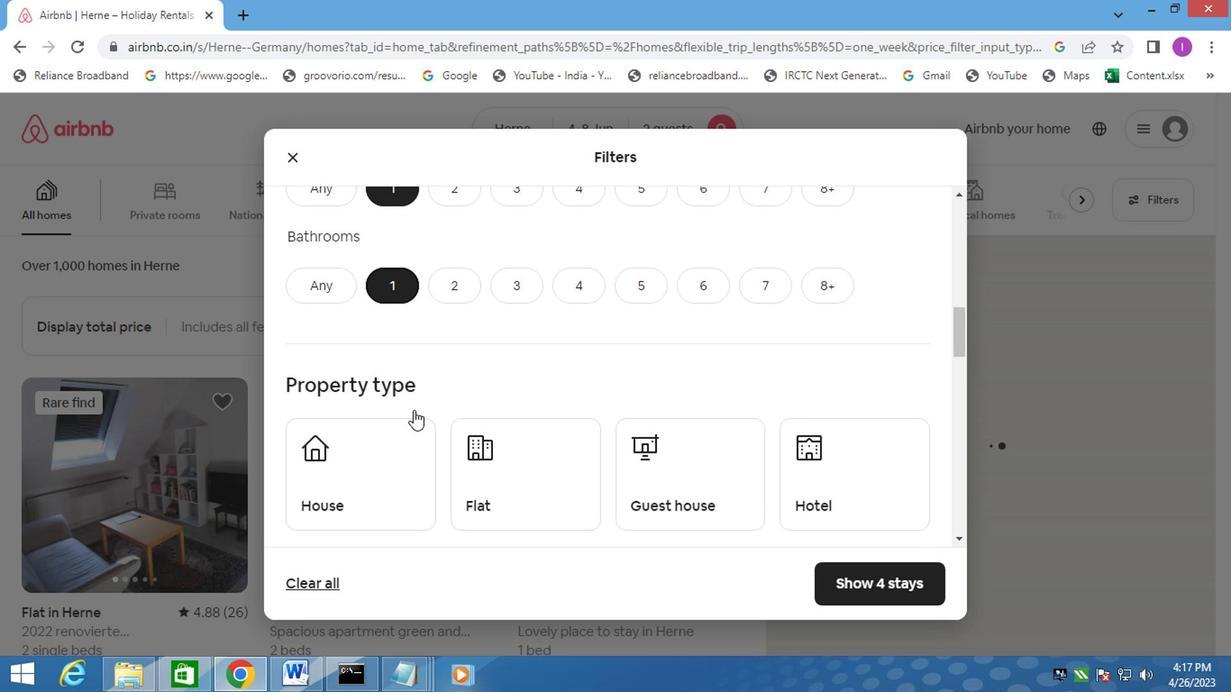 
Action: Mouse scrolled (415, 403) with delta (0, 0)
Screenshot: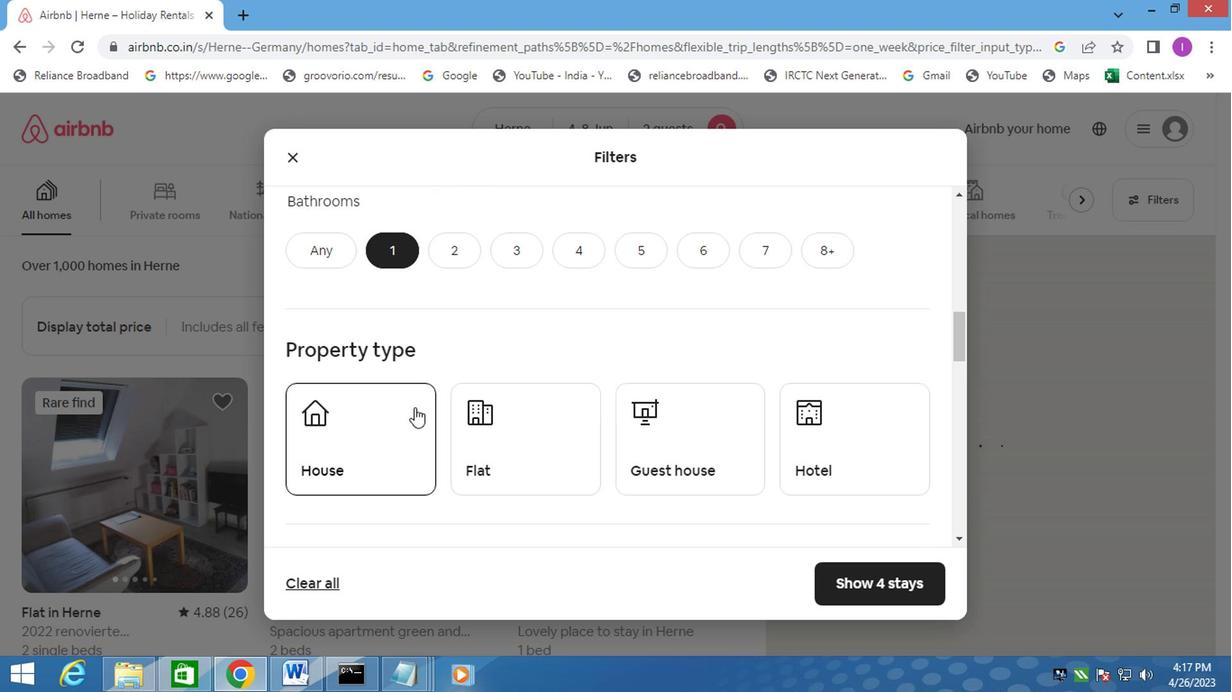 
Action: Mouse scrolled (415, 403) with delta (0, 0)
Screenshot: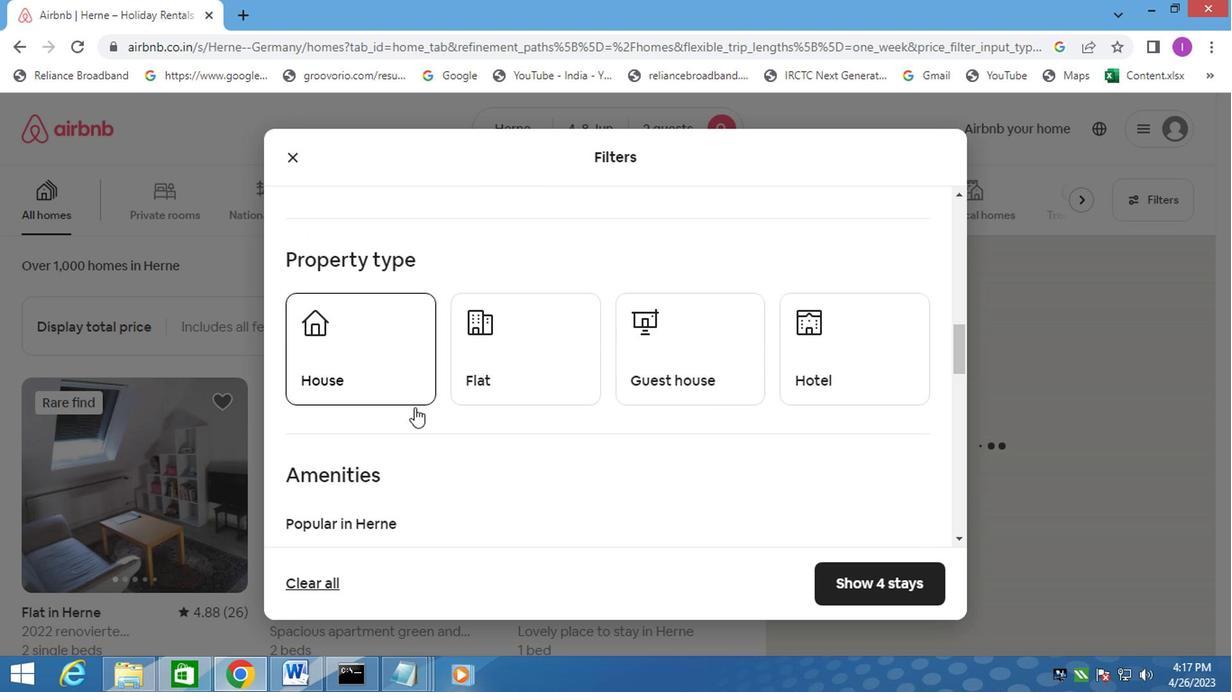 
Action: Mouse moved to (396, 288)
Screenshot: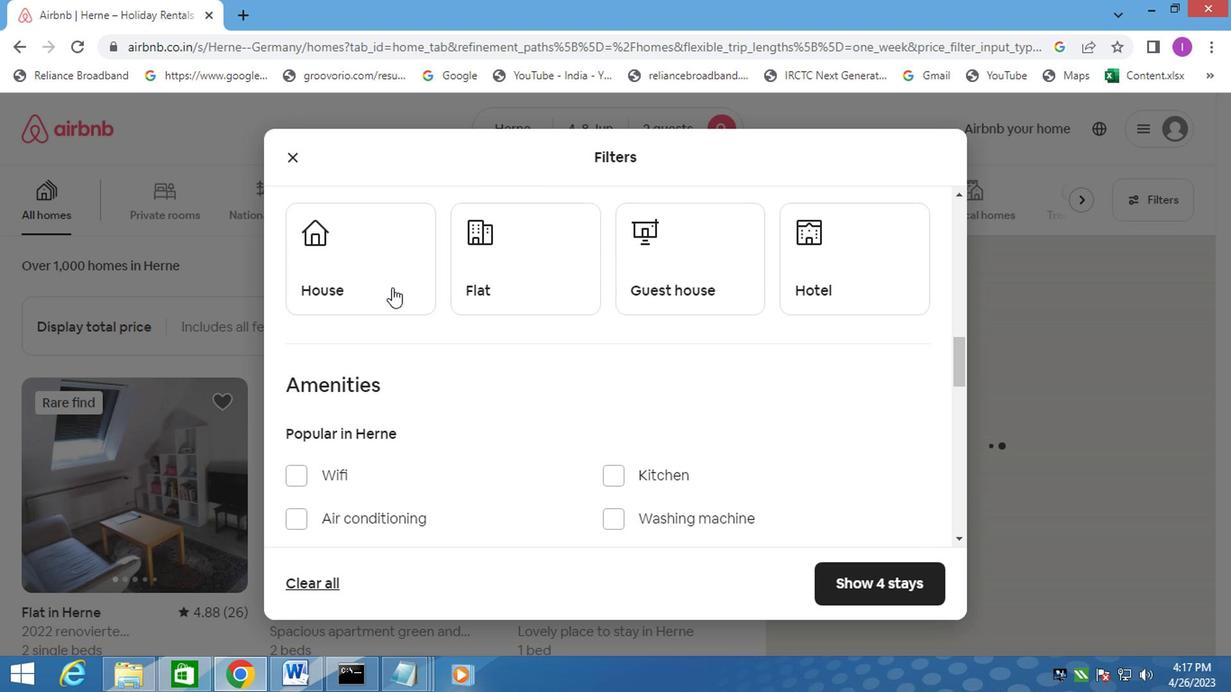 
Action: Mouse pressed left at (396, 288)
Screenshot: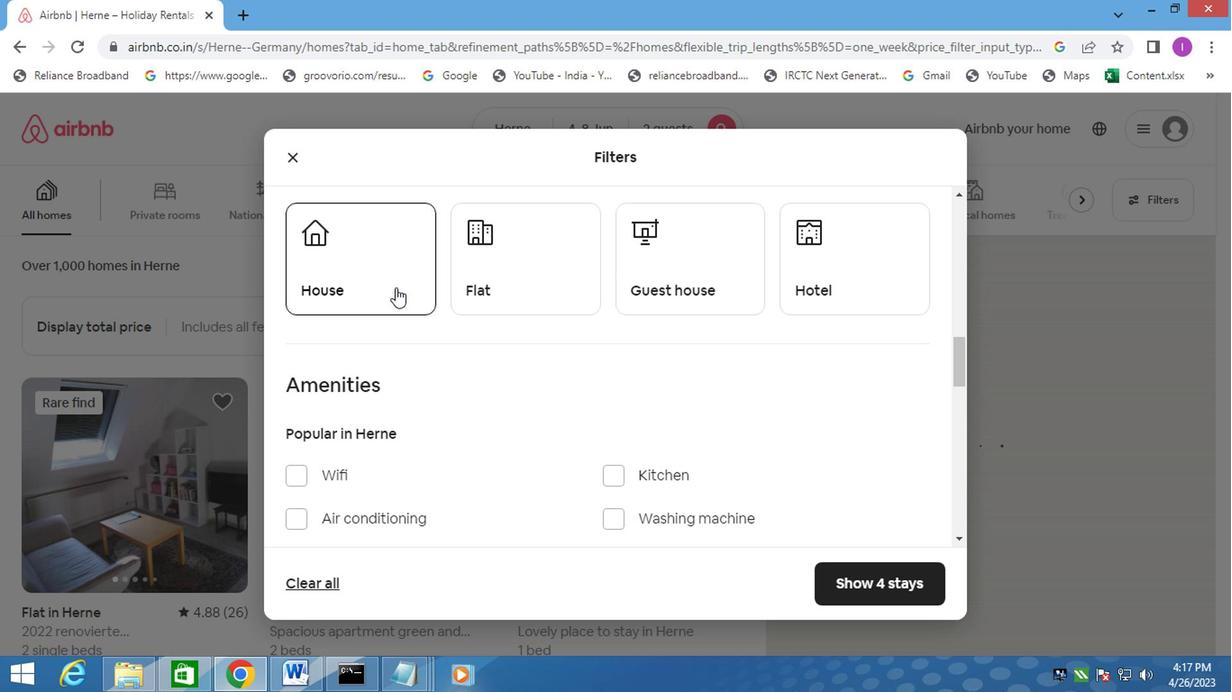 
Action: Mouse moved to (487, 282)
Screenshot: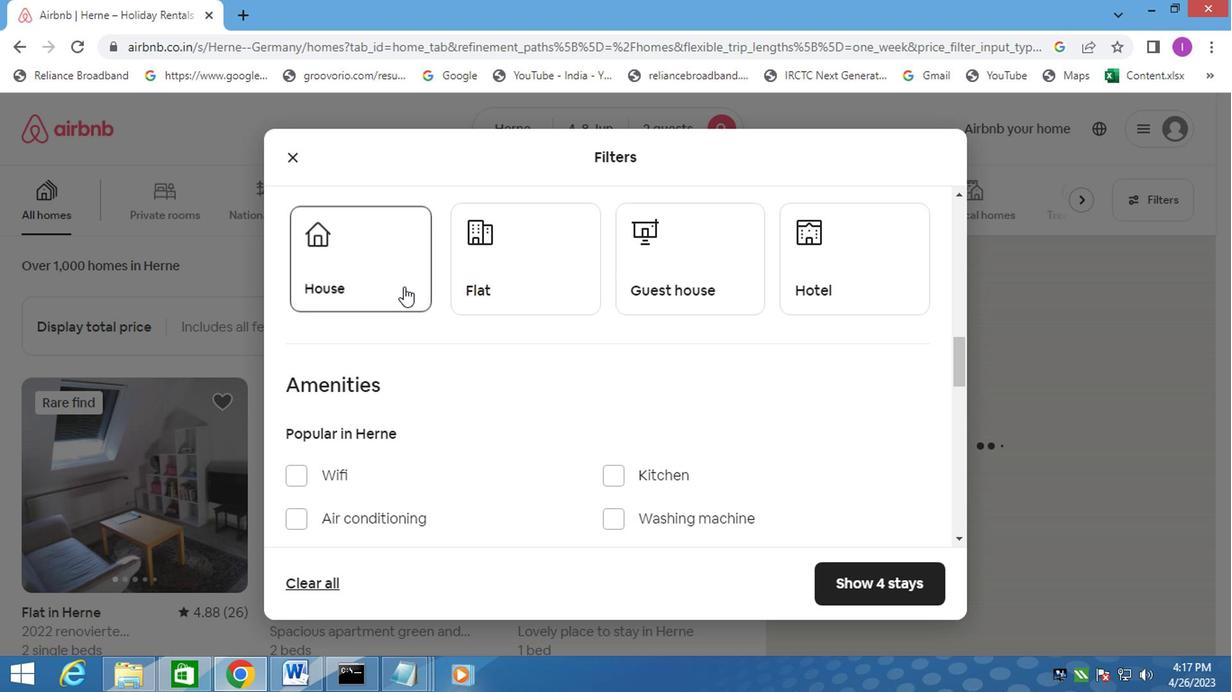 
Action: Mouse pressed left at (487, 282)
Screenshot: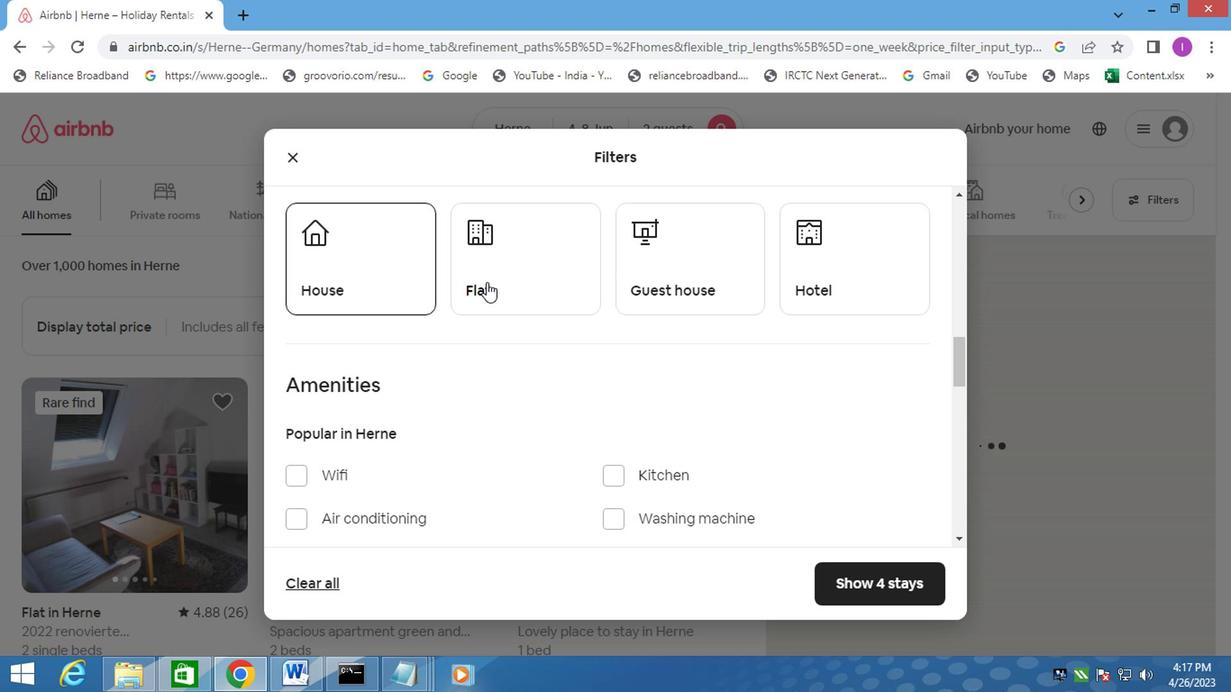 
Action: Mouse moved to (694, 275)
Screenshot: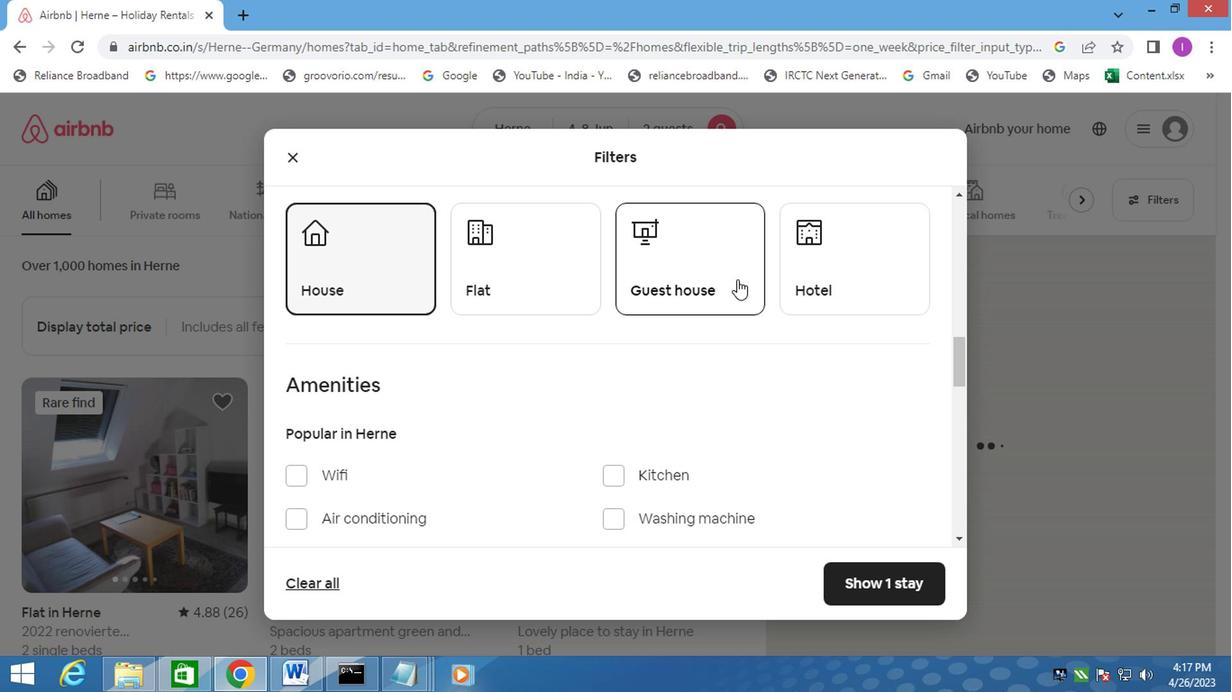 
Action: Mouse pressed left at (694, 275)
Screenshot: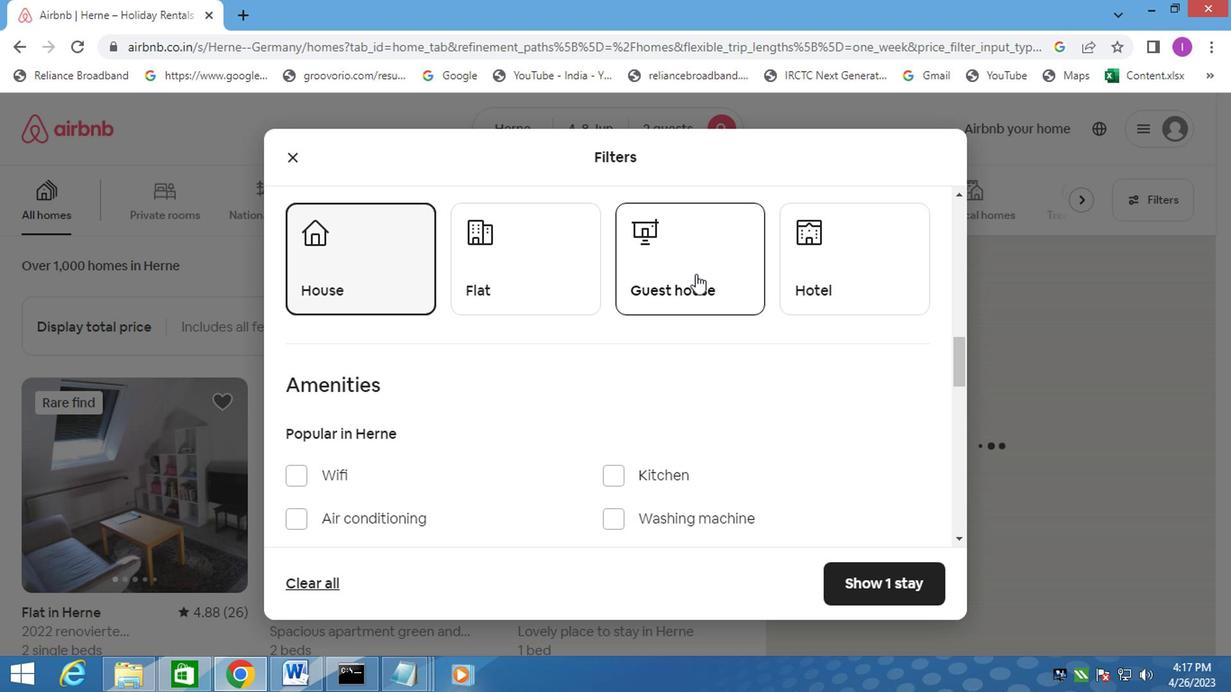
Action: Mouse moved to (837, 300)
Screenshot: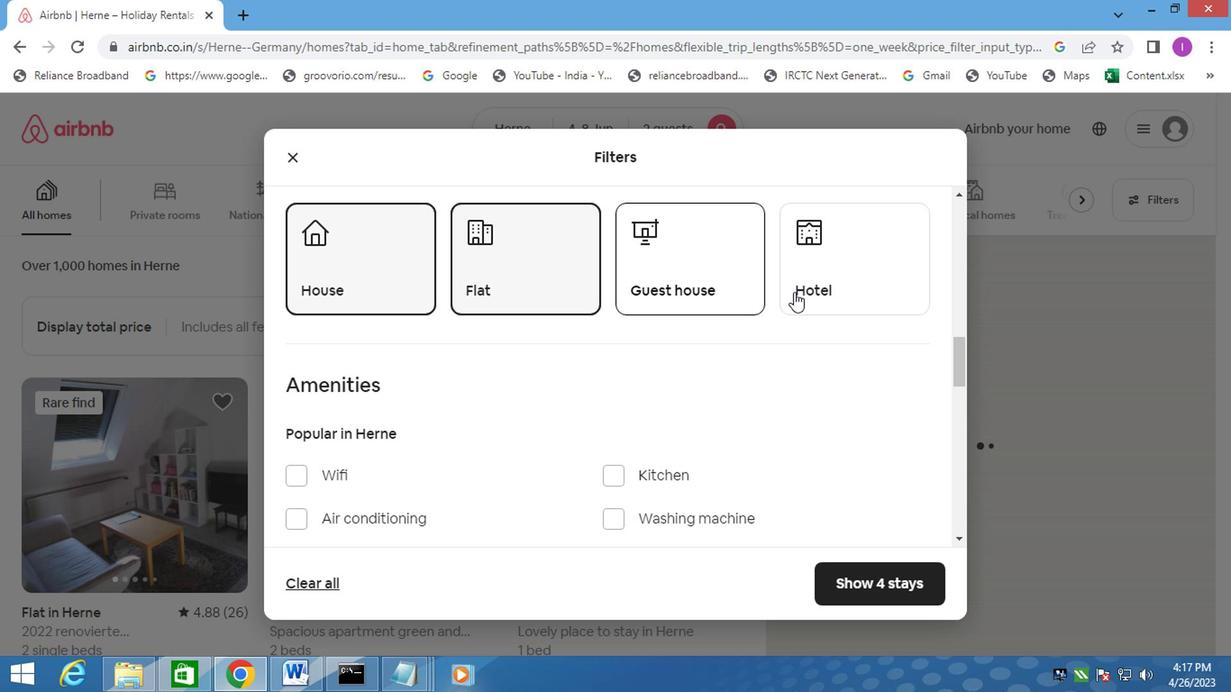 
Action: Mouse pressed left at (837, 300)
Screenshot: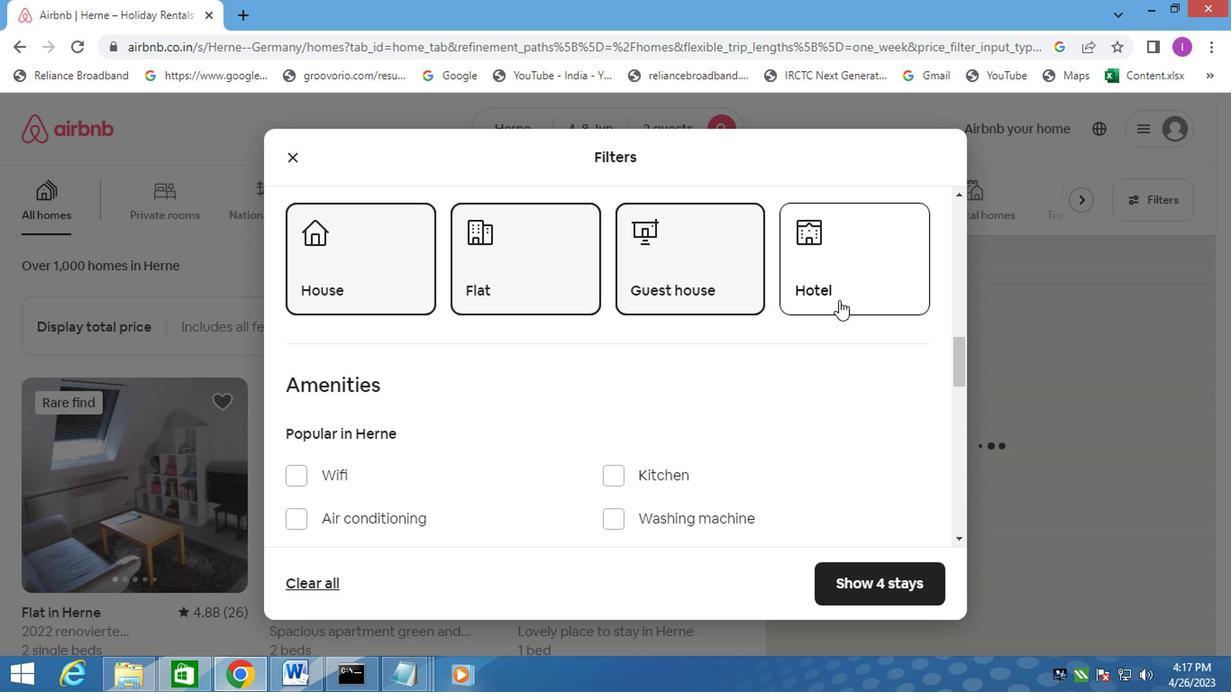 
Action: Mouse moved to (774, 358)
Screenshot: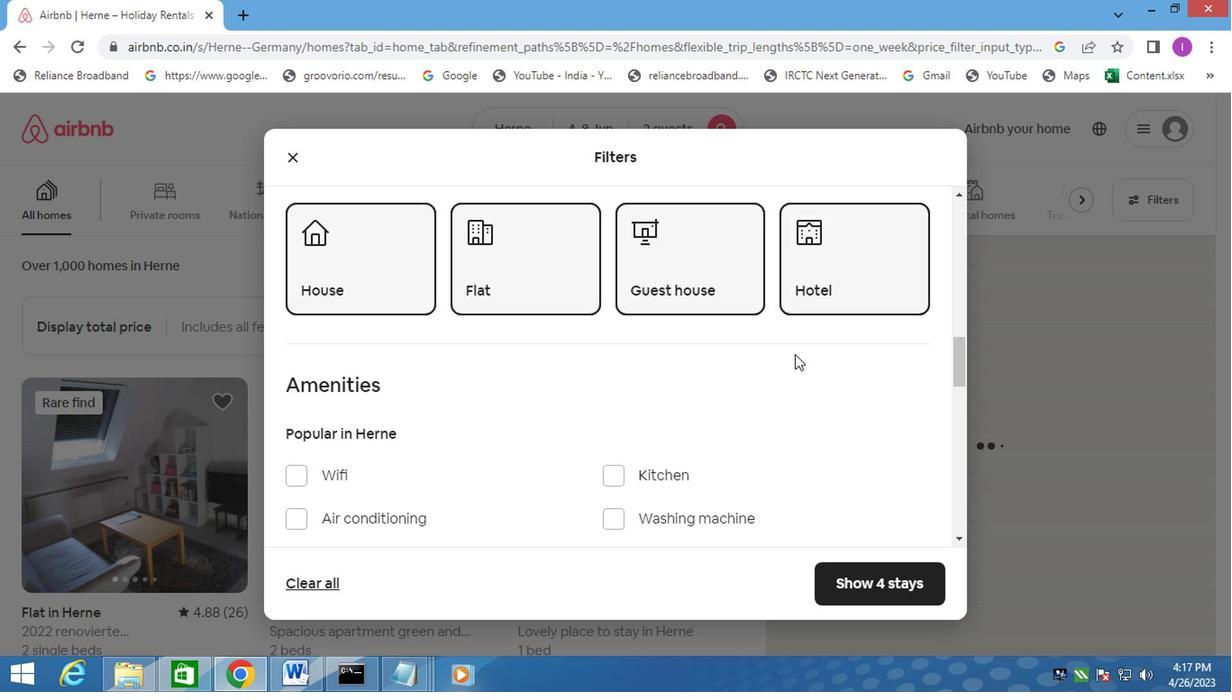 
Action: Mouse scrolled (774, 357) with delta (0, 0)
Screenshot: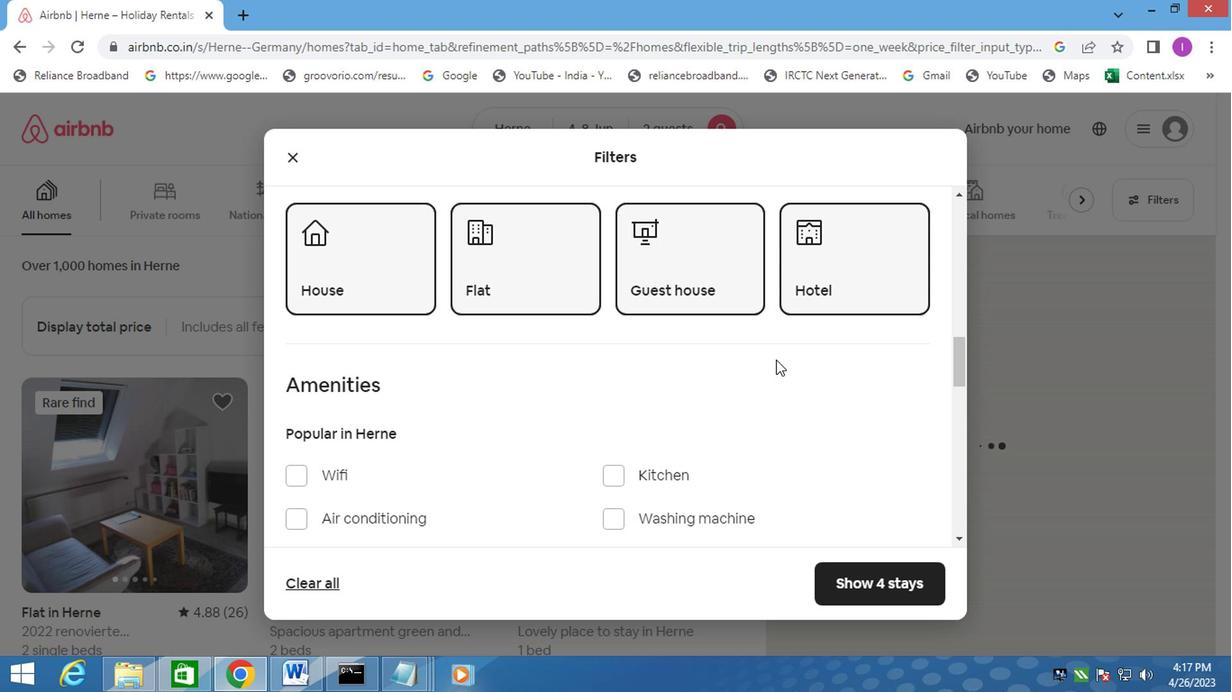 
Action: Mouse scrolled (774, 357) with delta (0, 0)
Screenshot: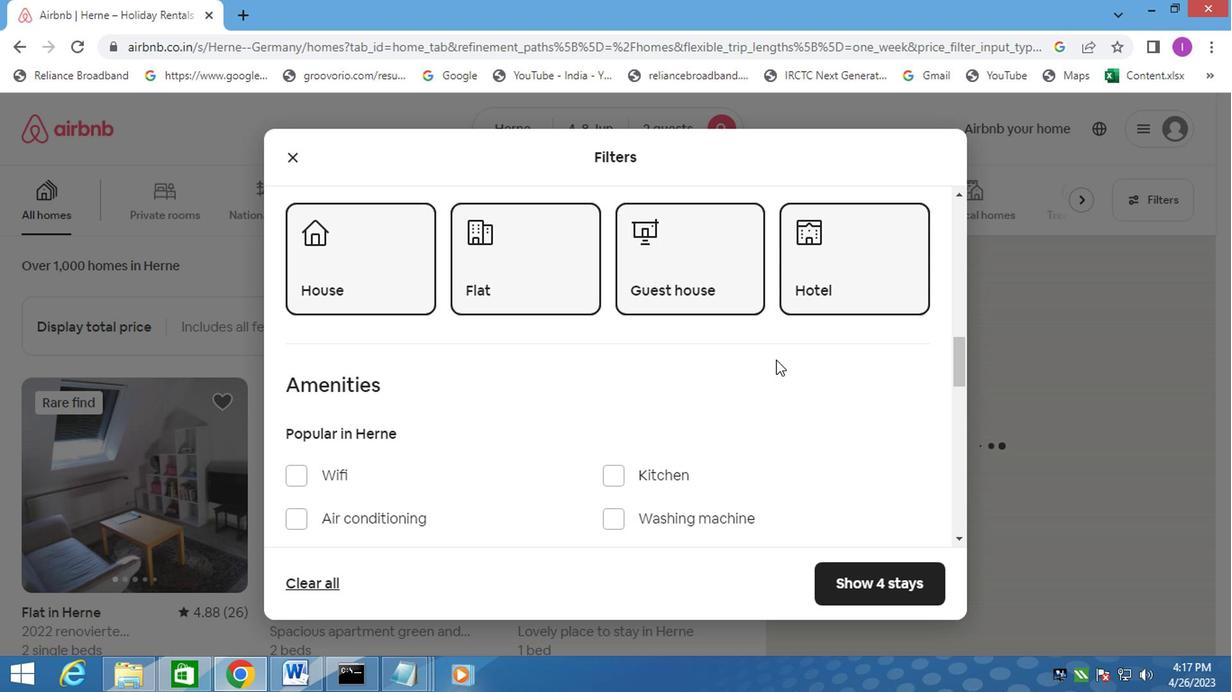 
Action: Mouse scrolled (774, 357) with delta (0, 0)
Screenshot: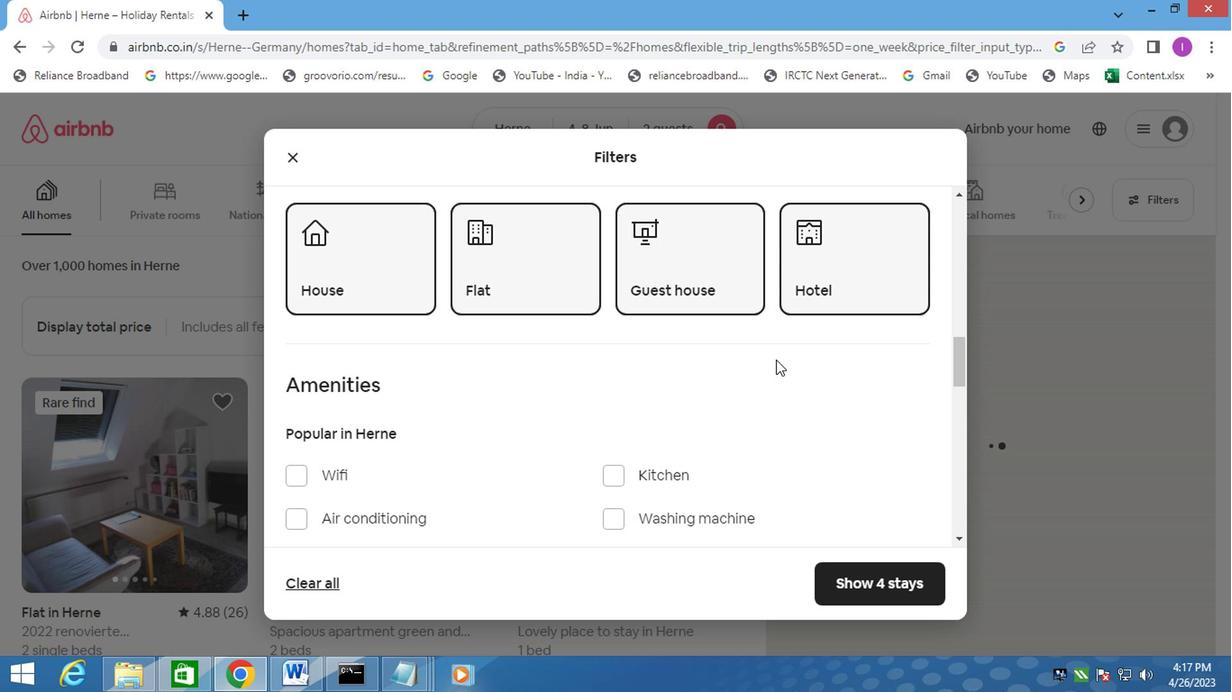 
Action: Mouse moved to (774, 358)
Screenshot: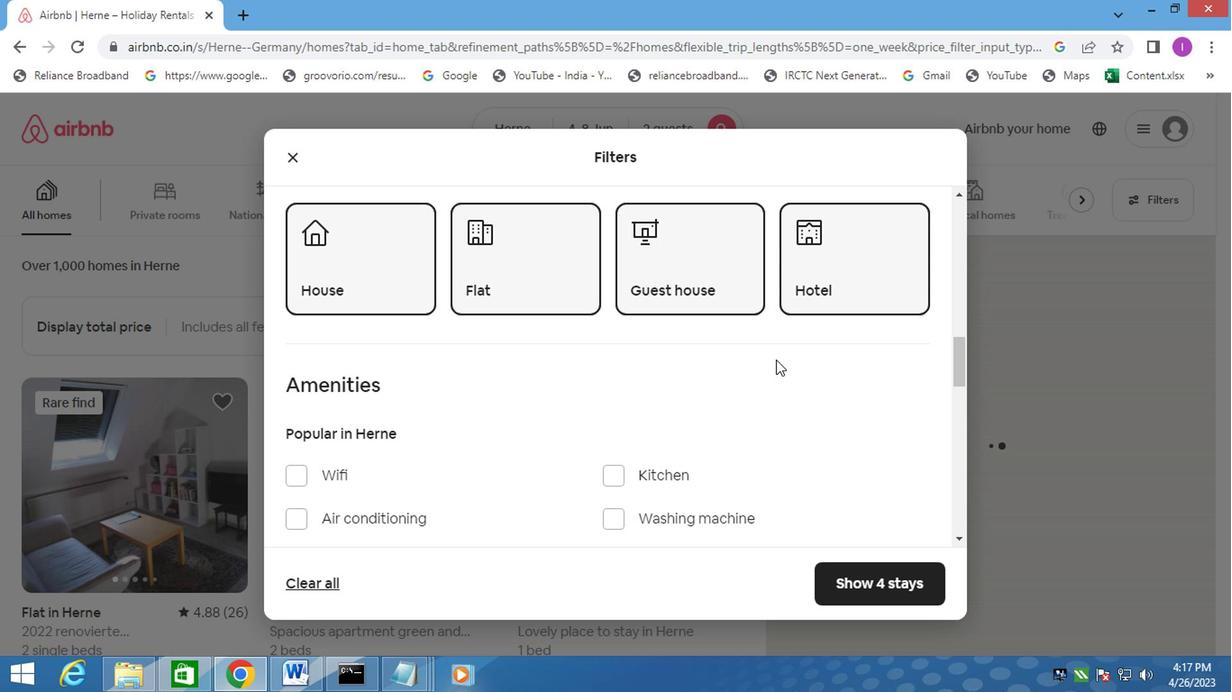 
Action: Mouse scrolled (774, 357) with delta (0, 0)
Screenshot: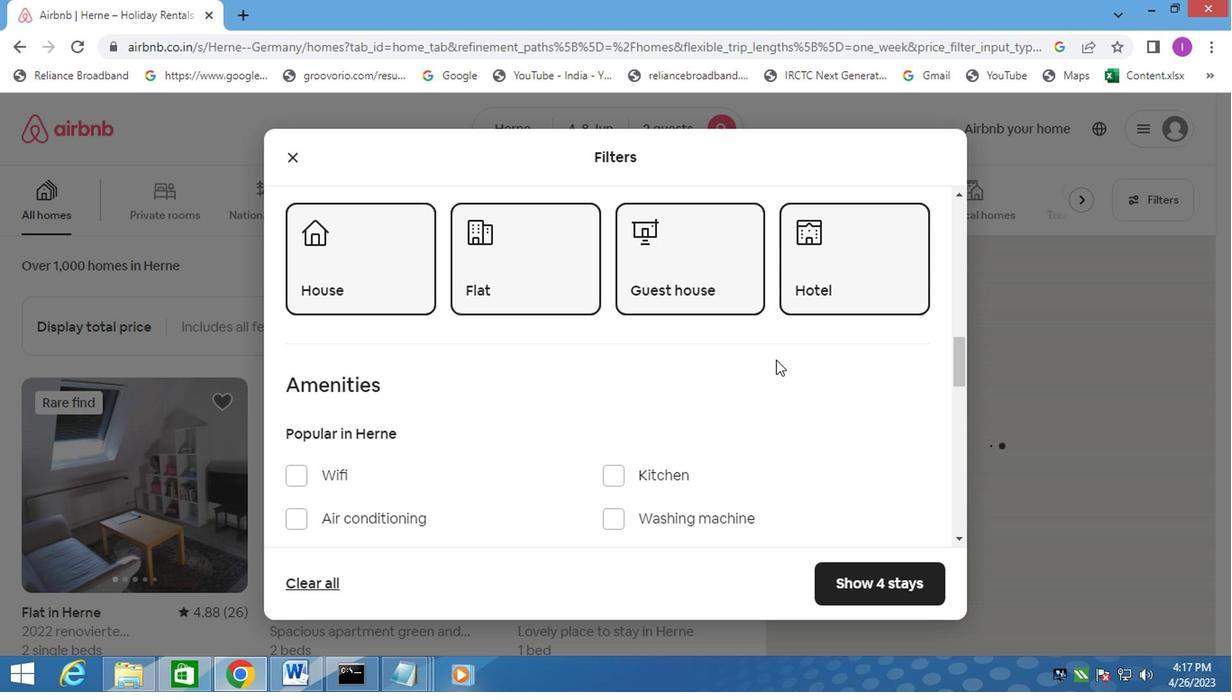 
Action: Mouse moved to (778, 355)
Screenshot: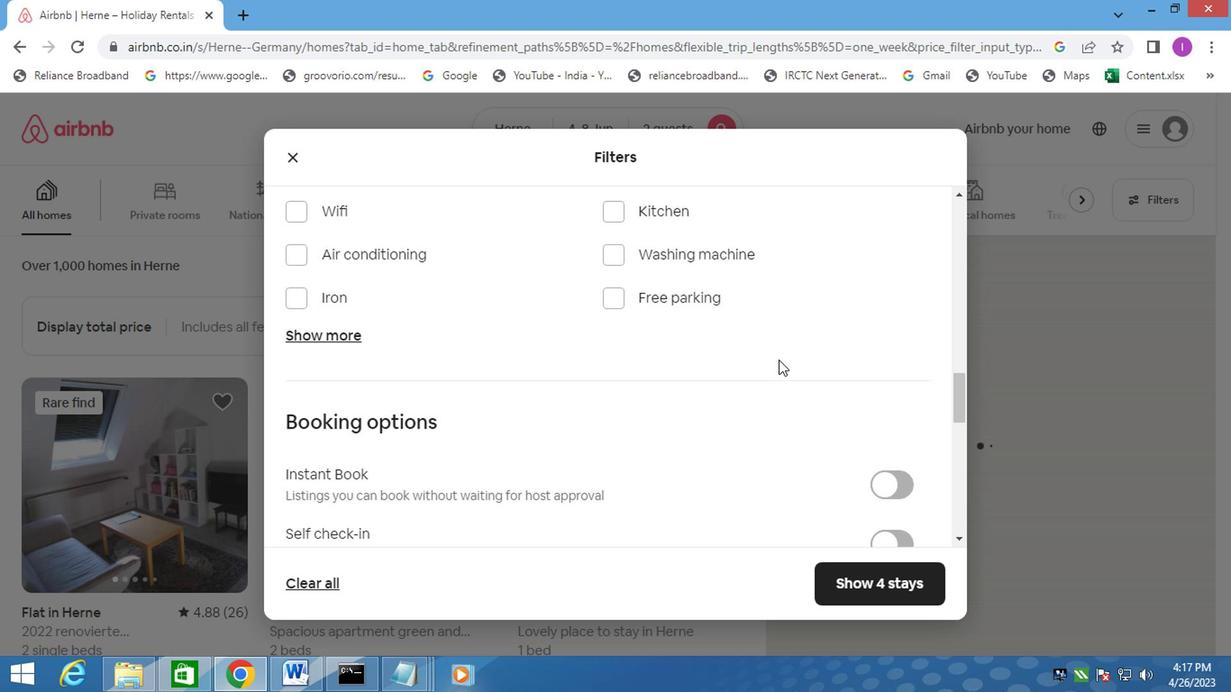 
Action: Mouse scrolled (778, 354) with delta (0, 0)
Screenshot: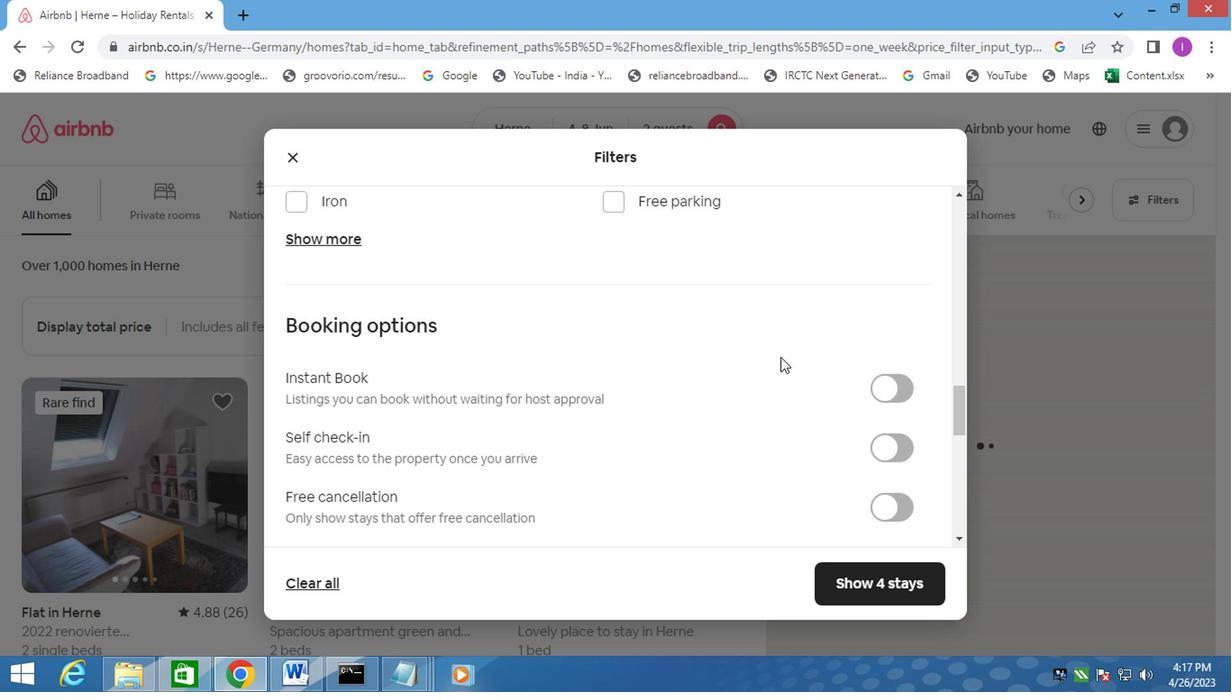 
Action: Mouse scrolled (778, 354) with delta (0, 0)
Screenshot: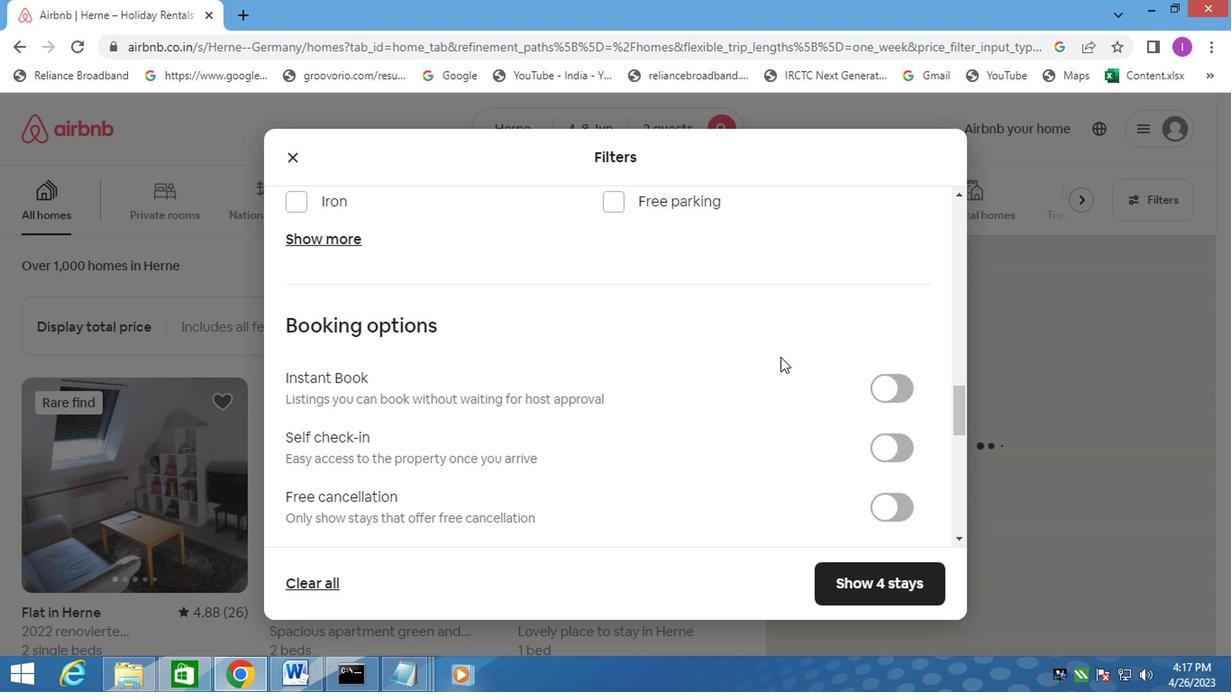 
Action: Mouse moved to (884, 275)
Screenshot: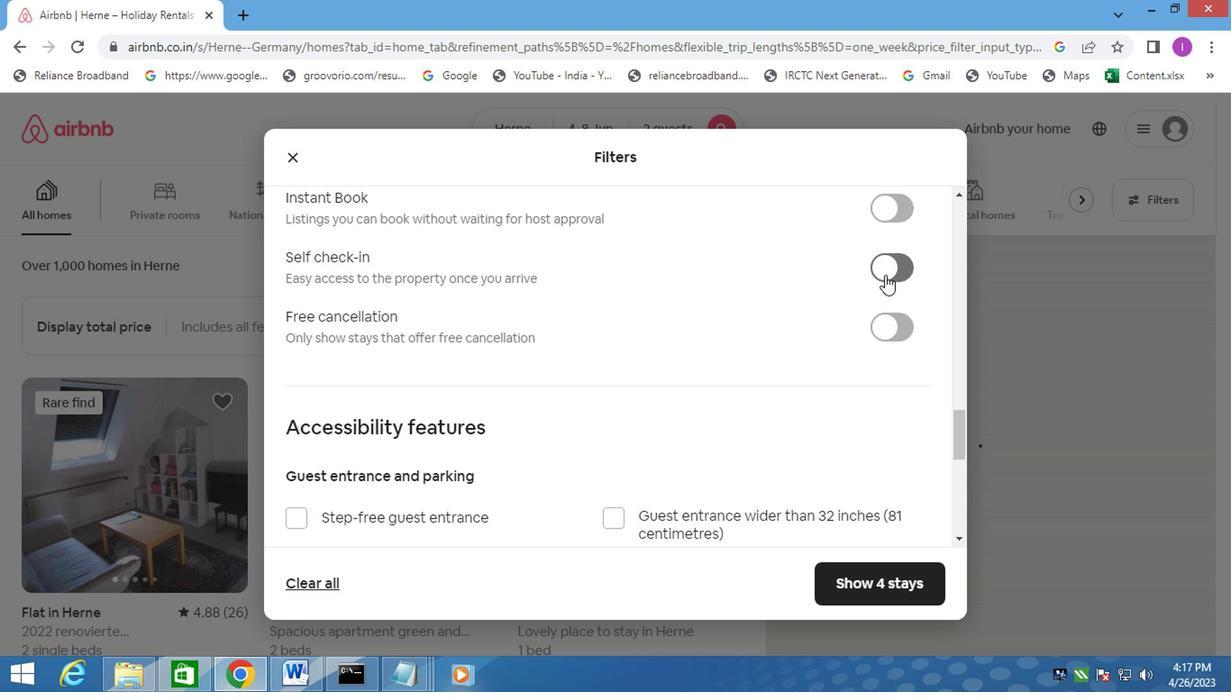 
Action: Mouse pressed left at (884, 275)
Screenshot: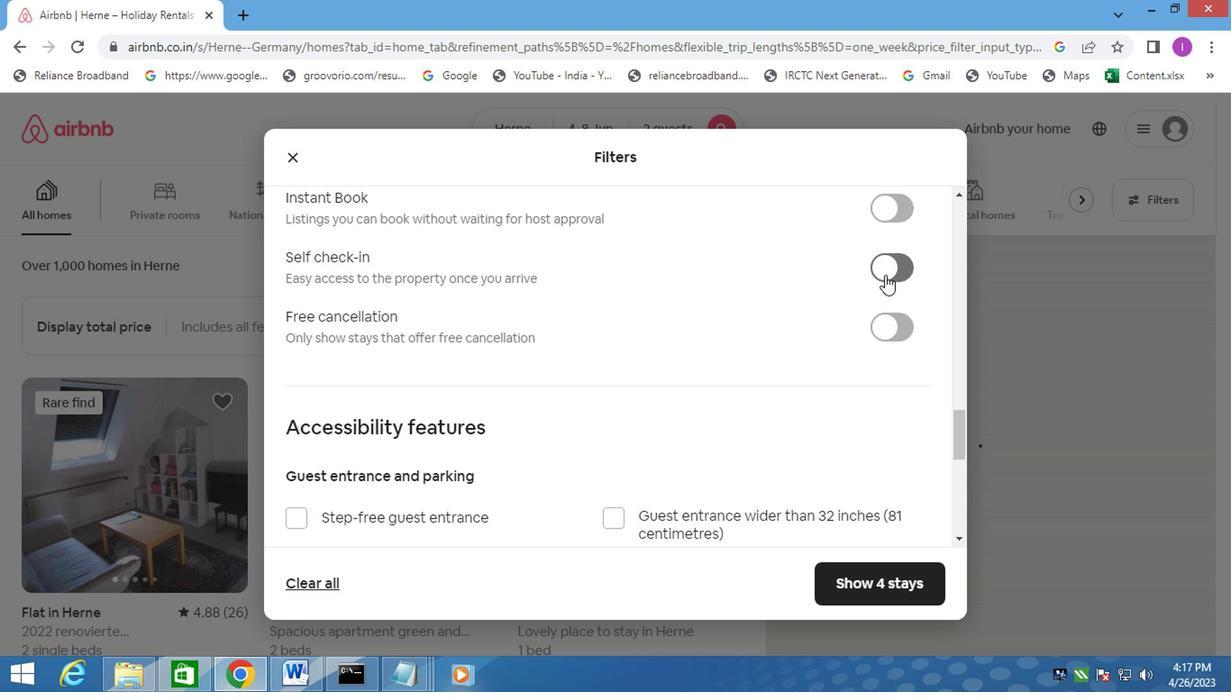 
Action: Mouse moved to (545, 431)
Screenshot: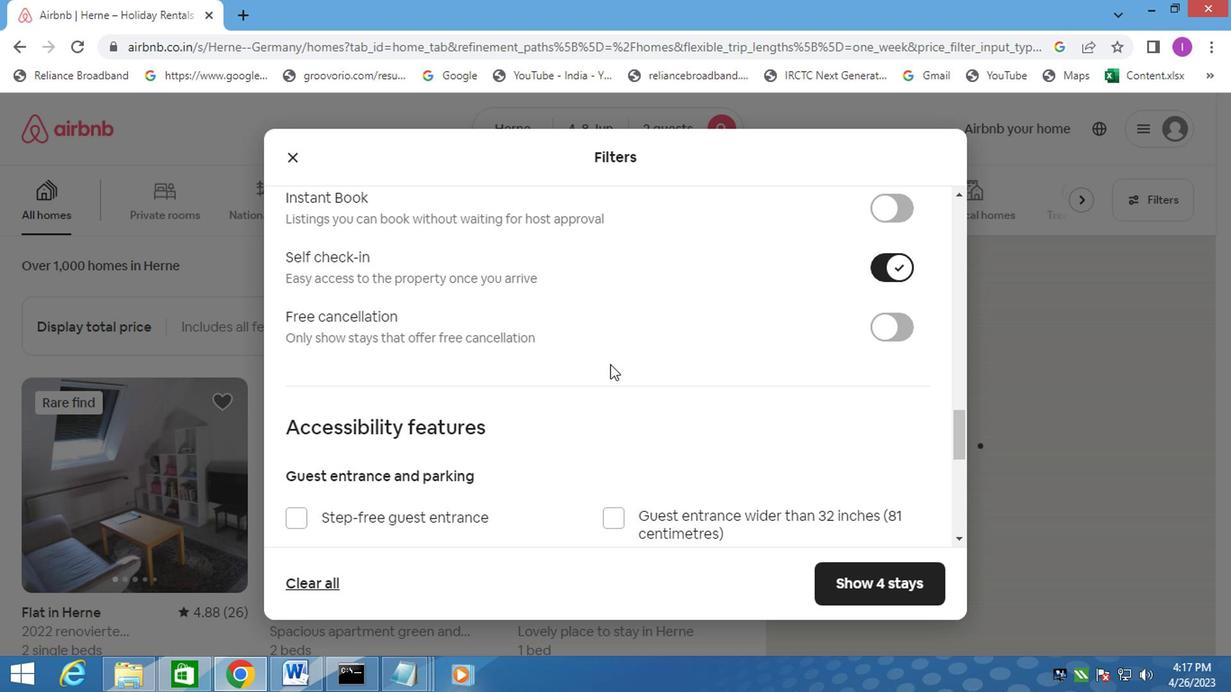 
Action: Mouse scrolled (545, 430) with delta (0, -1)
Screenshot: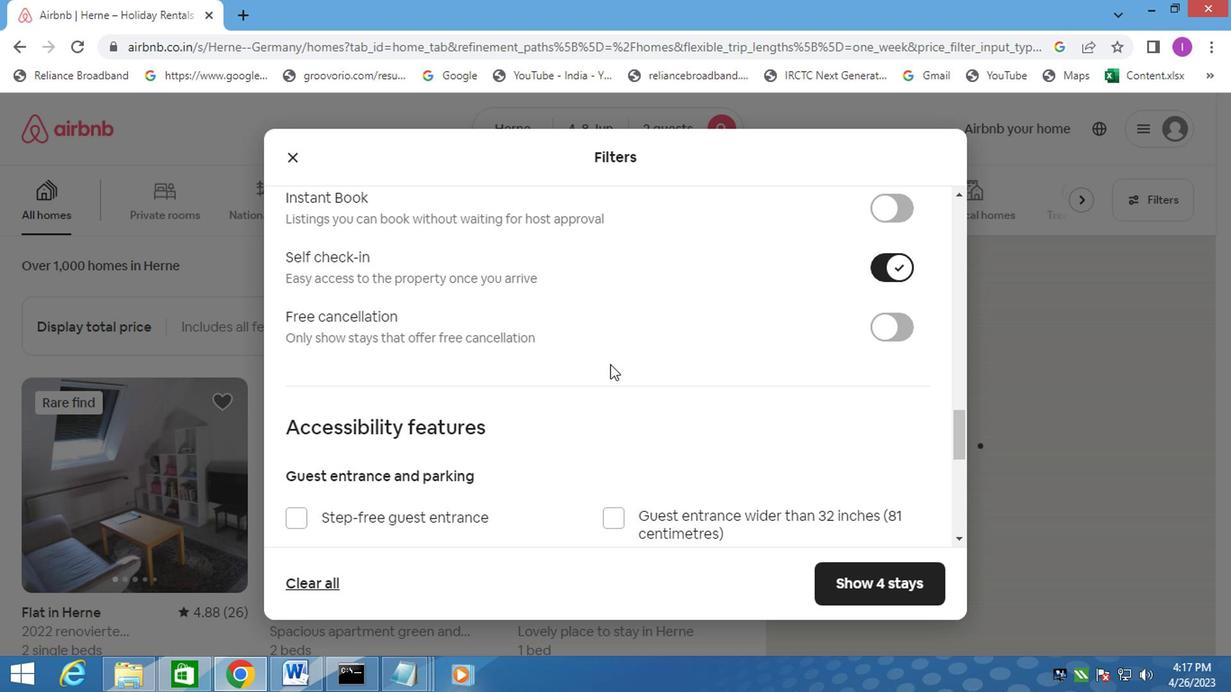 
Action: Mouse moved to (544, 433)
Screenshot: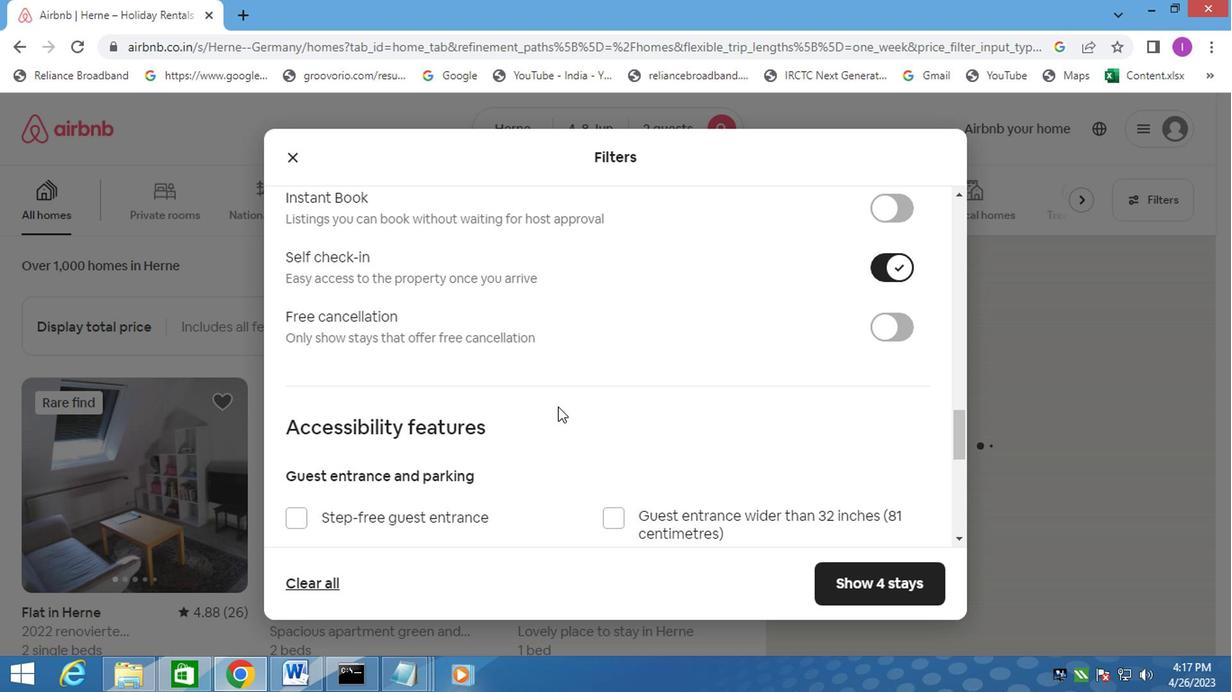 
Action: Mouse scrolled (544, 430) with delta (0, -1)
Screenshot: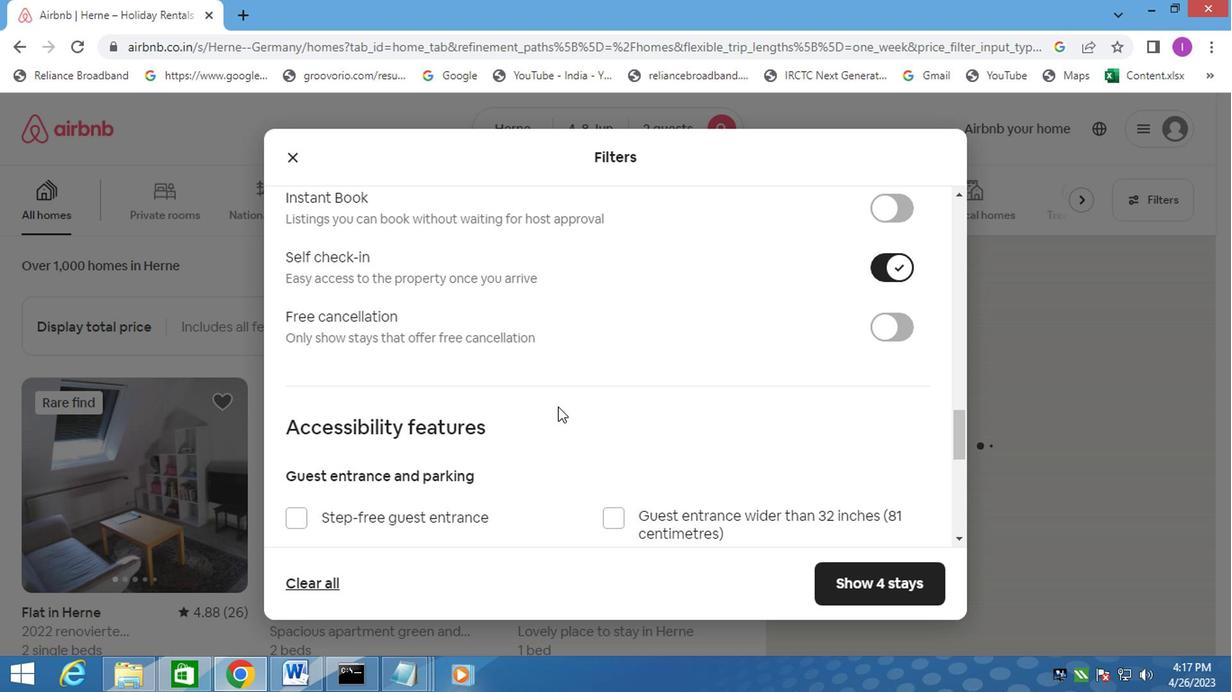 
Action: Mouse moved to (544, 435)
Screenshot: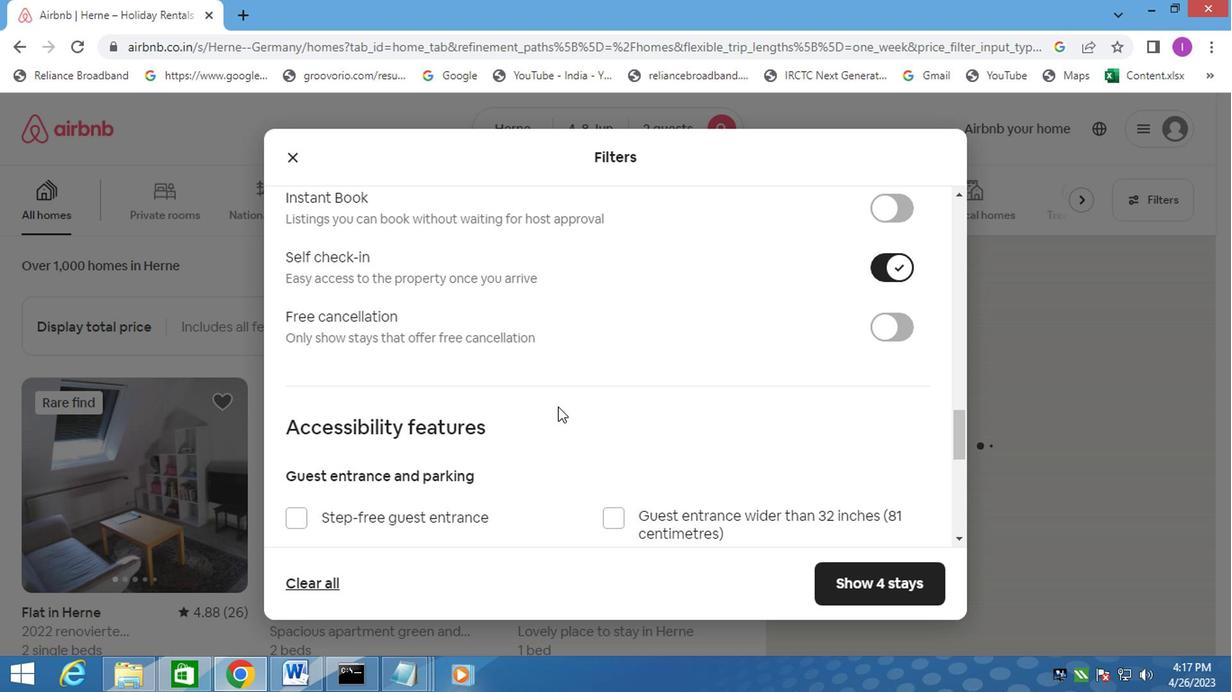
Action: Mouse scrolled (544, 435) with delta (0, 0)
Screenshot: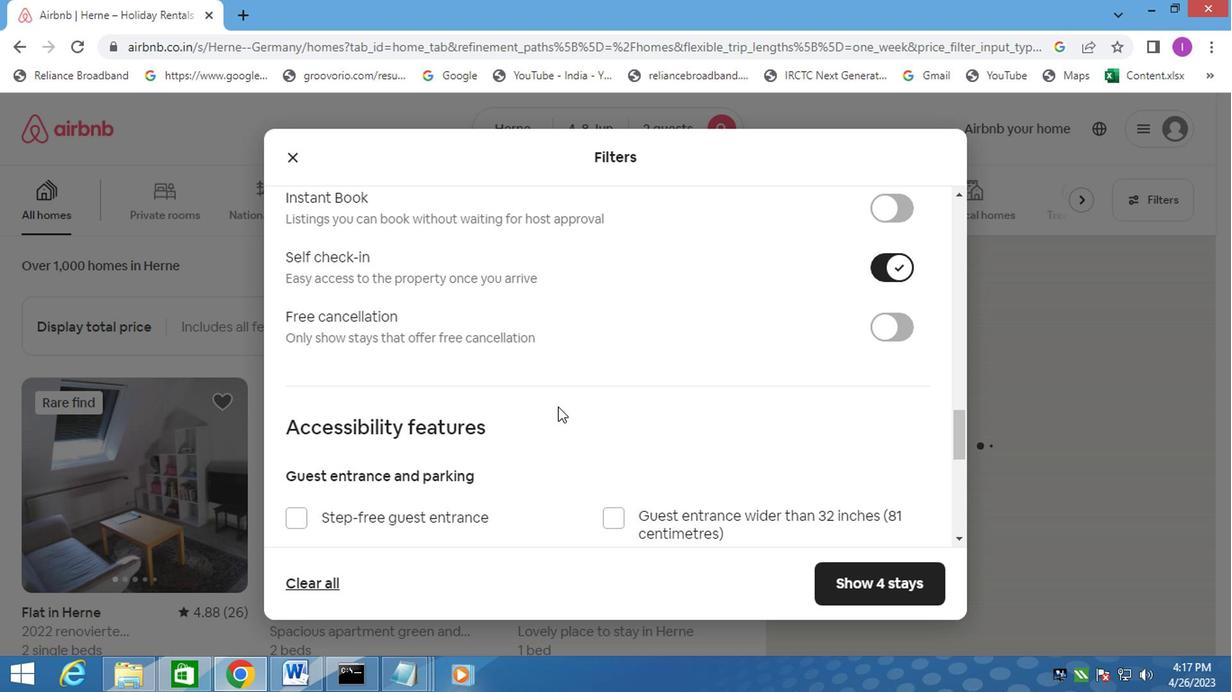
Action: Mouse scrolled (544, 435) with delta (0, 0)
Screenshot: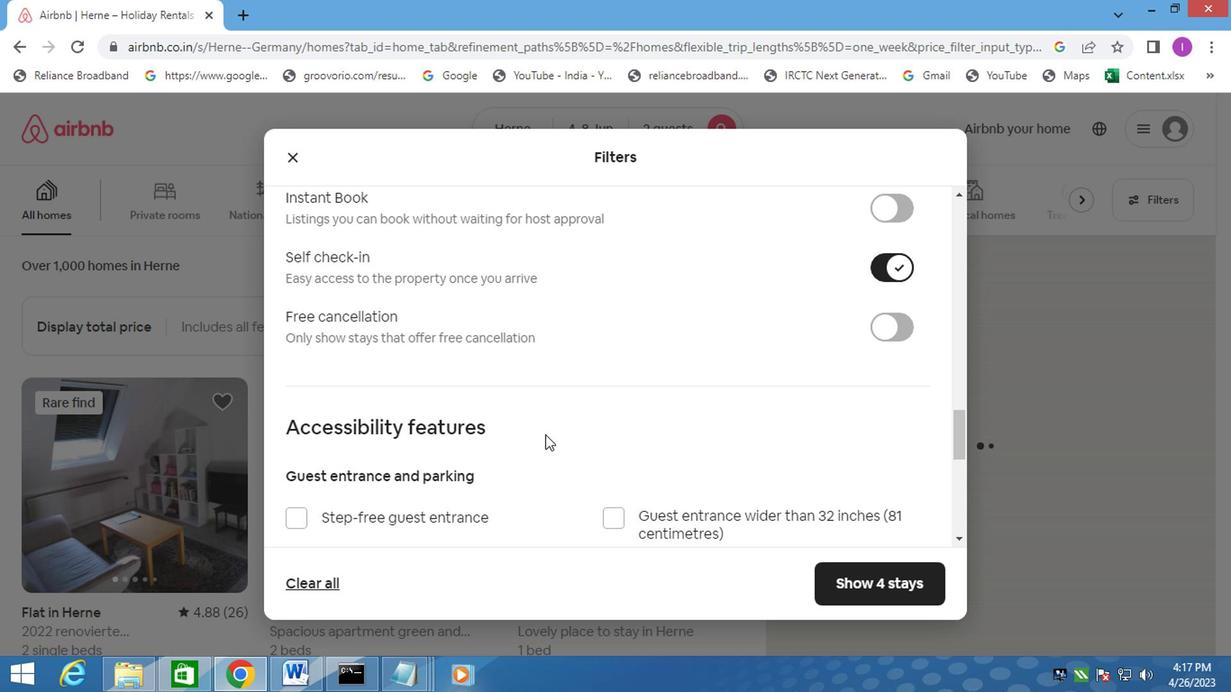 
Action: Mouse moved to (544, 433)
Screenshot: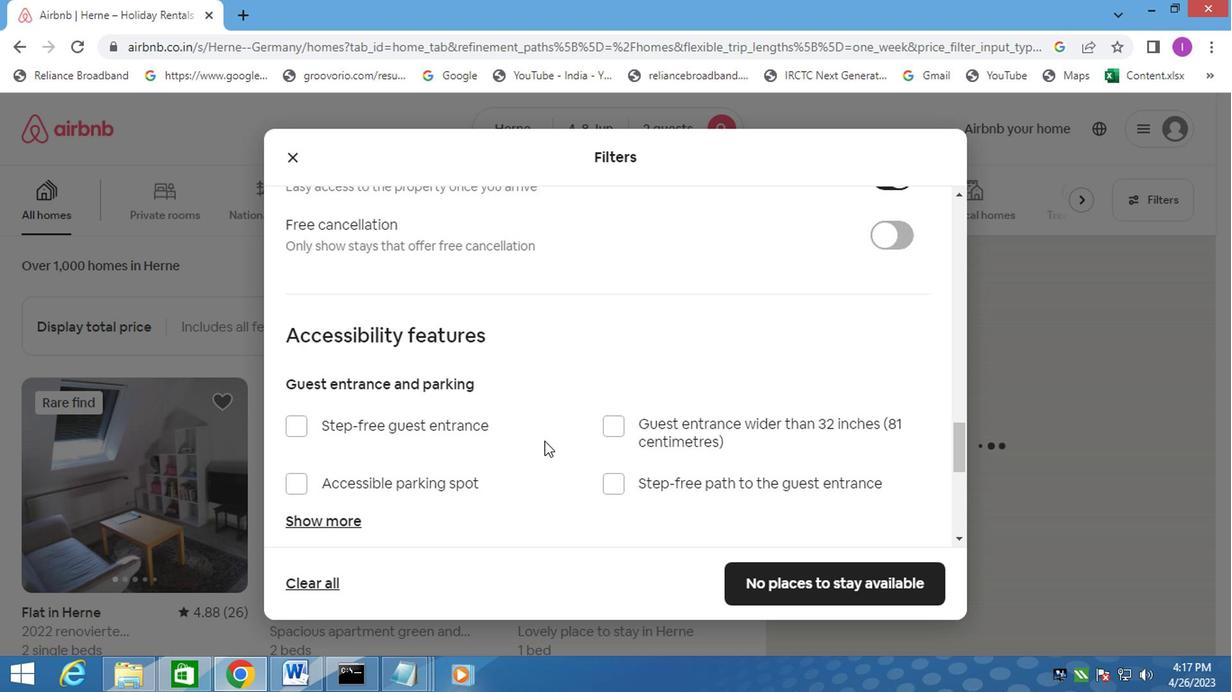 
Action: Mouse scrolled (544, 432) with delta (0, 0)
Screenshot: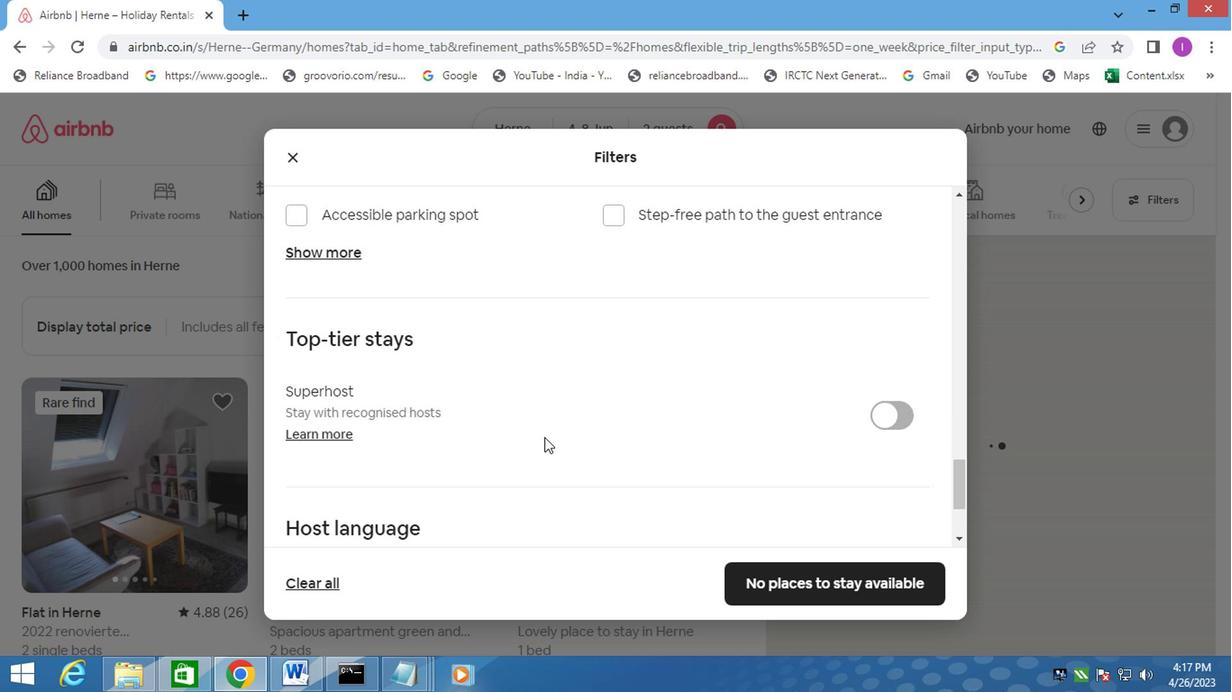 
Action: Mouse scrolled (544, 432) with delta (0, 0)
Screenshot: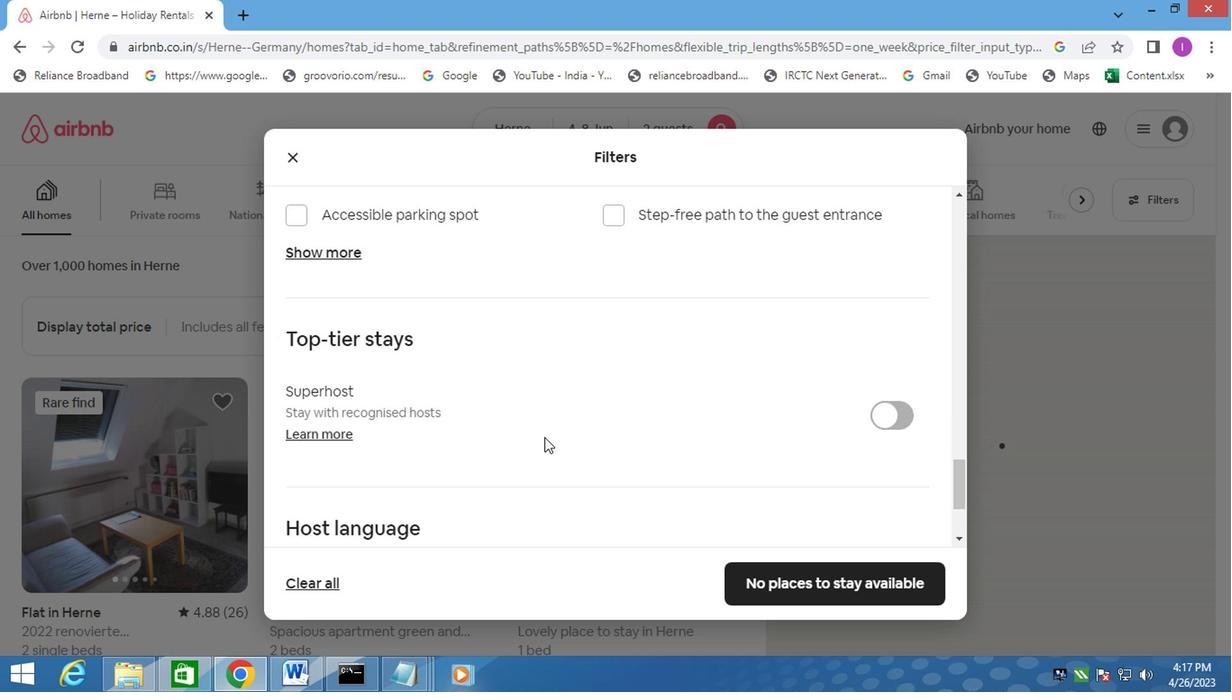 
Action: Mouse moved to (503, 431)
Screenshot: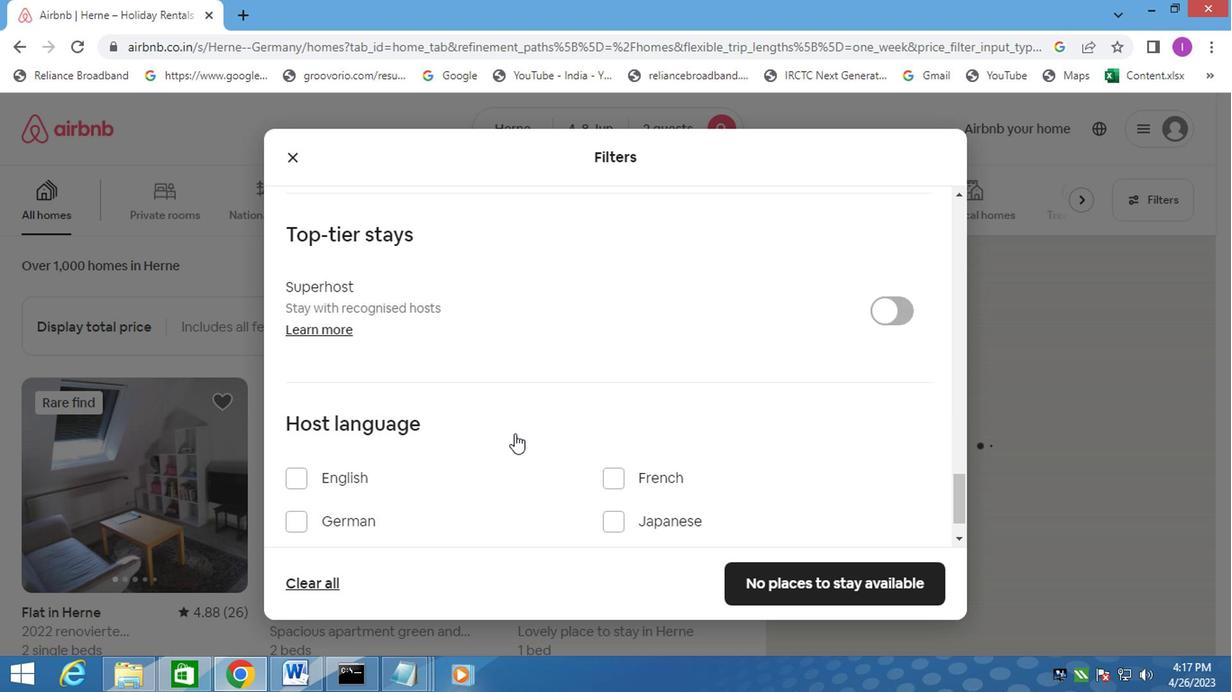 
Action: Mouse scrolled (503, 430) with delta (0, -1)
Screenshot: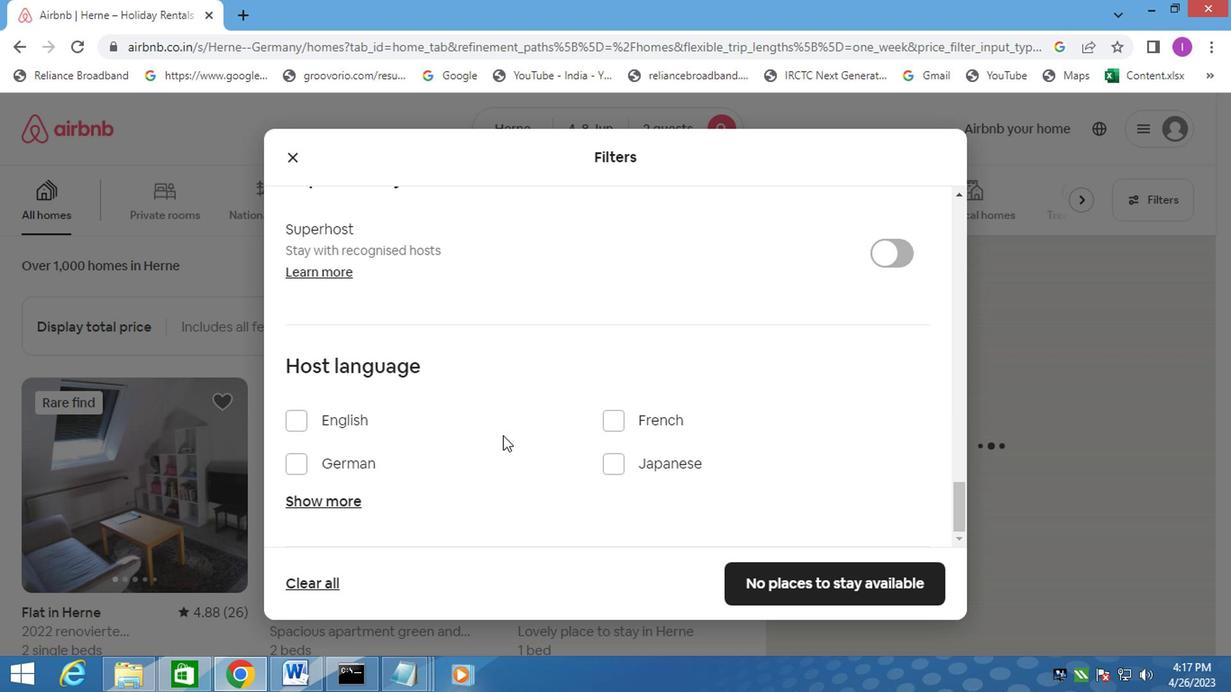 
Action: Mouse scrolled (503, 430) with delta (0, -1)
Screenshot: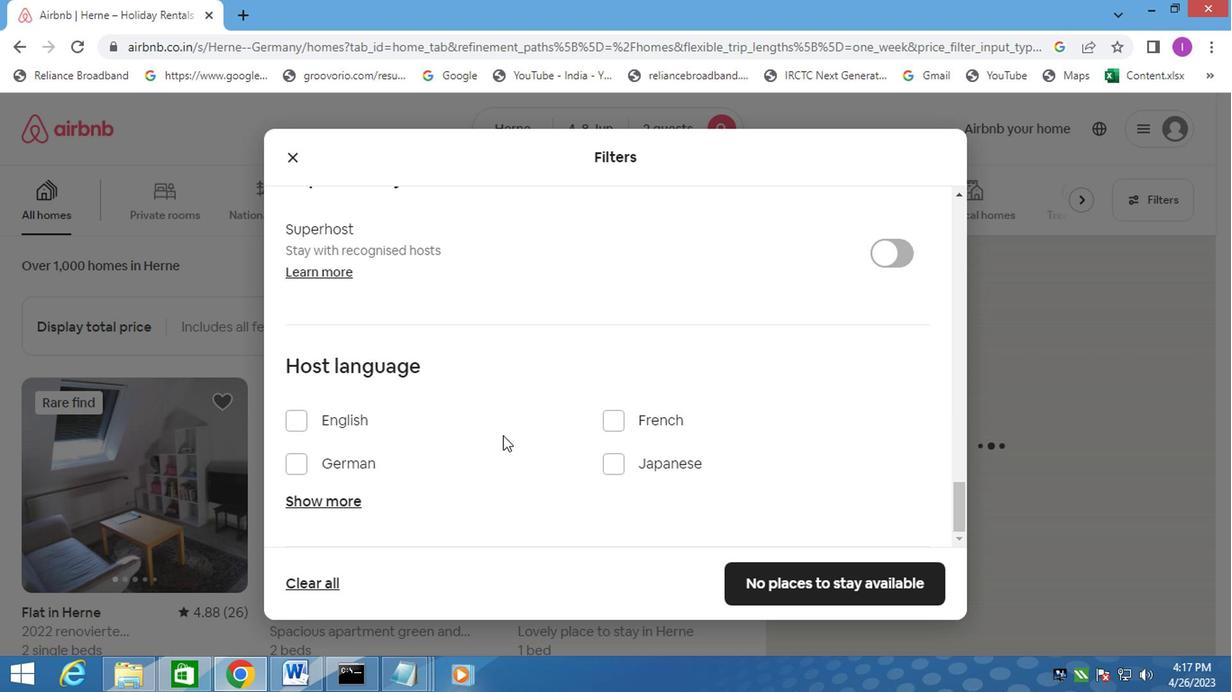 
Action: Mouse moved to (295, 422)
Screenshot: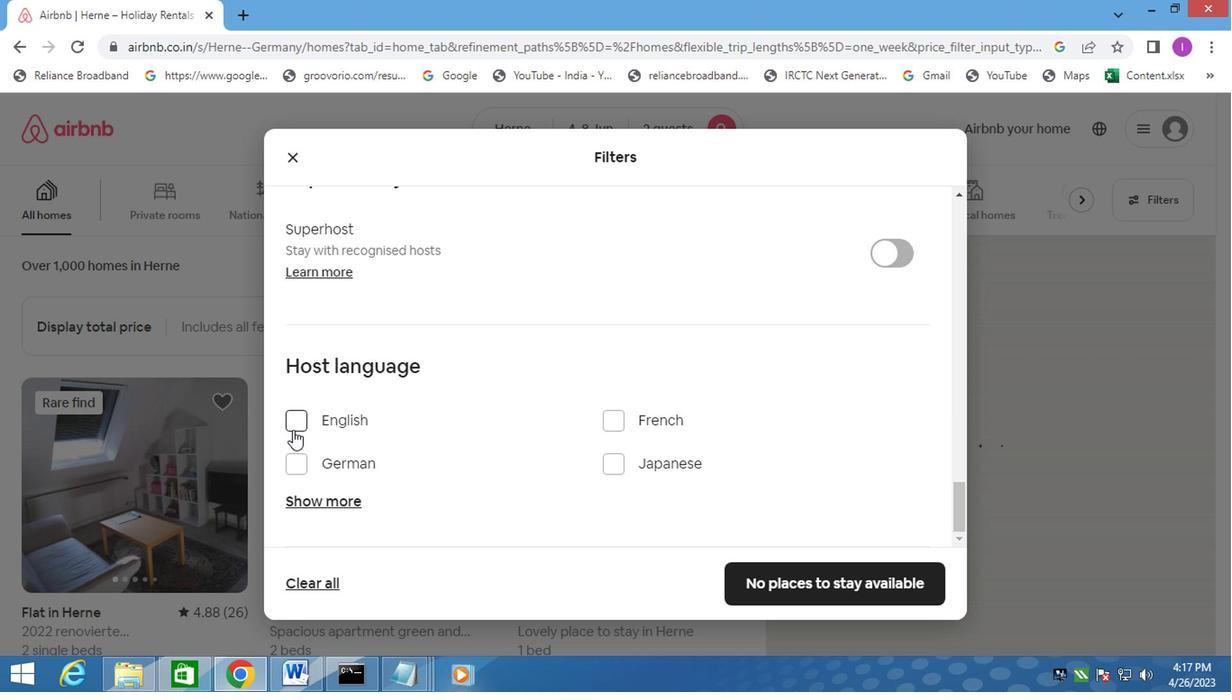 
Action: Mouse pressed left at (295, 422)
Screenshot: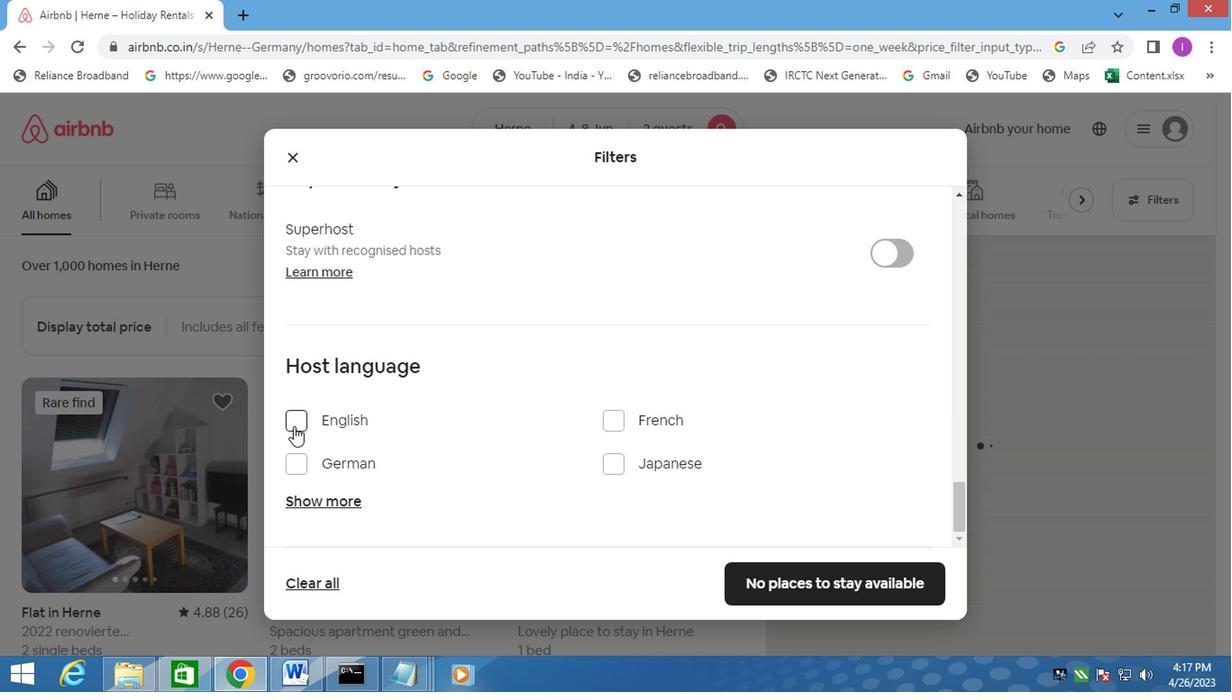 
Action: Mouse moved to (758, 579)
Screenshot: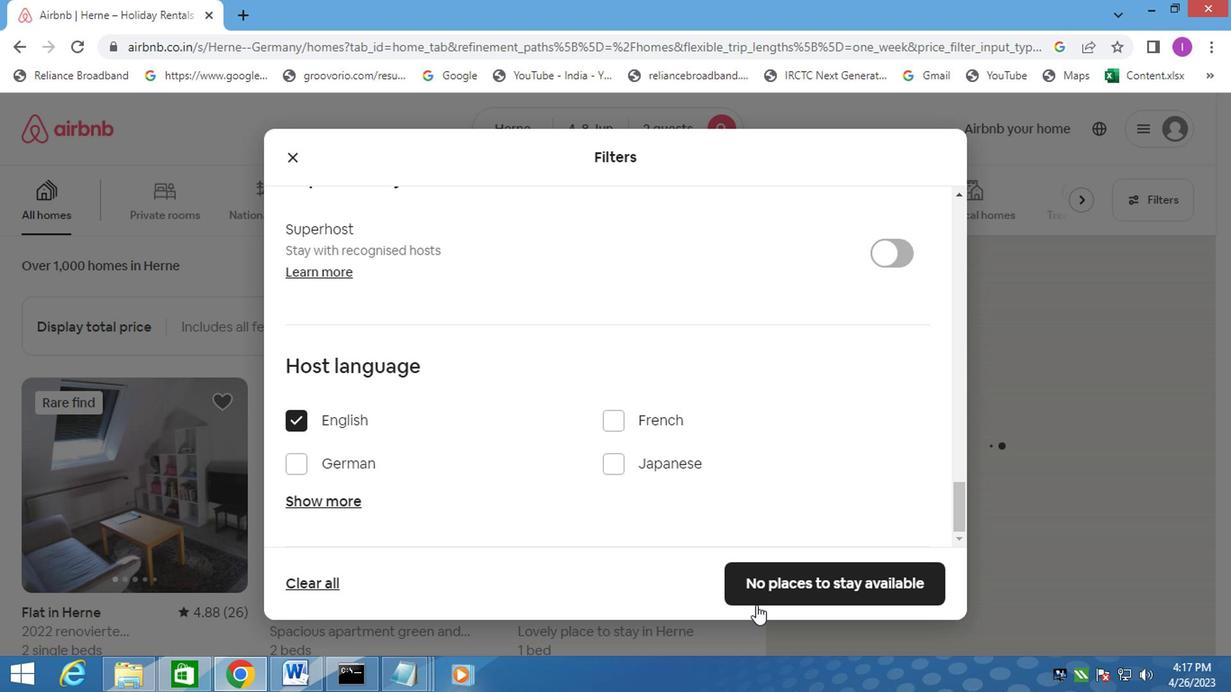 
Action: Mouse pressed left at (758, 579)
Screenshot: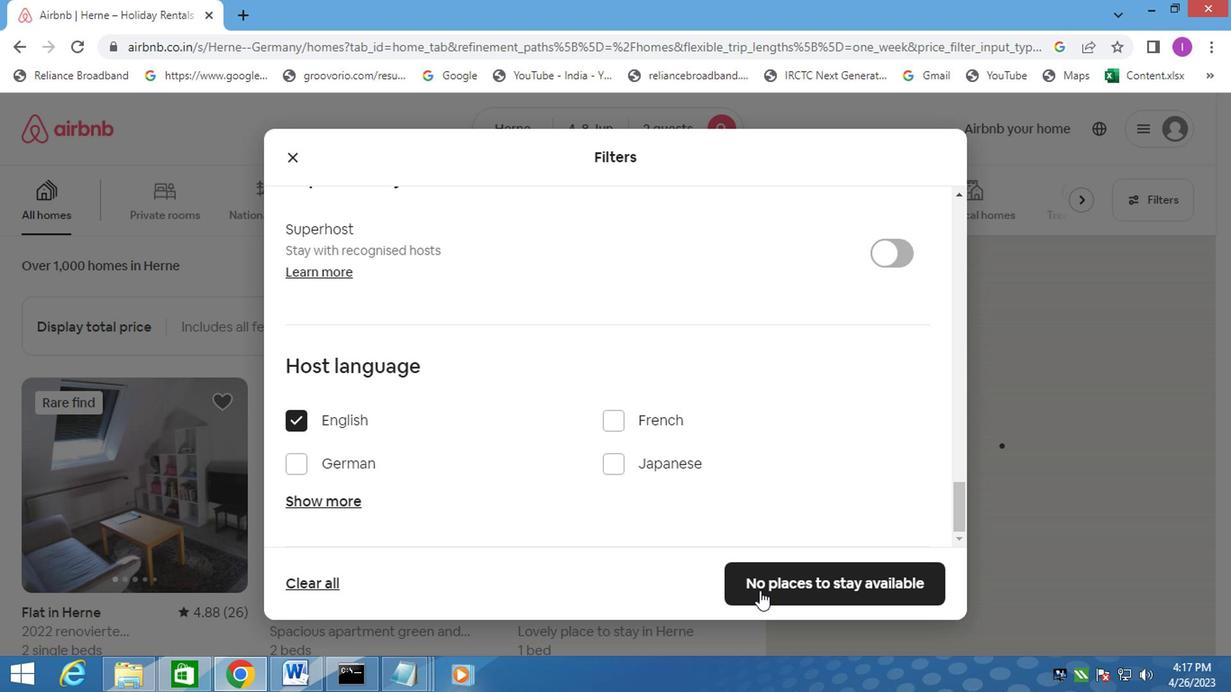 
Action: Mouse moved to (1015, 226)
Screenshot: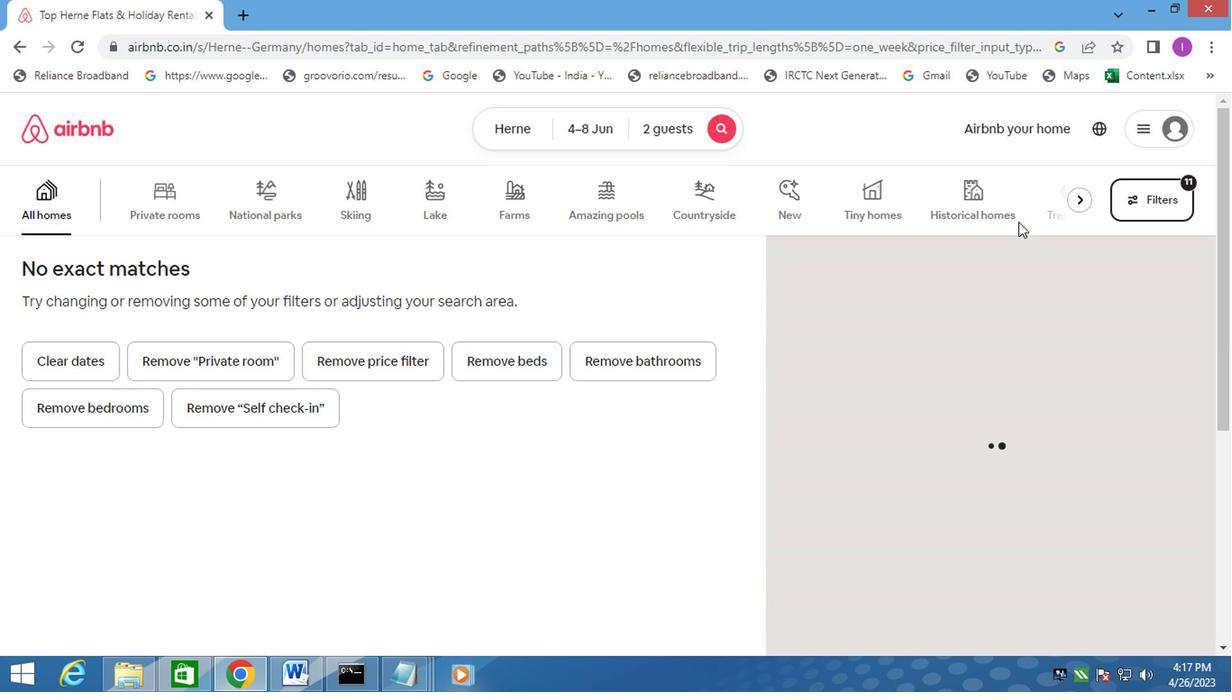 
